 Task: Find a one-way business class flight from Idaho Falls to Jacksonville on May 3rd for 7 passengers, with 1 carry-on bag, a maximum price of ₹460,000, and a departure time between 8:00 AM and 12:00 AM.
Action: Mouse moved to (393, 351)
Screenshot: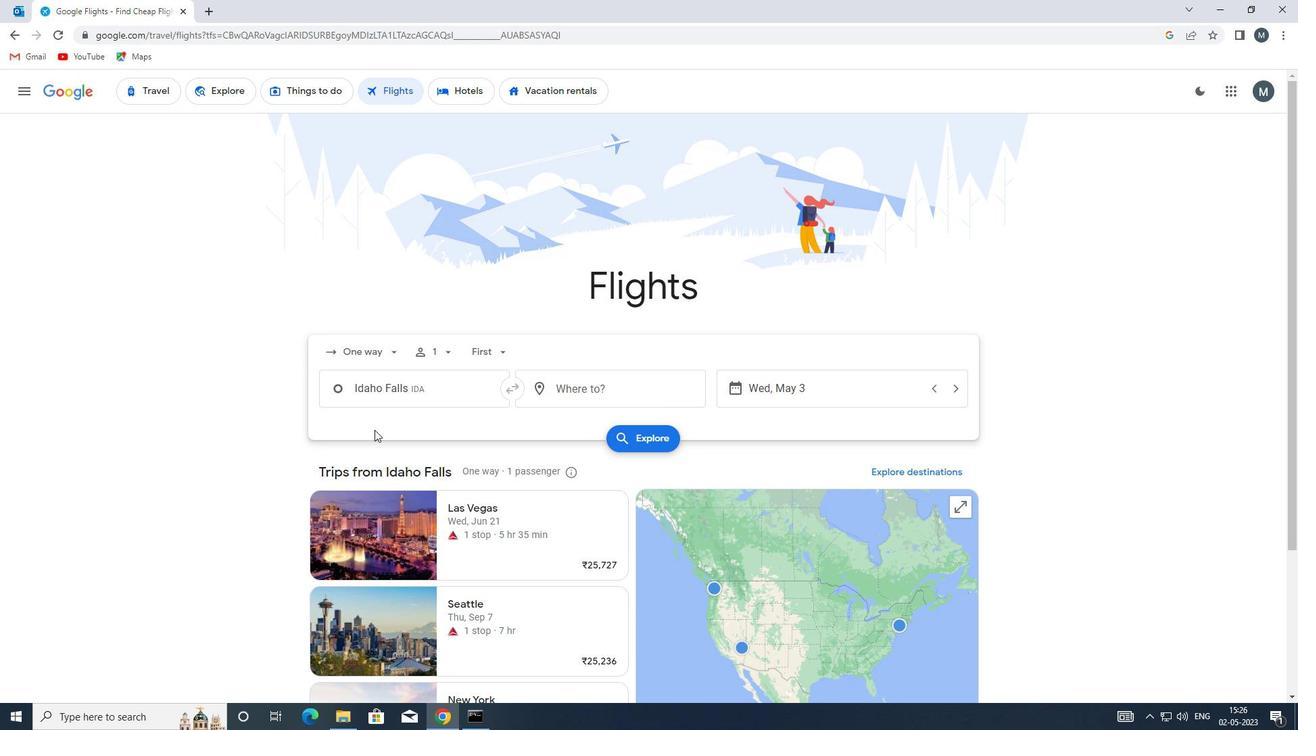 
Action: Mouse pressed left at (393, 351)
Screenshot: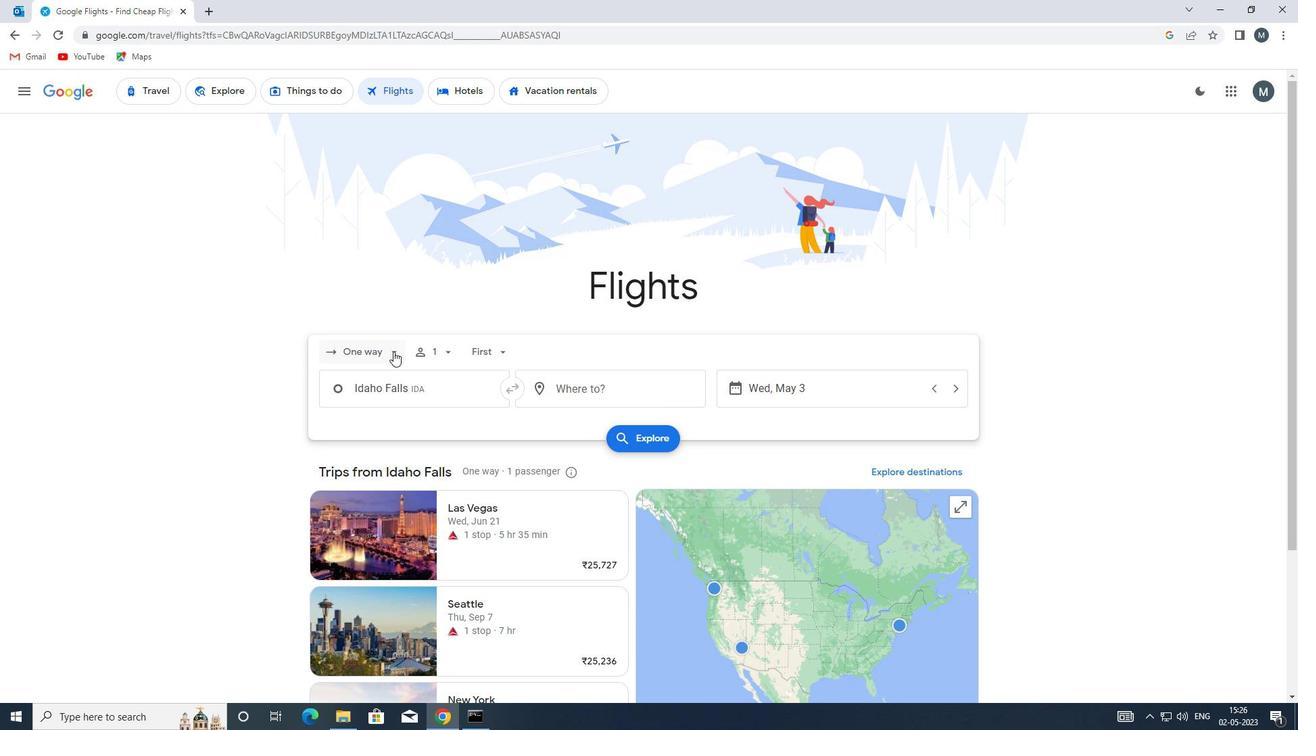 
Action: Mouse moved to (402, 411)
Screenshot: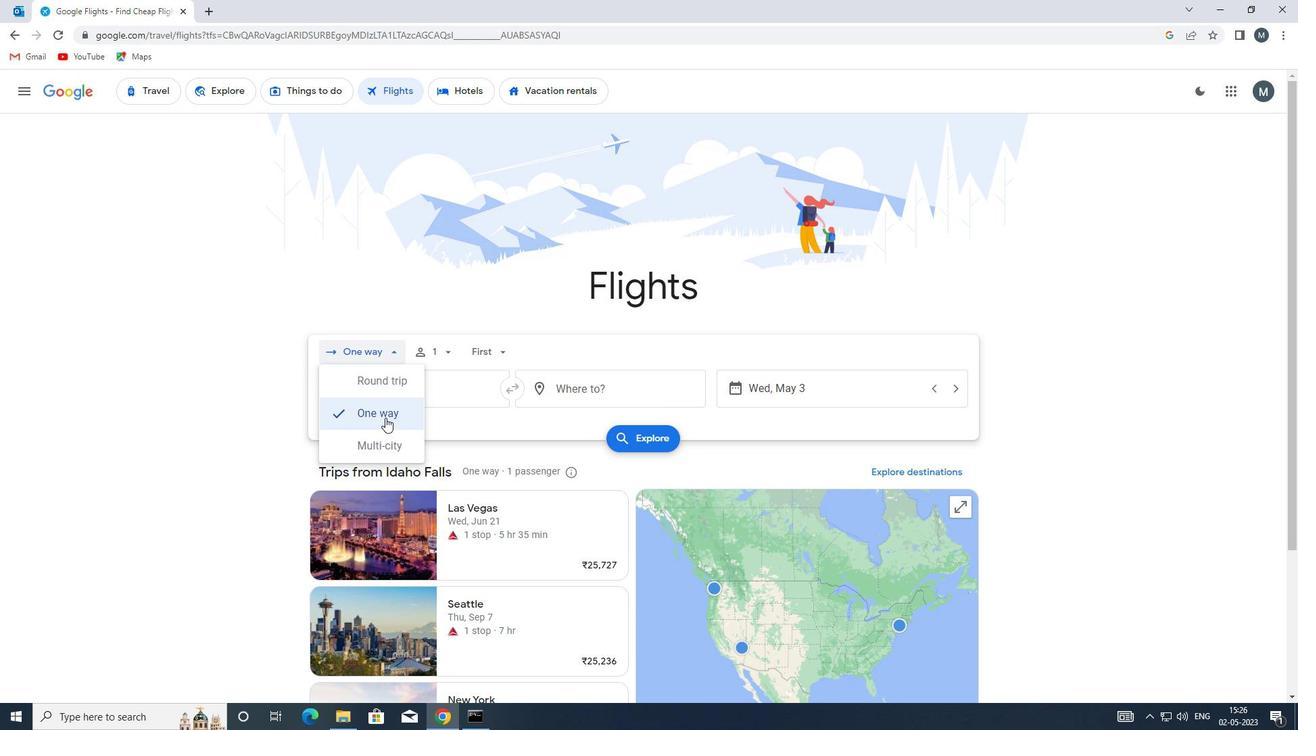 
Action: Mouse pressed left at (402, 411)
Screenshot: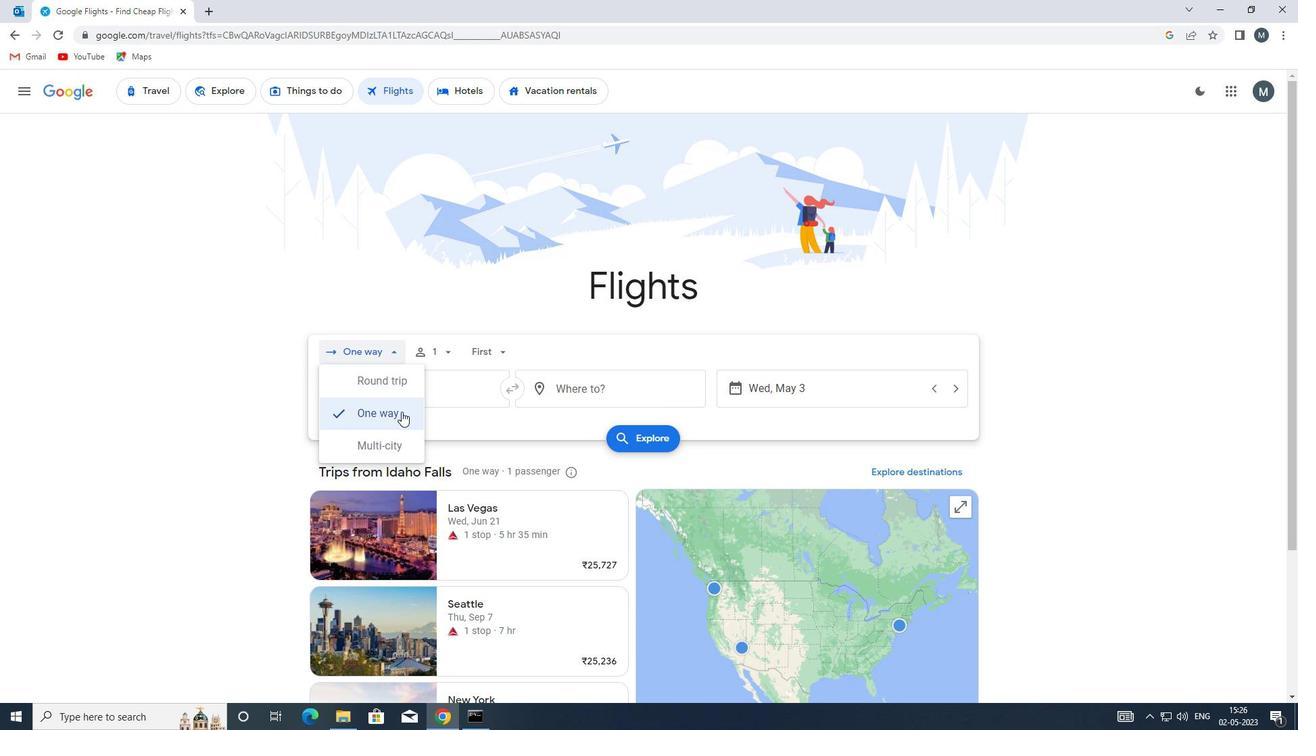 
Action: Mouse moved to (438, 355)
Screenshot: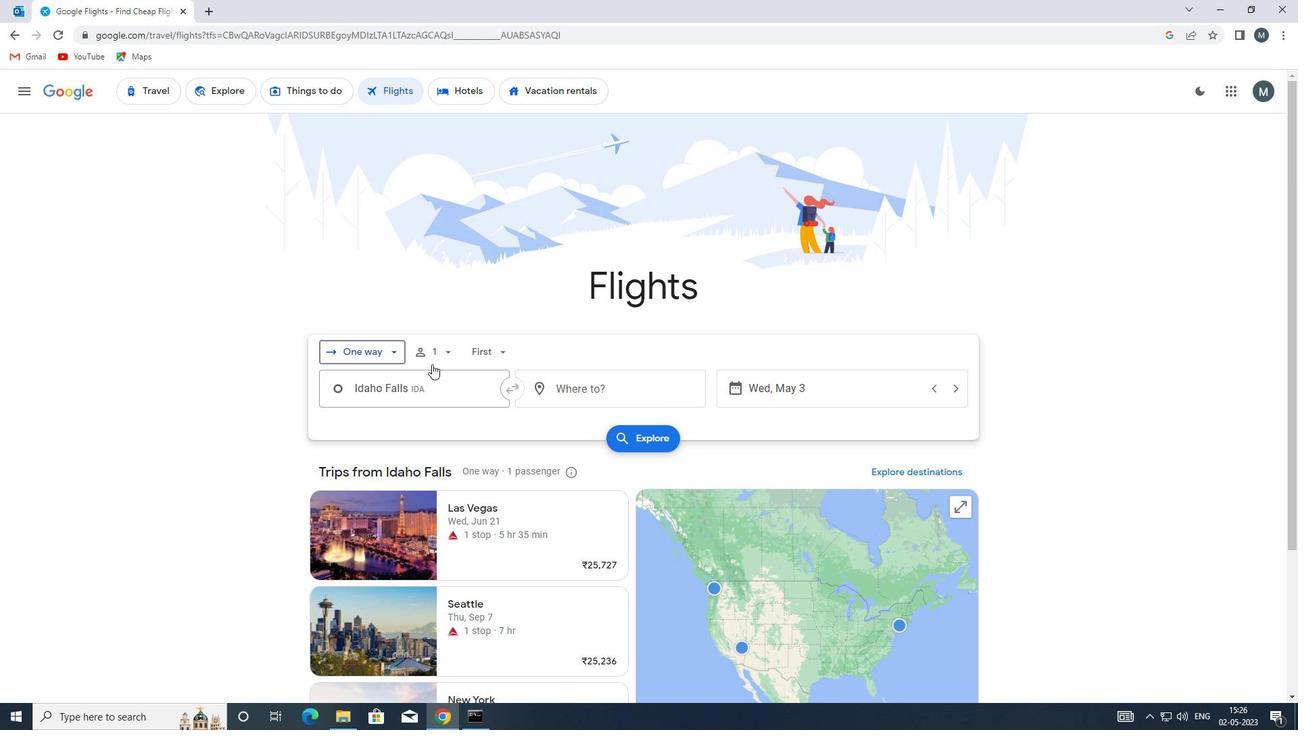 
Action: Mouse pressed left at (438, 355)
Screenshot: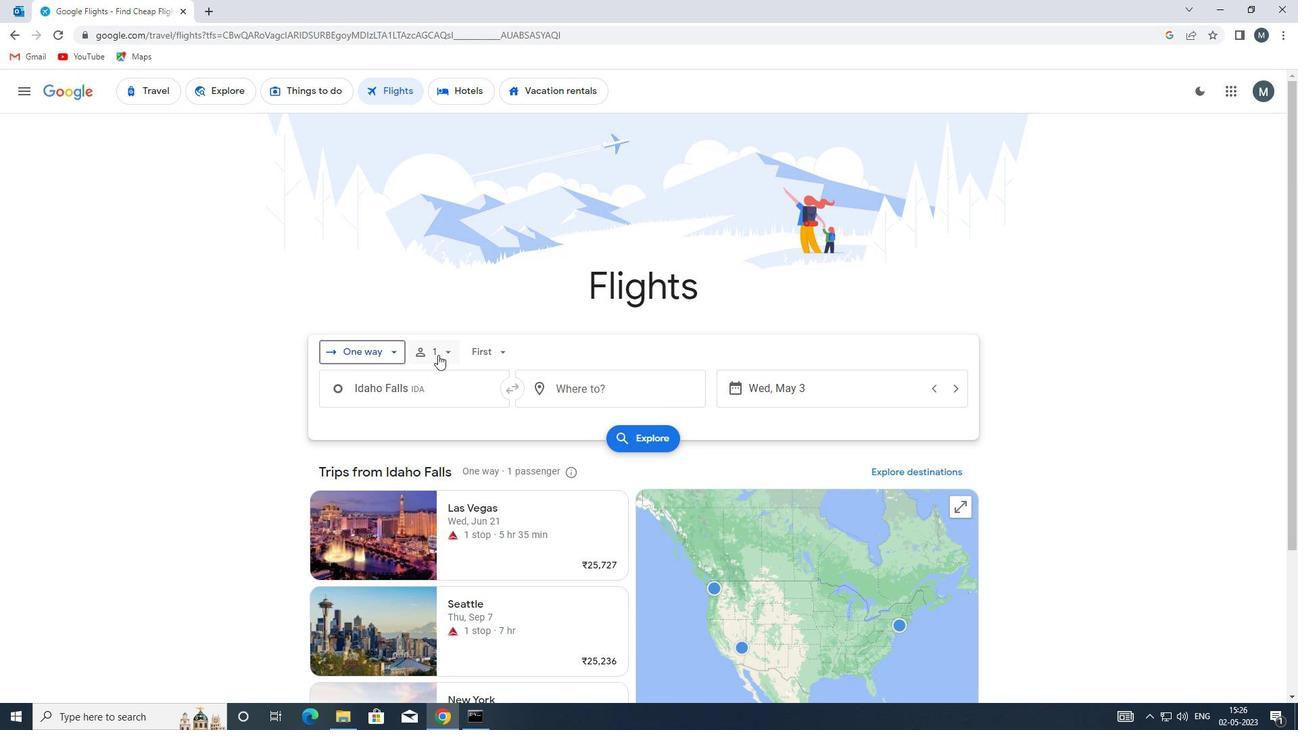 
Action: Mouse moved to (555, 383)
Screenshot: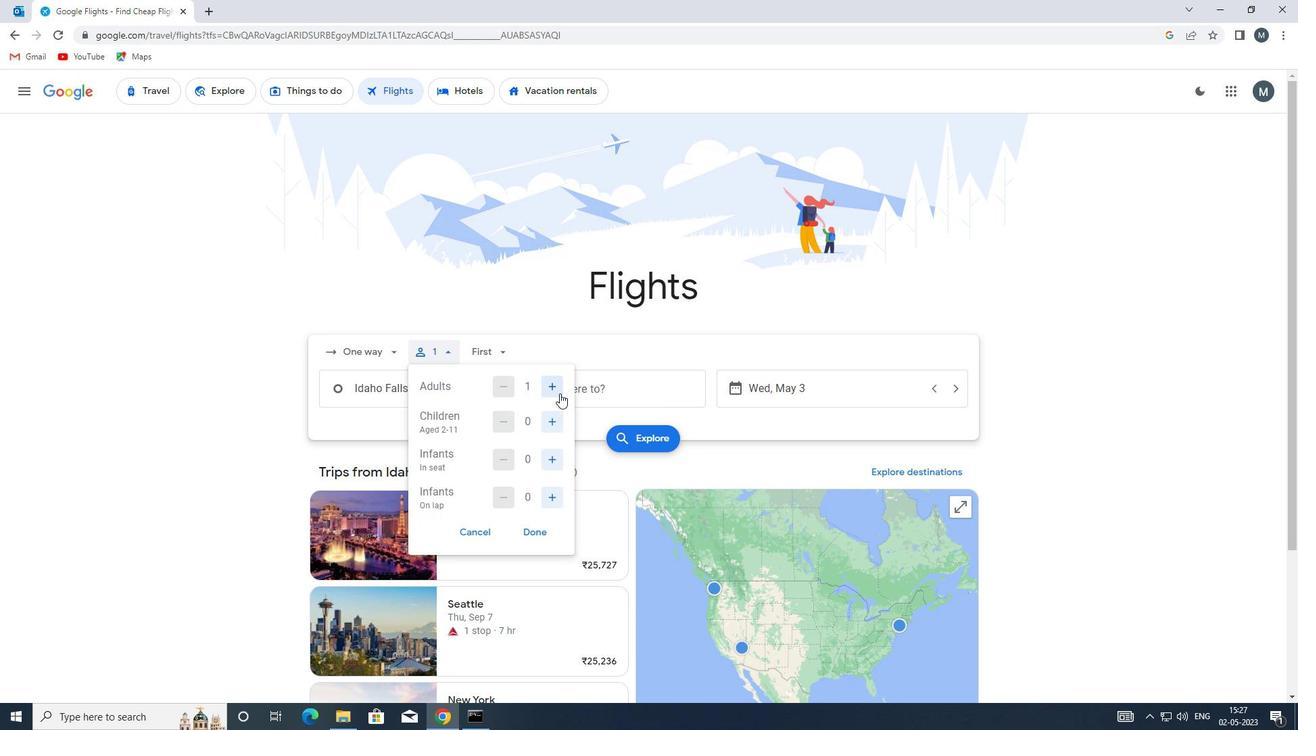 
Action: Mouse pressed left at (555, 383)
Screenshot: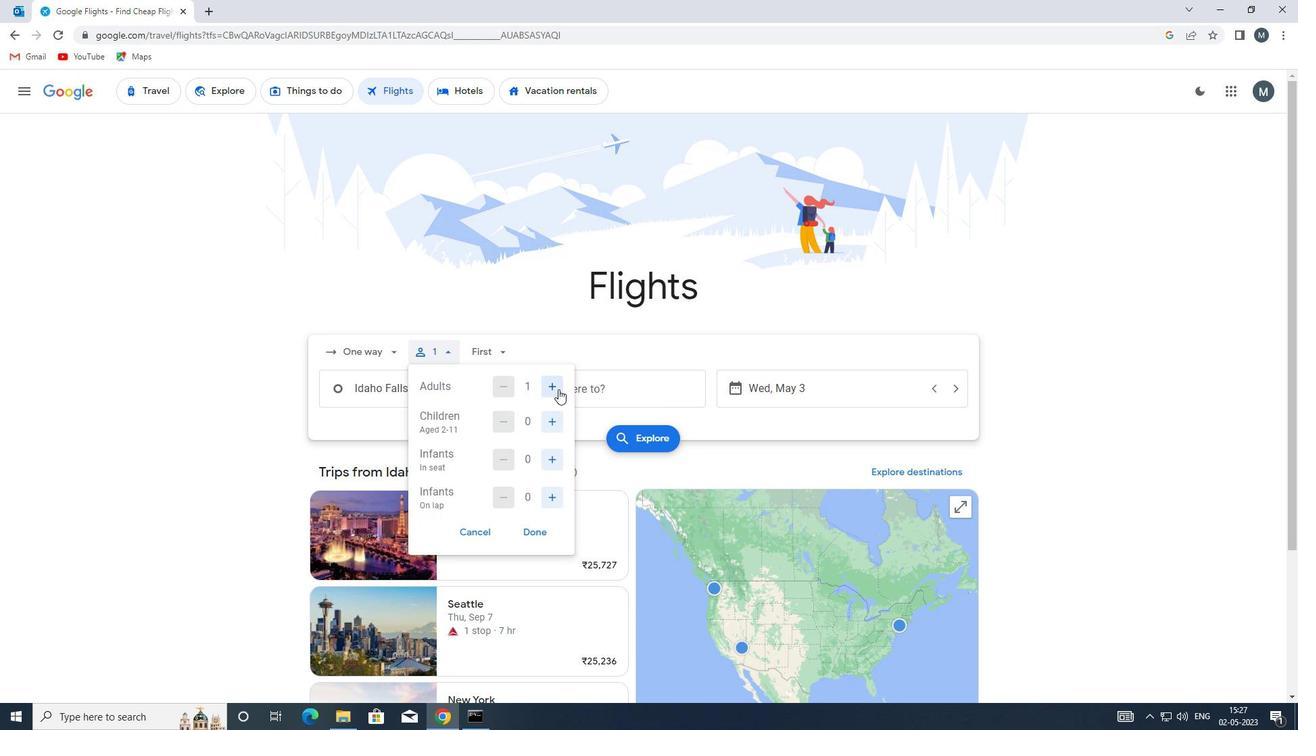 
Action: Mouse moved to (554, 422)
Screenshot: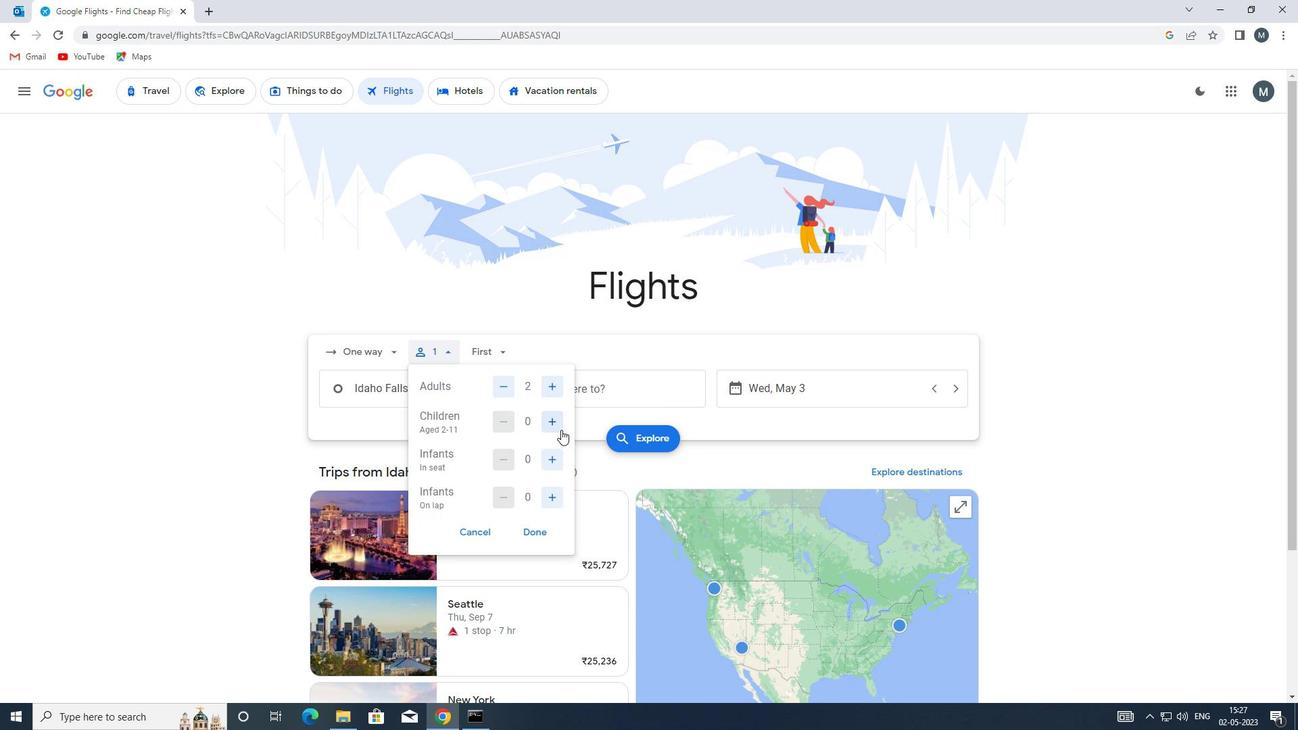 
Action: Mouse pressed left at (554, 422)
Screenshot: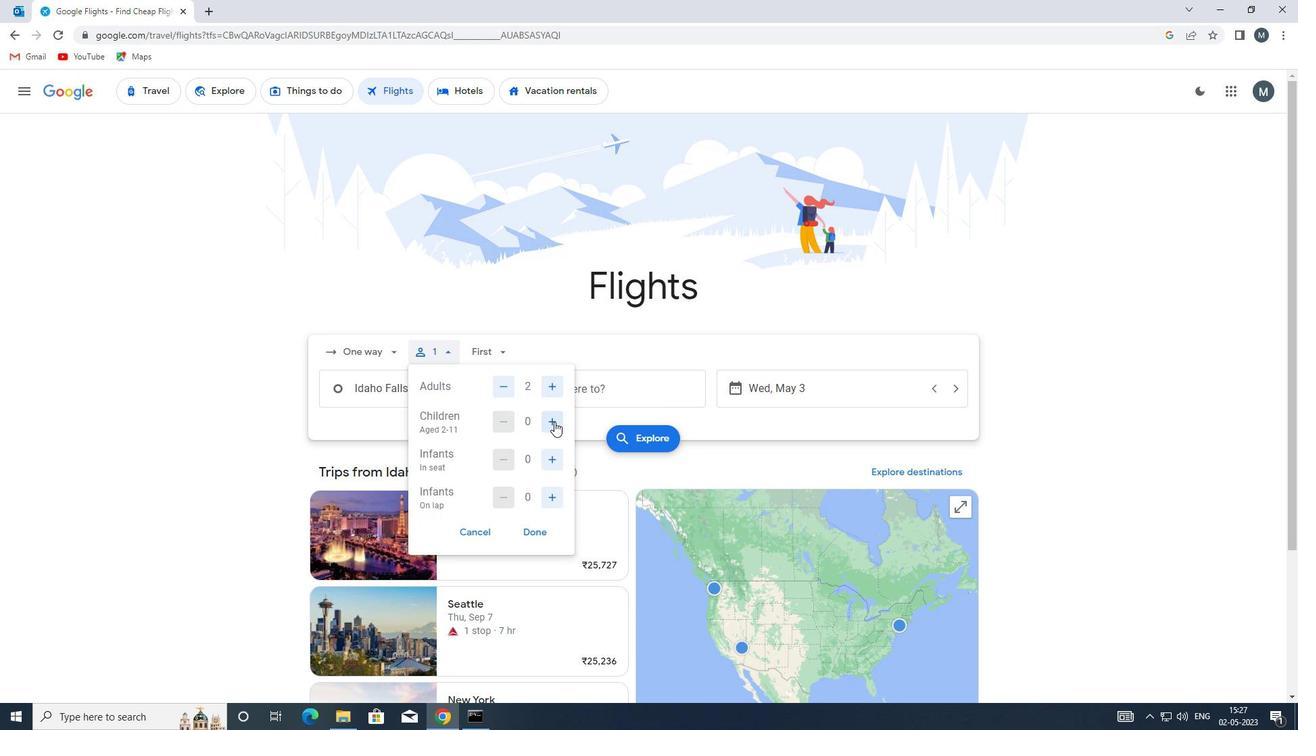 
Action: Mouse pressed left at (554, 422)
Screenshot: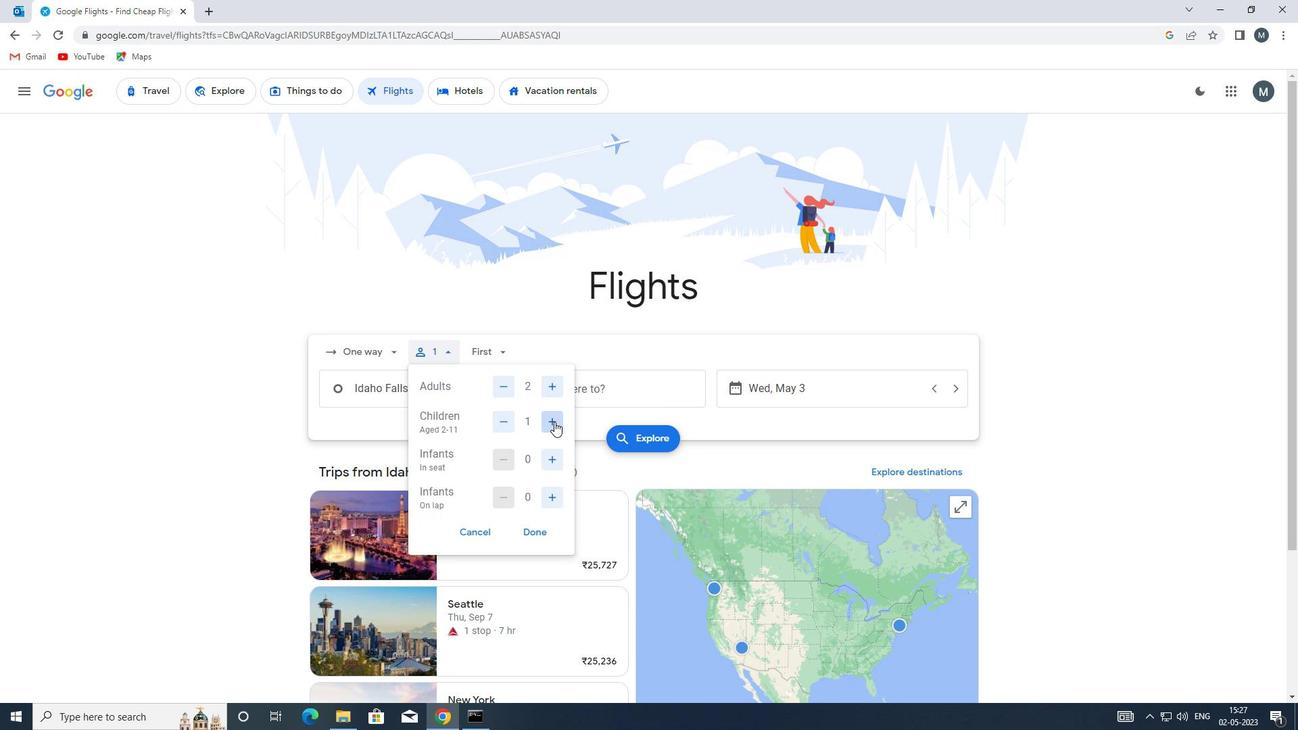 
Action: Mouse pressed left at (554, 422)
Screenshot: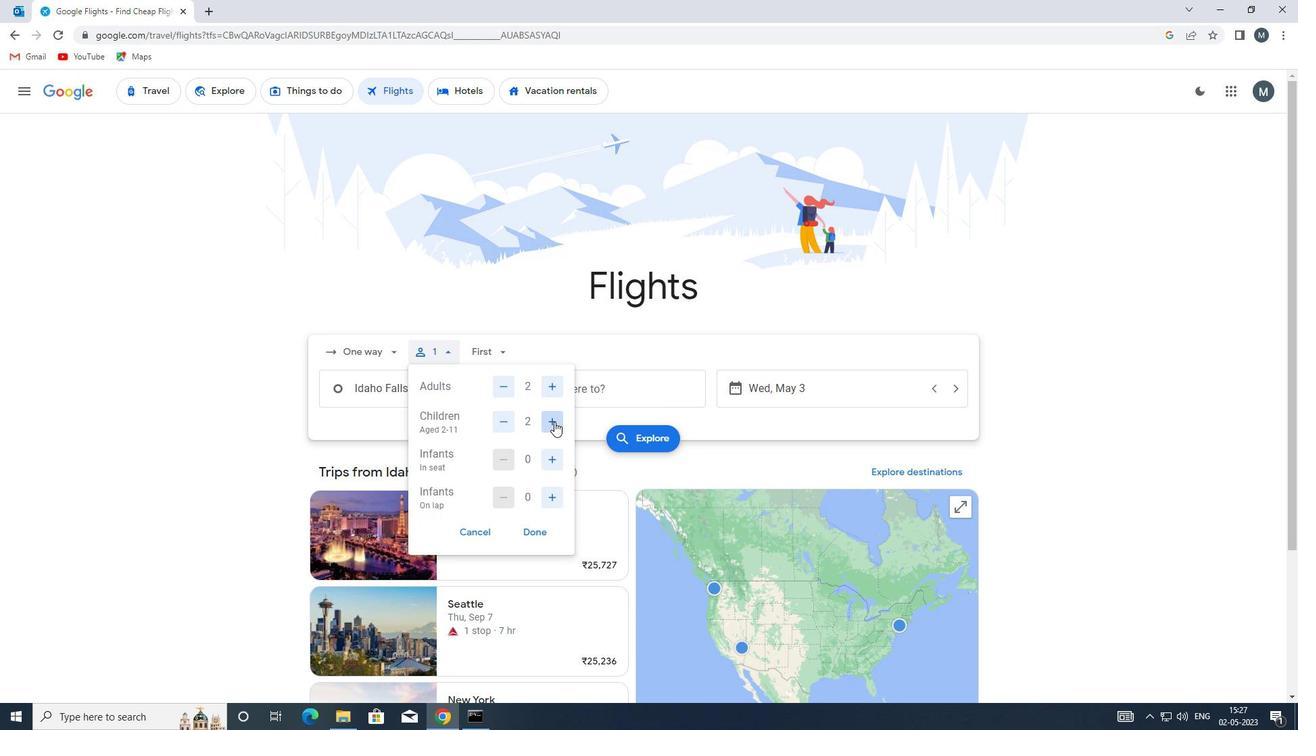 
Action: Mouse pressed left at (554, 422)
Screenshot: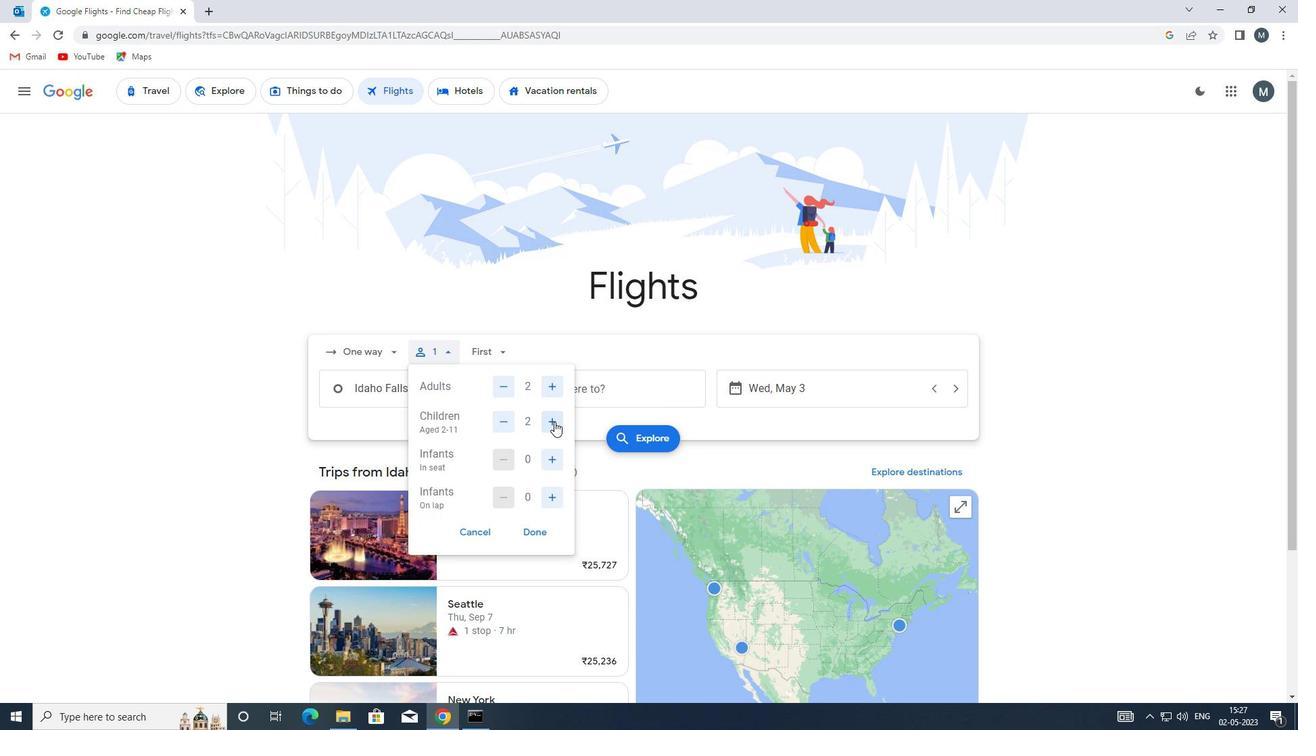 
Action: Mouse pressed left at (554, 422)
Screenshot: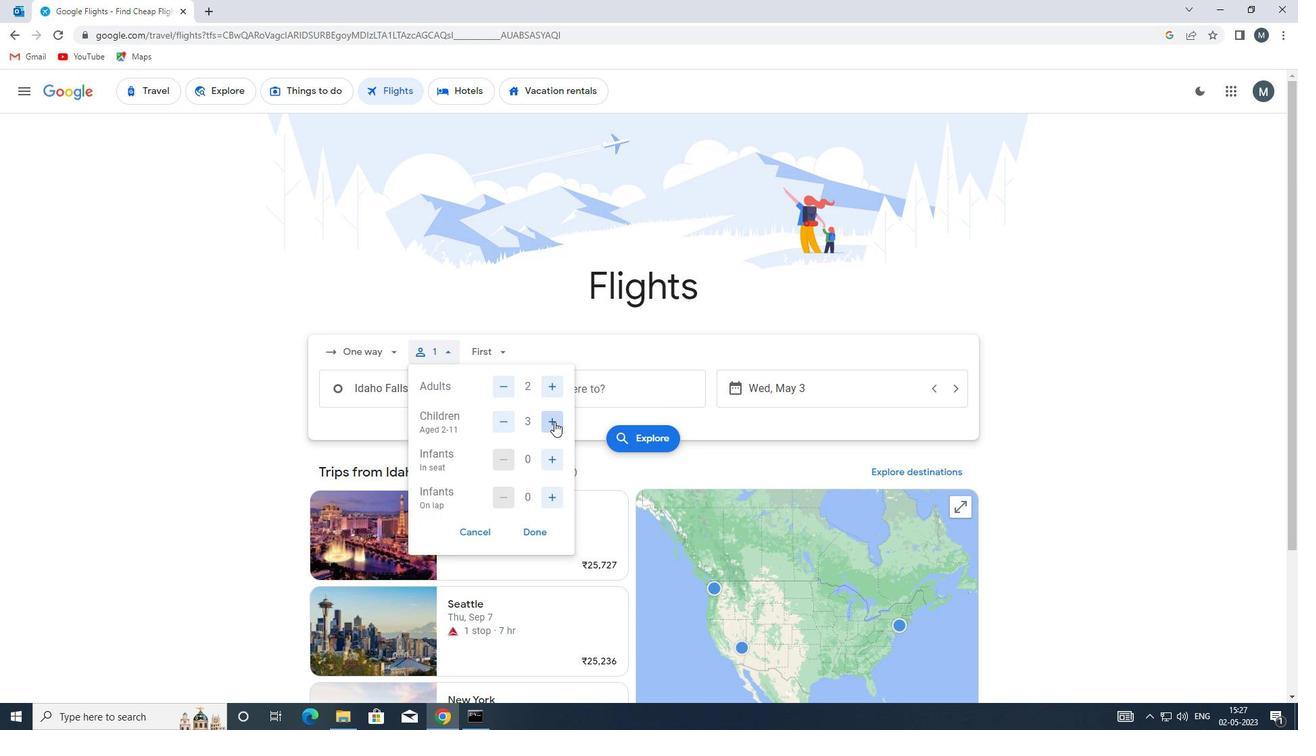 
Action: Mouse moved to (504, 420)
Screenshot: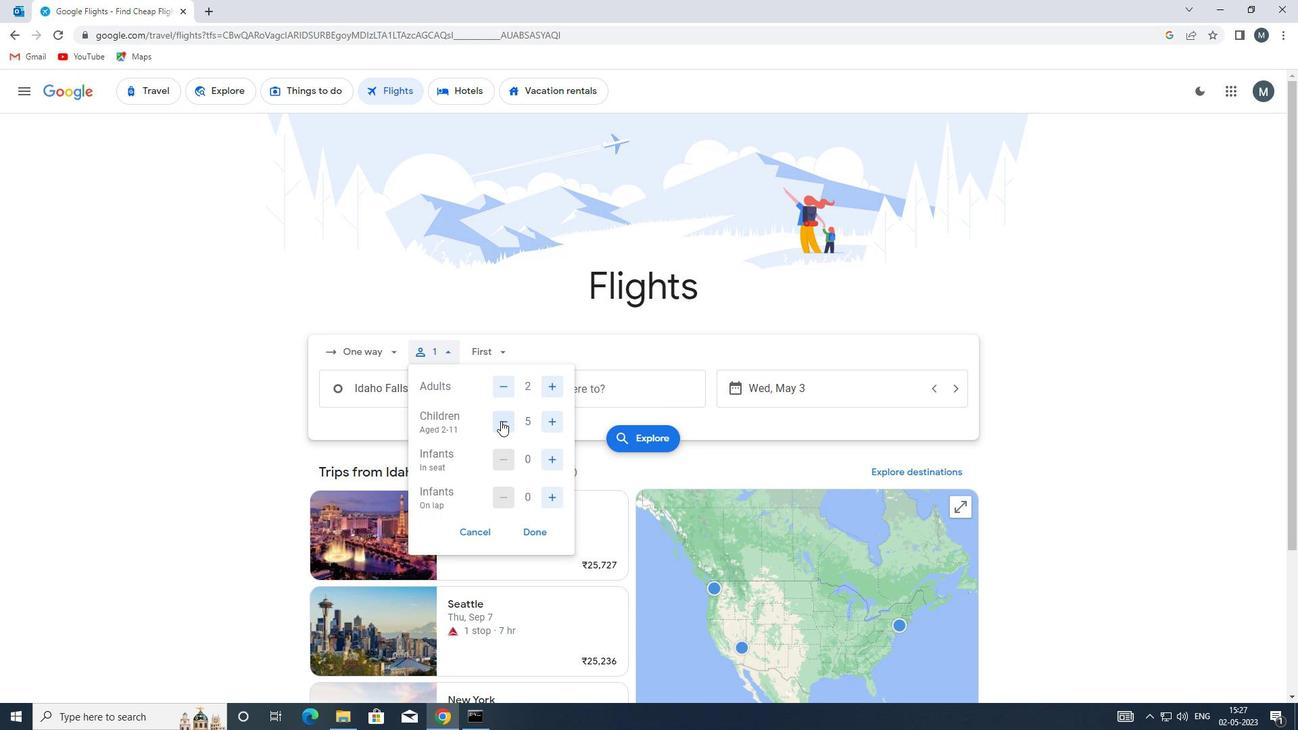 
Action: Mouse pressed left at (504, 420)
Screenshot: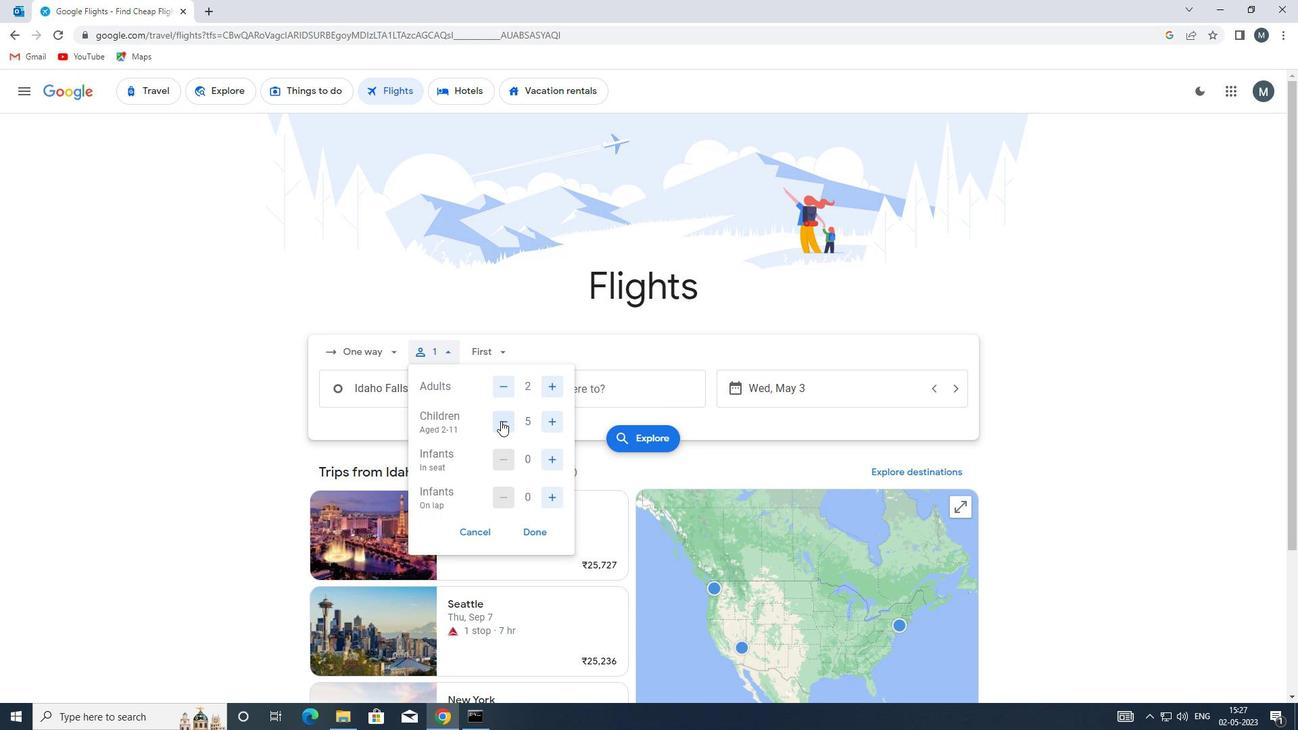 
Action: Mouse moved to (550, 463)
Screenshot: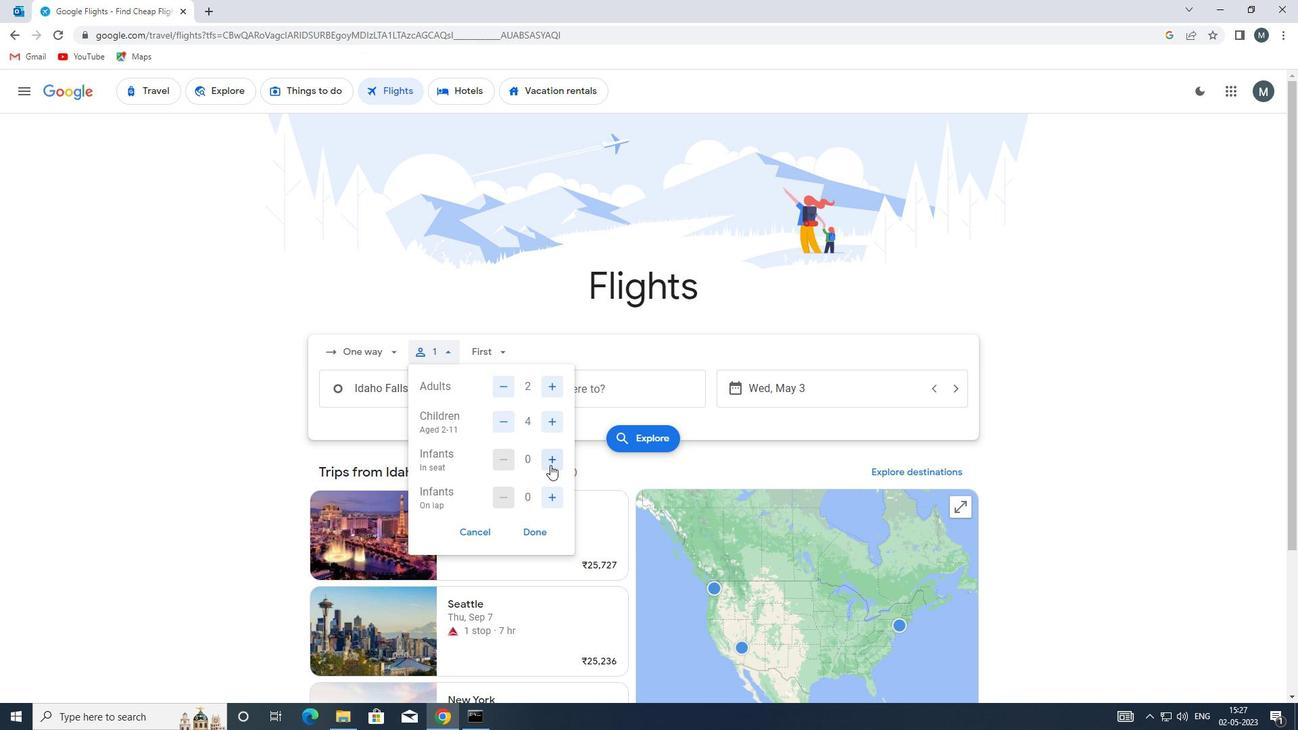 
Action: Mouse pressed left at (550, 463)
Screenshot: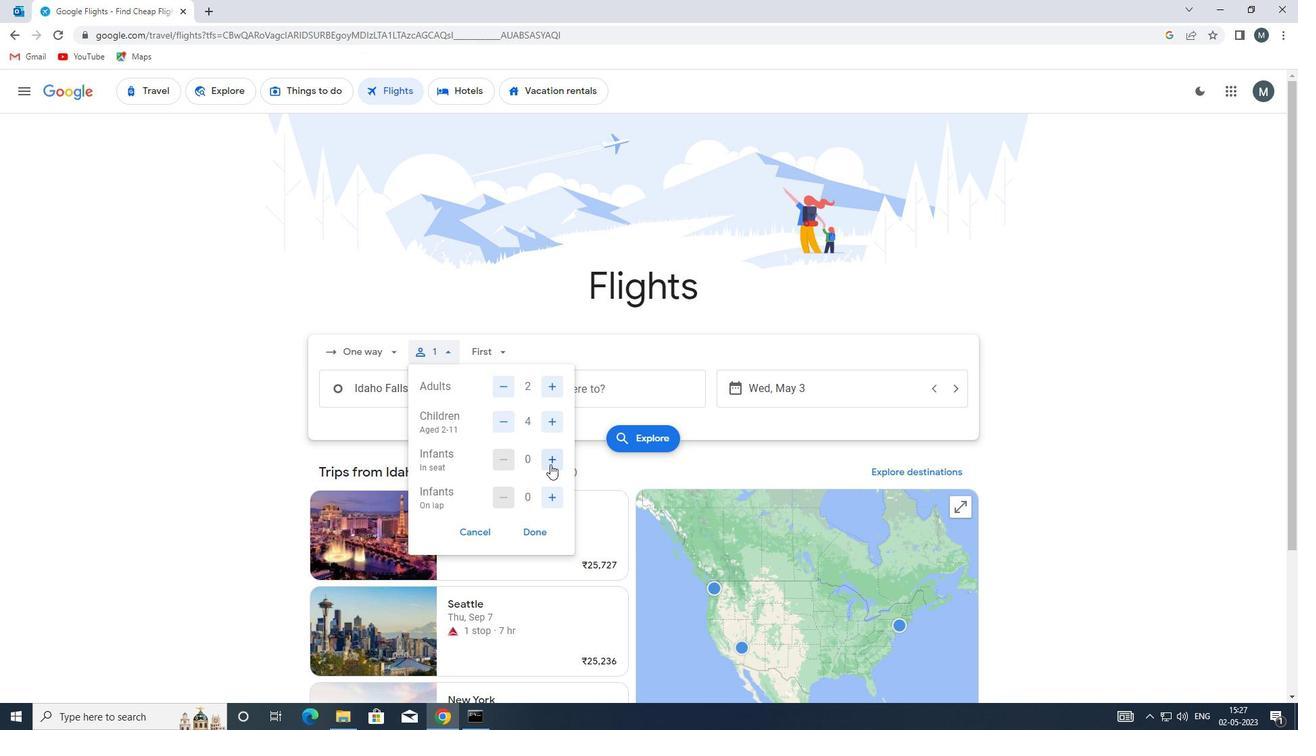 
Action: Mouse moved to (507, 453)
Screenshot: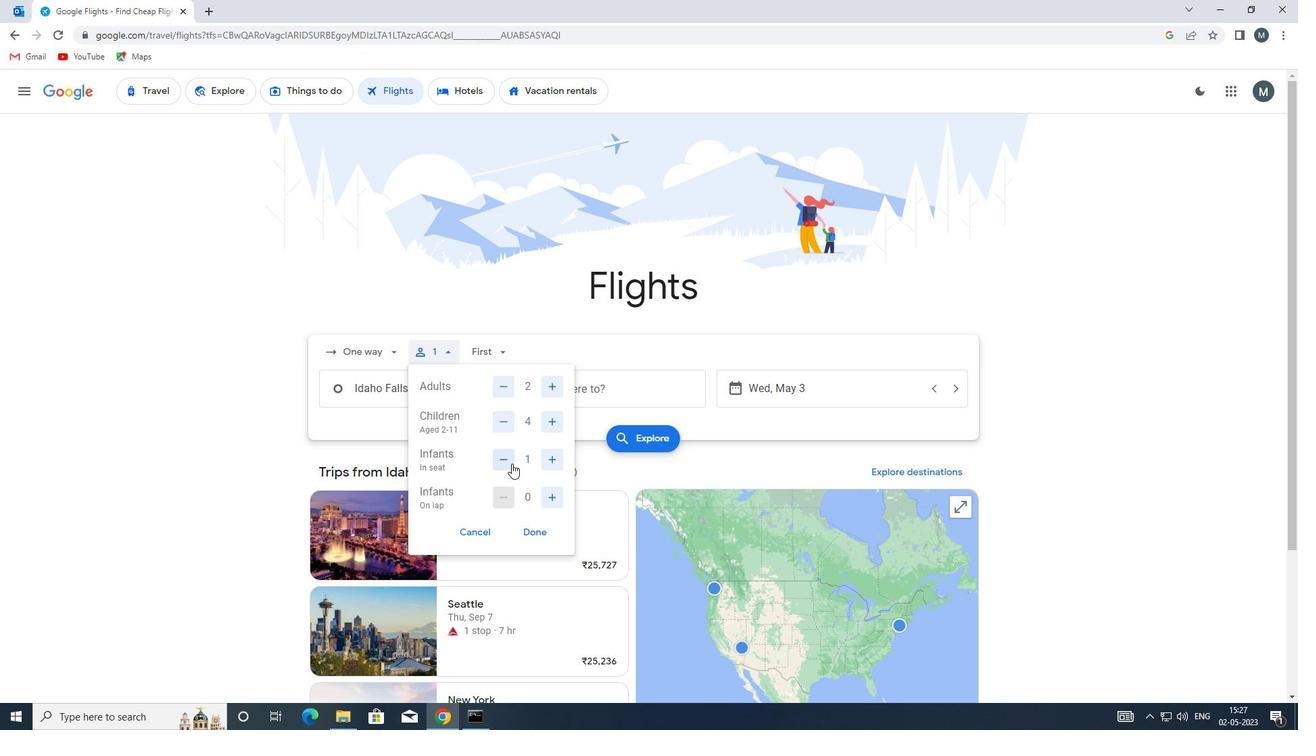 
Action: Mouse pressed left at (507, 453)
Screenshot: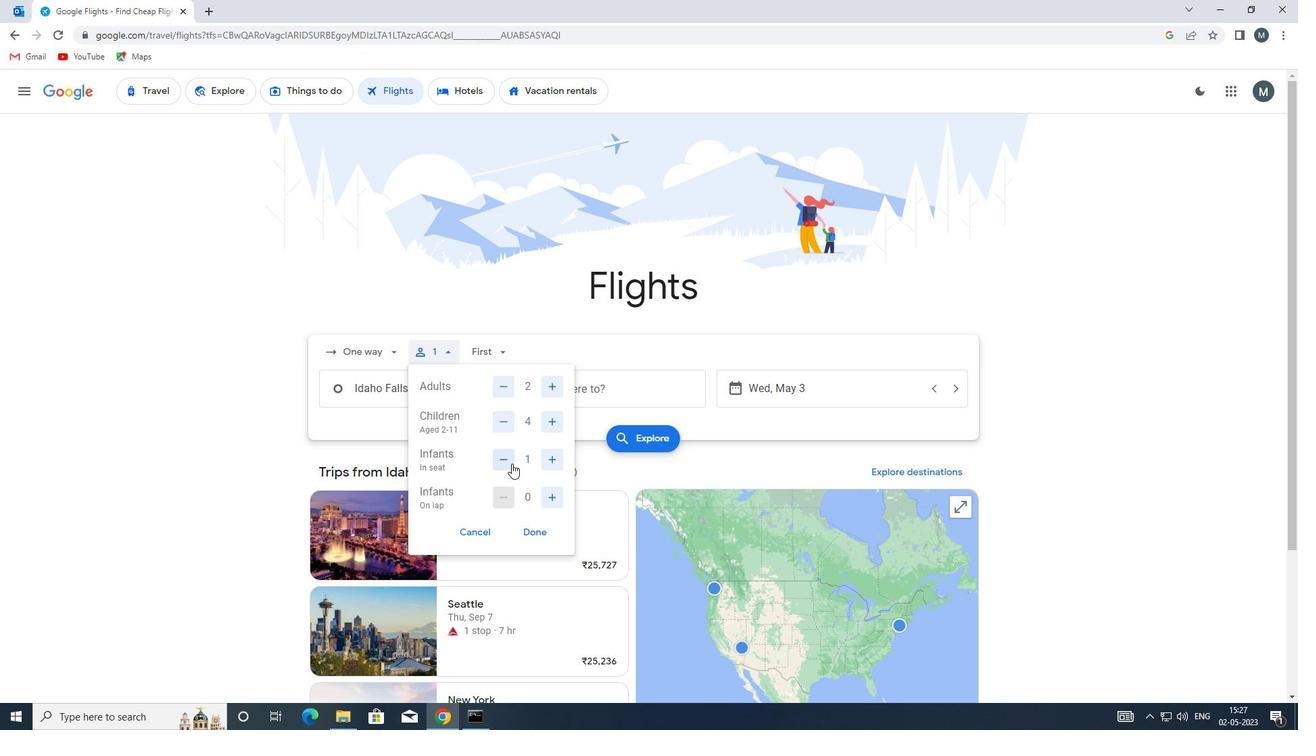 
Action: Mouse moved to (552, 495)
Screenshot: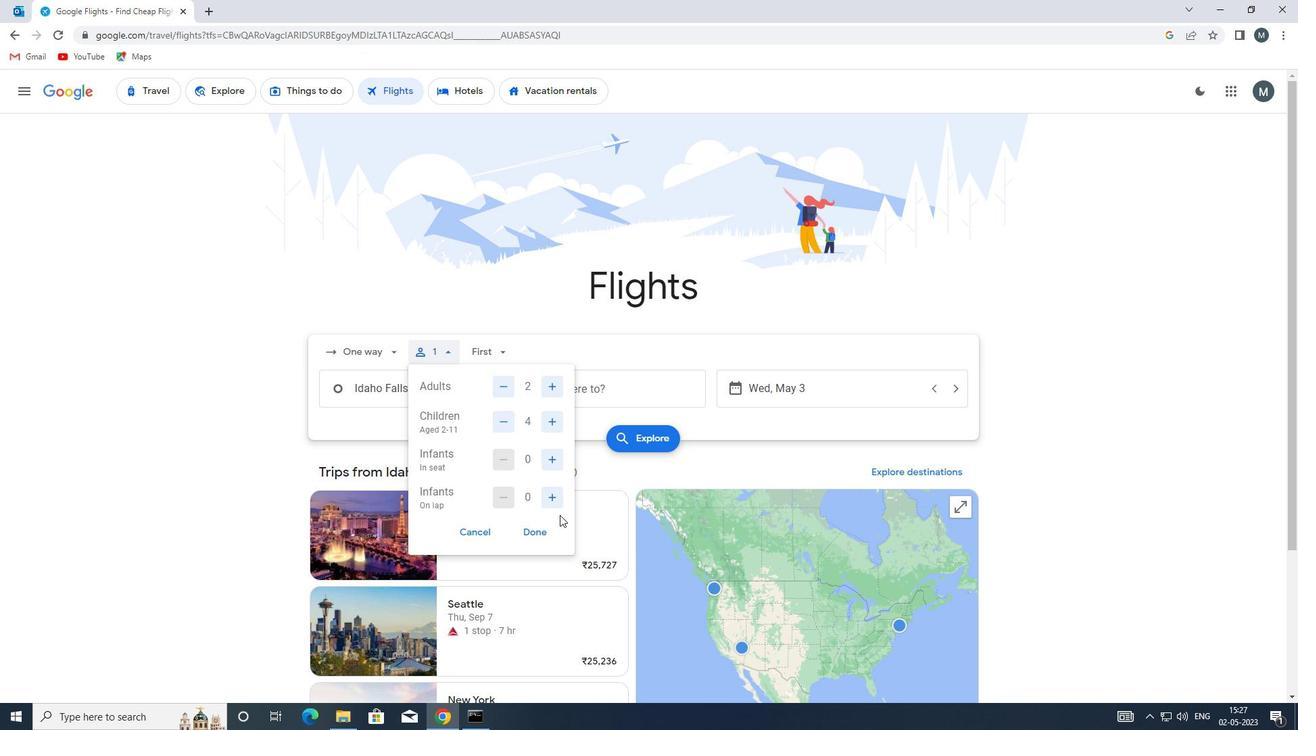 
Action: Mouse pressed left at (552, 495)
Screenshot: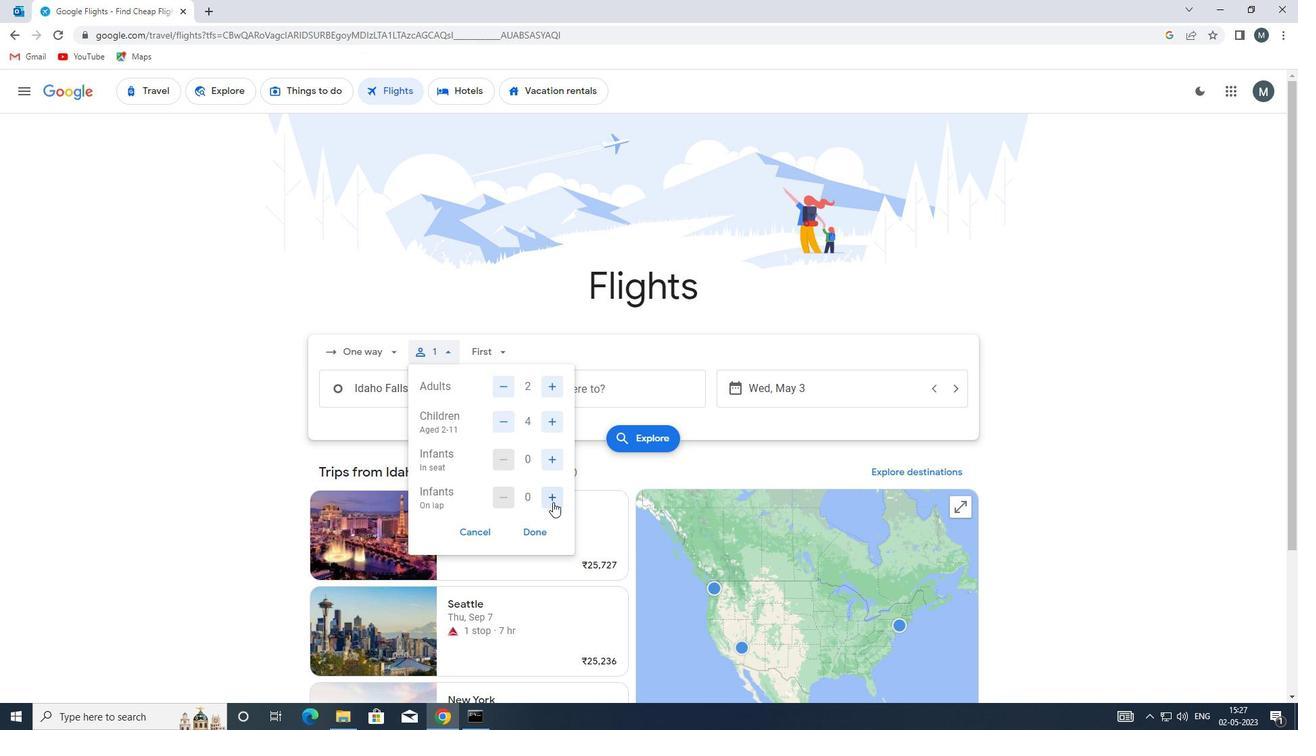 
Action: Mouse moved to (536, 532)
Screenshot: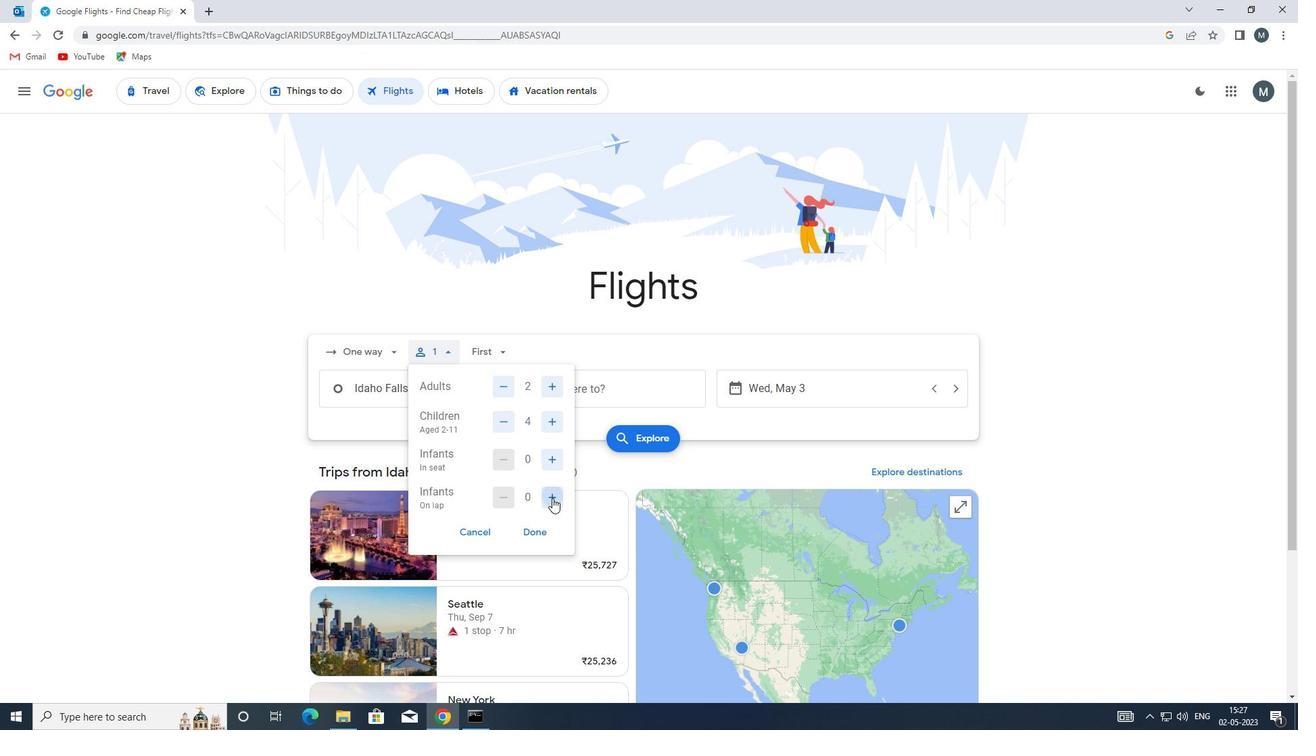 
Action: Mouse pressed left at (536, 532)
Screenshot: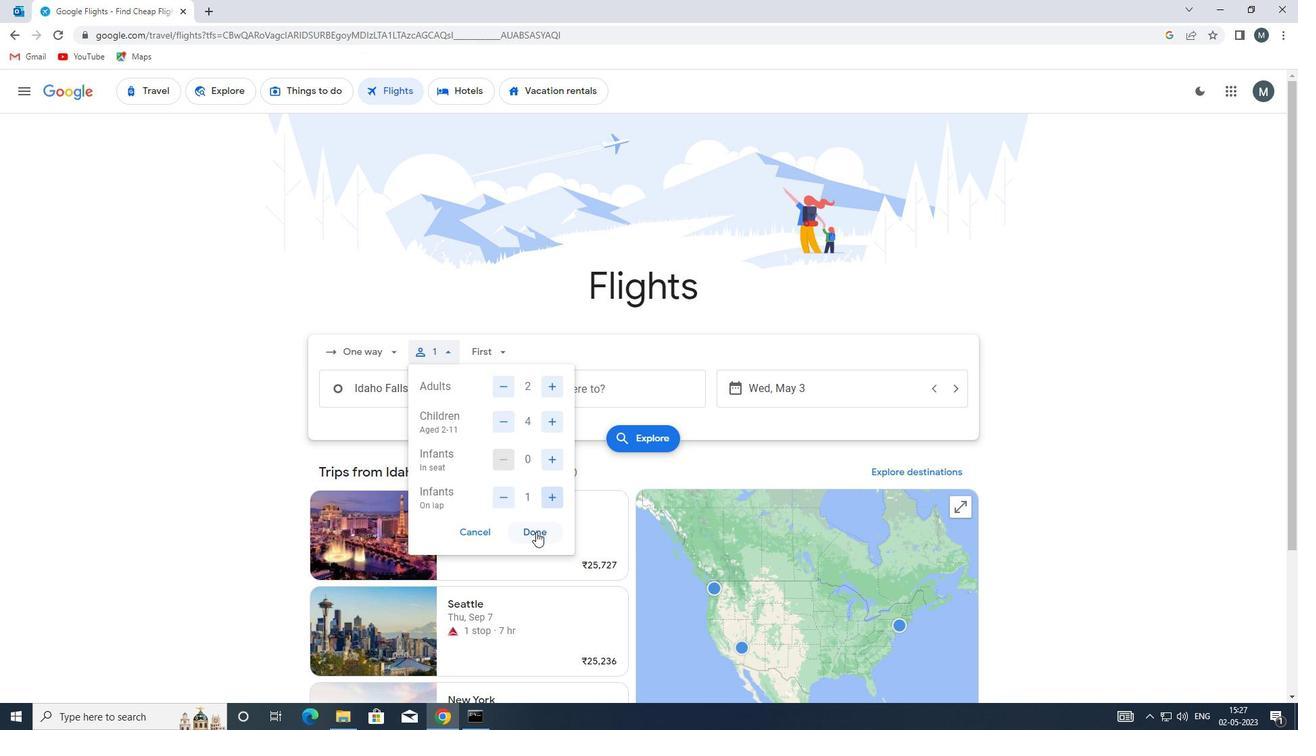 
Action: Mouse moved to (505, 354)
Screenshot: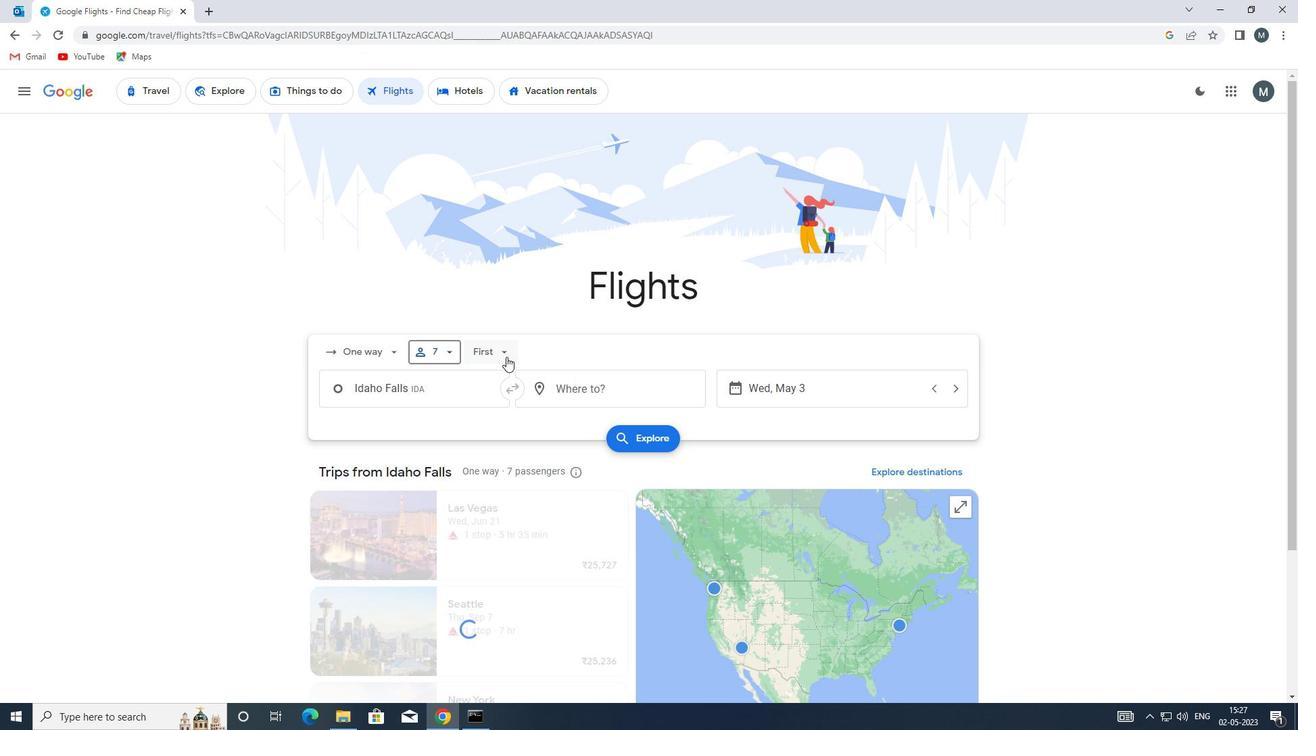 
Action: Mouse pressed left at (505, 354)
Screenshot: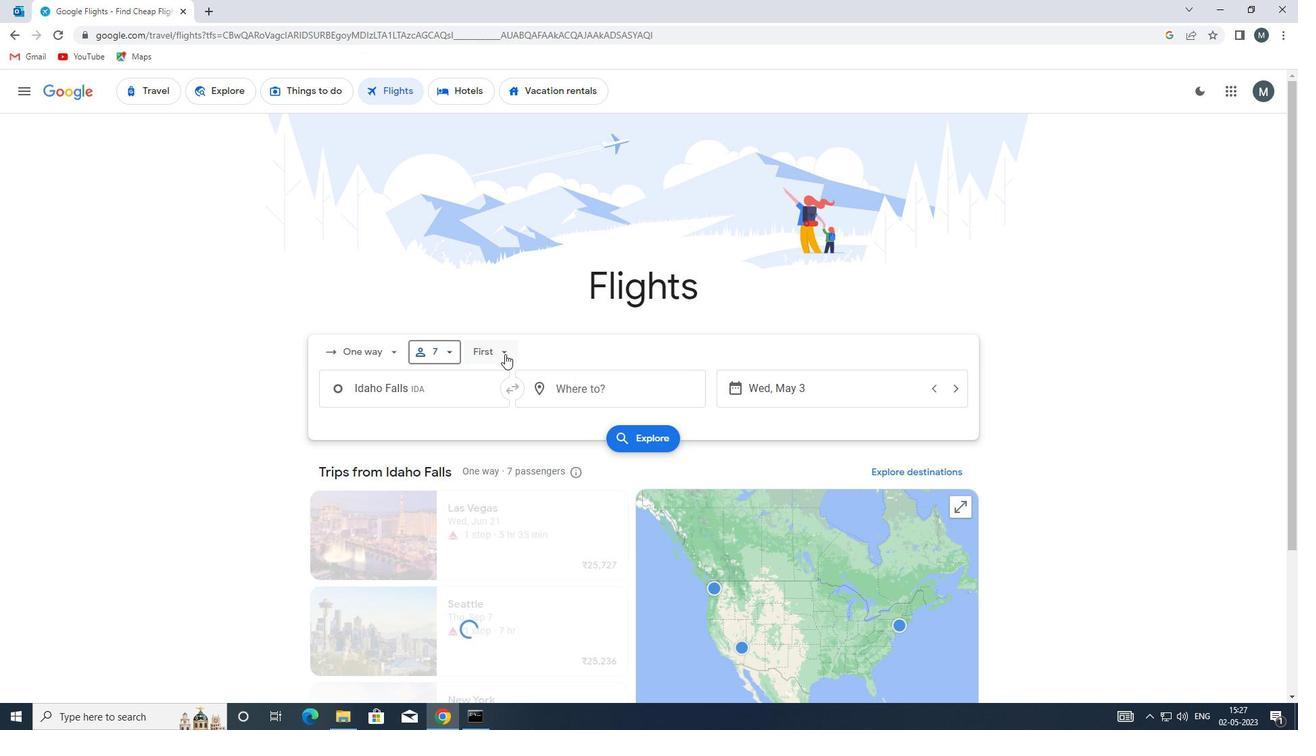 
Action: Mouse moved to (532, 448)
Screenshot: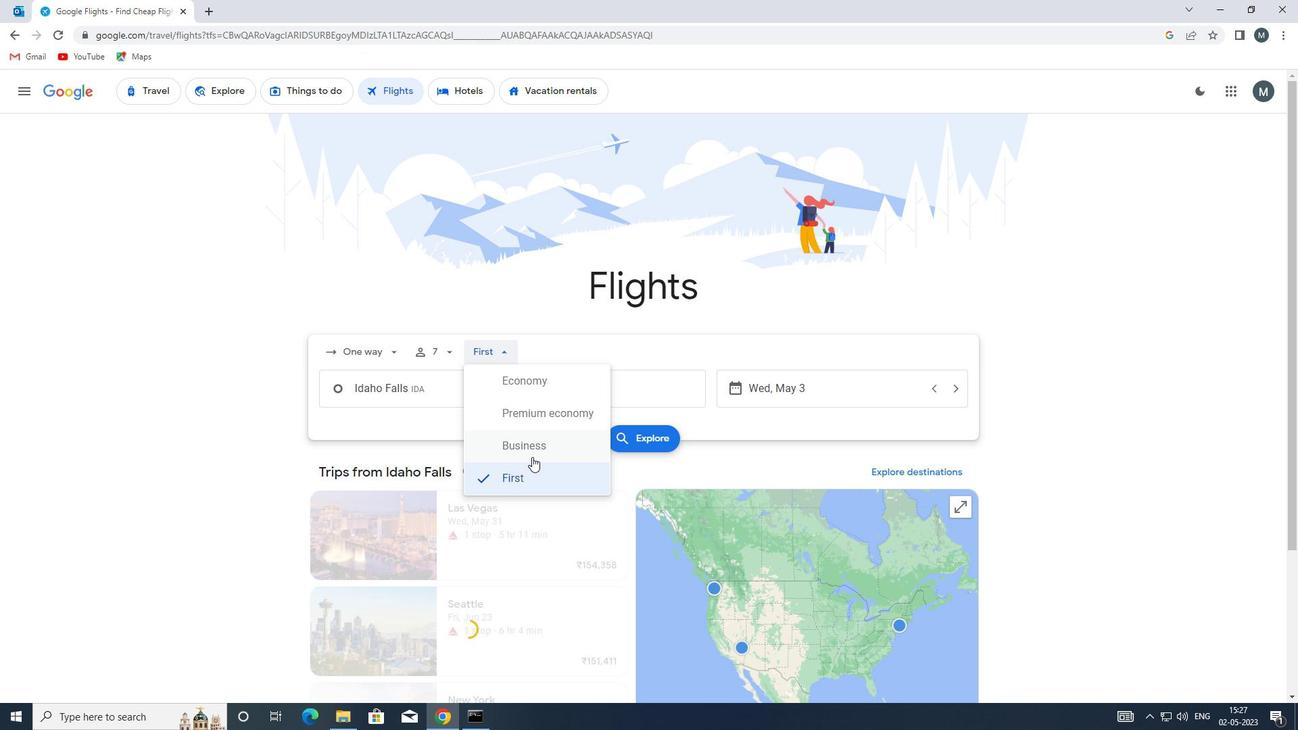 
Action: Mouse pressed left at (532, 448)
Screenshot: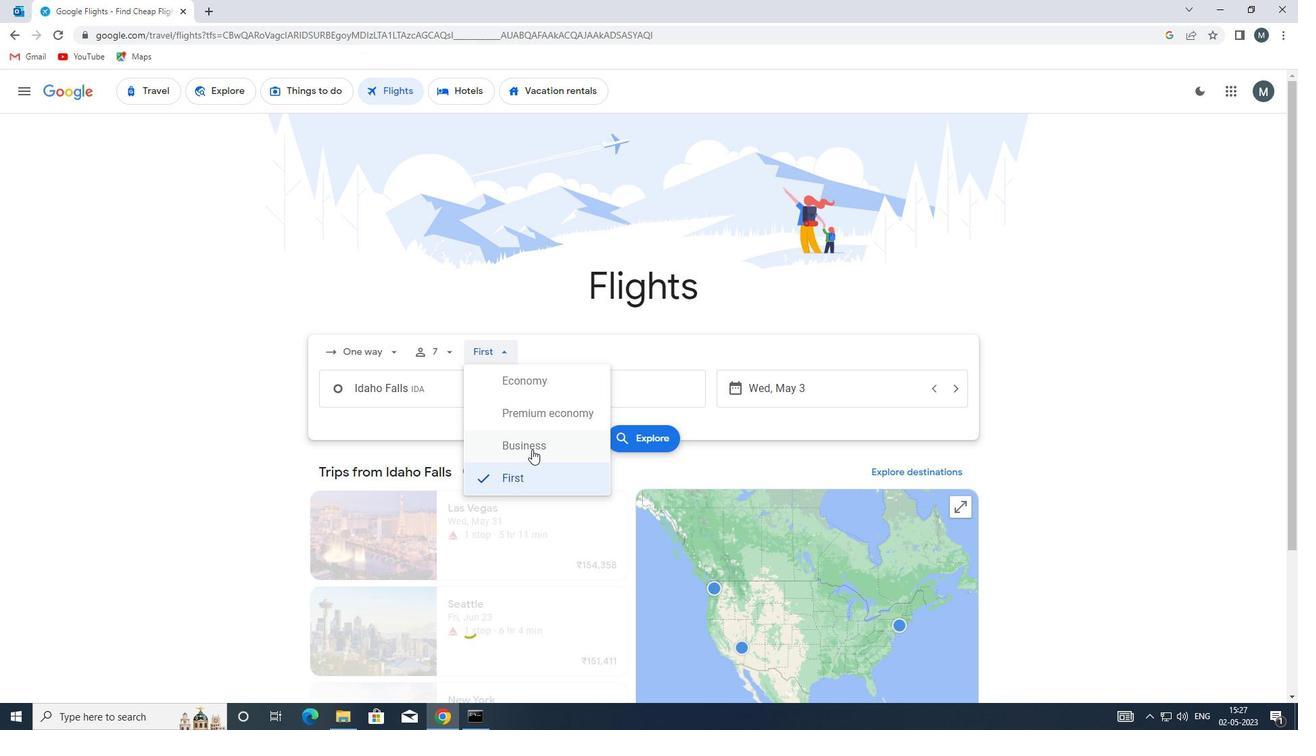 
Action: Mouse moved to (441, 395)
Screenshot: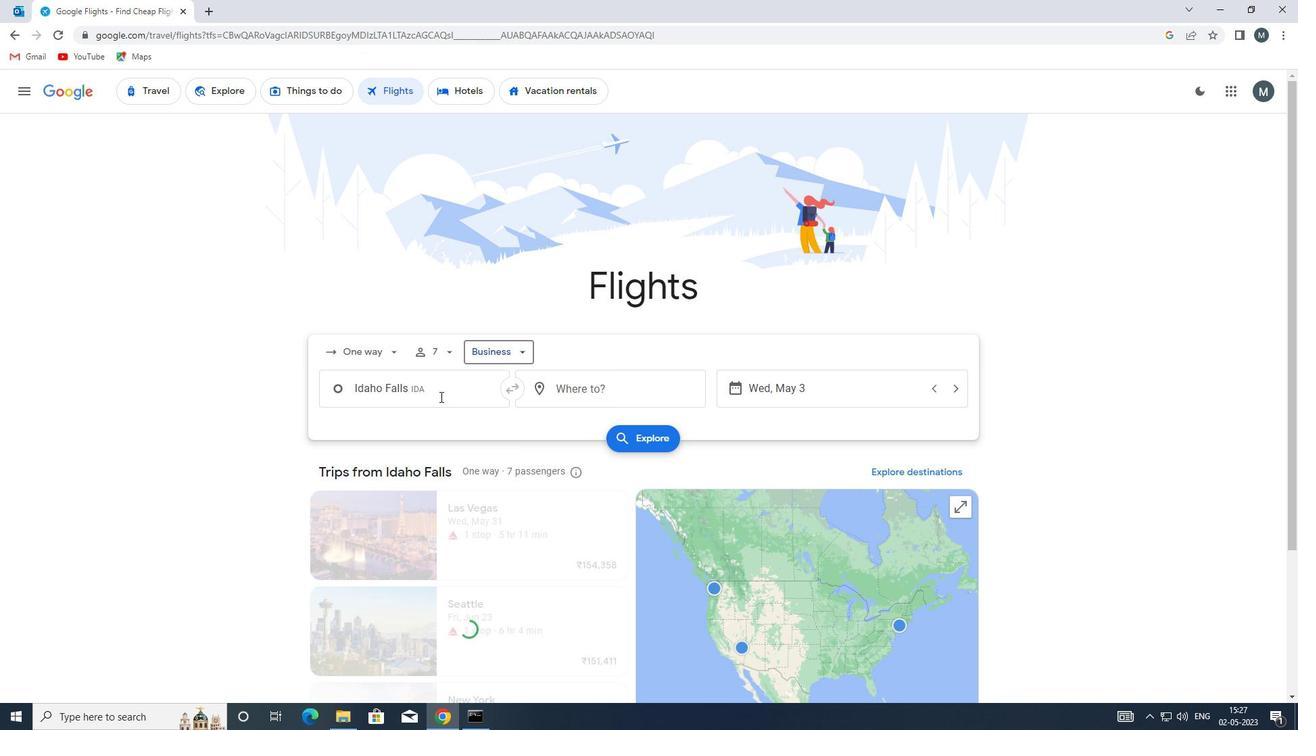 
Action: Mouse pressed left at (441, 395)
Screenshot: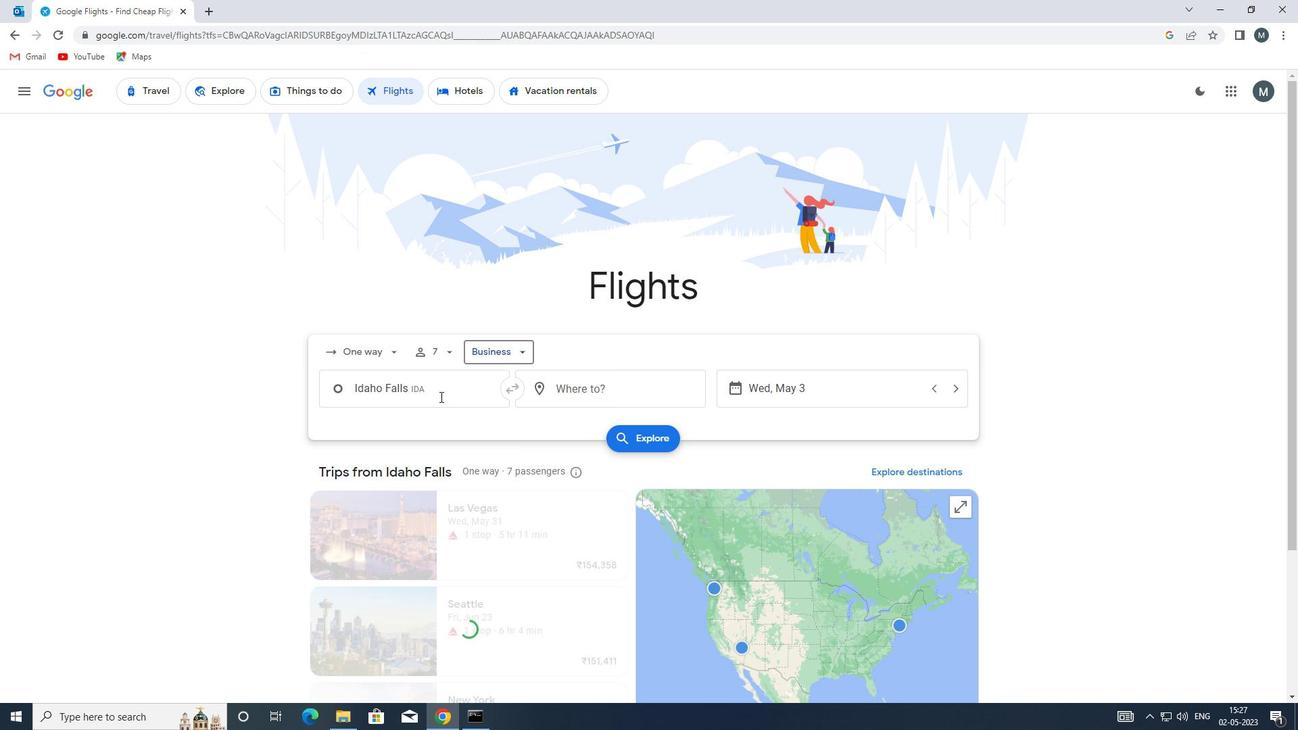 
Action: Mouse moved to (446, 398)
Screenshot: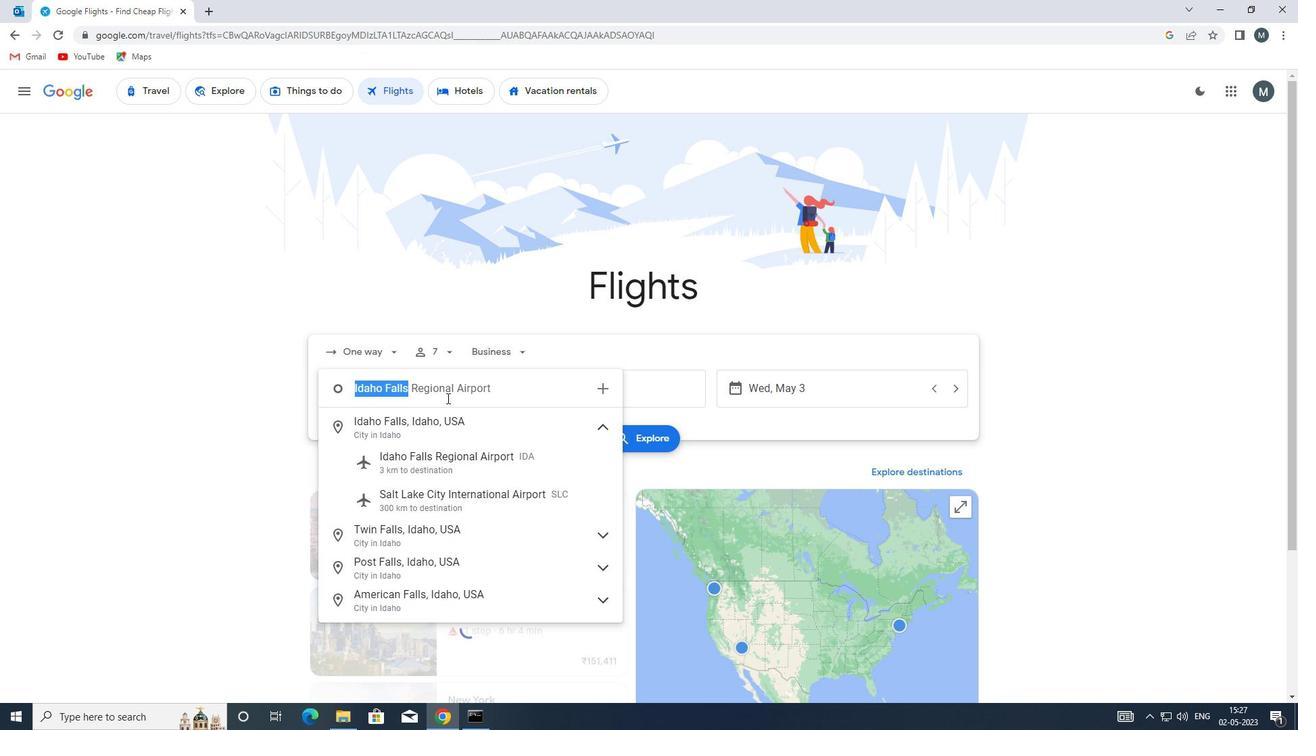 
Action: Key pressed <Key.enter>
Screenshot: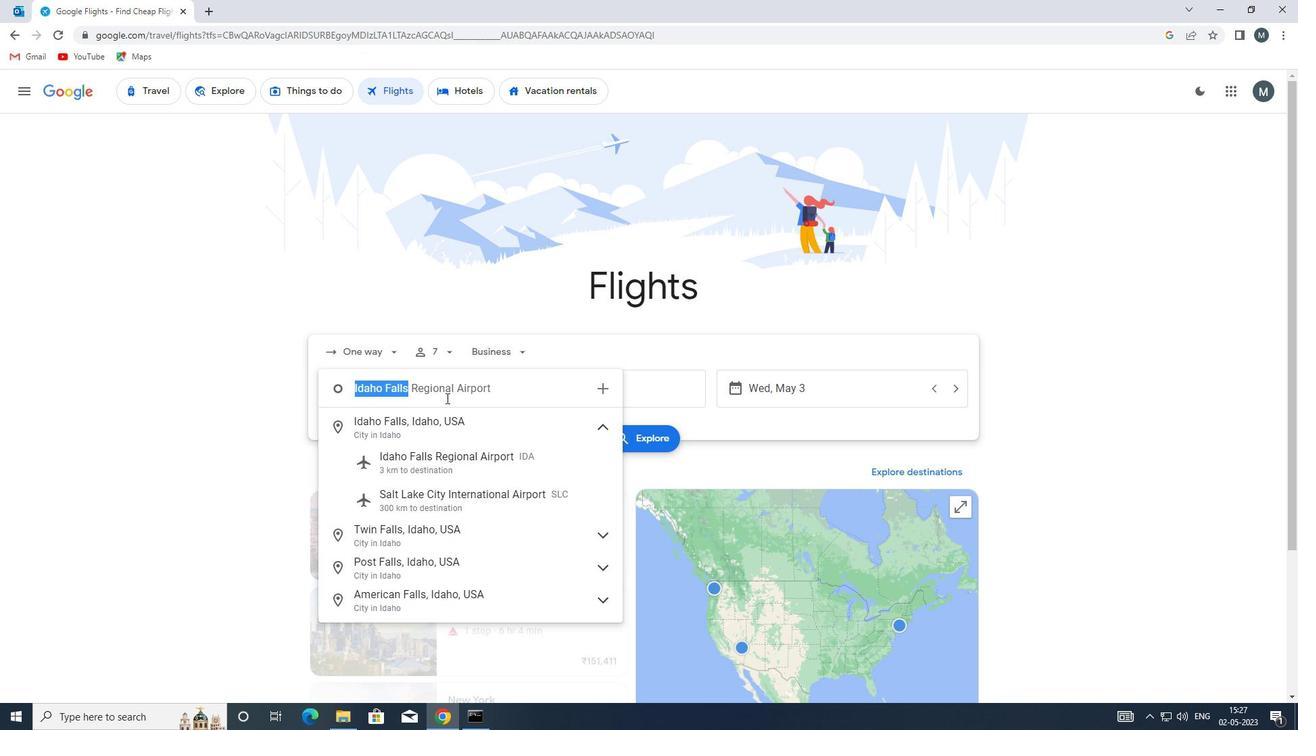 
Action: Mouse moved to (558, 390)
Screenshot: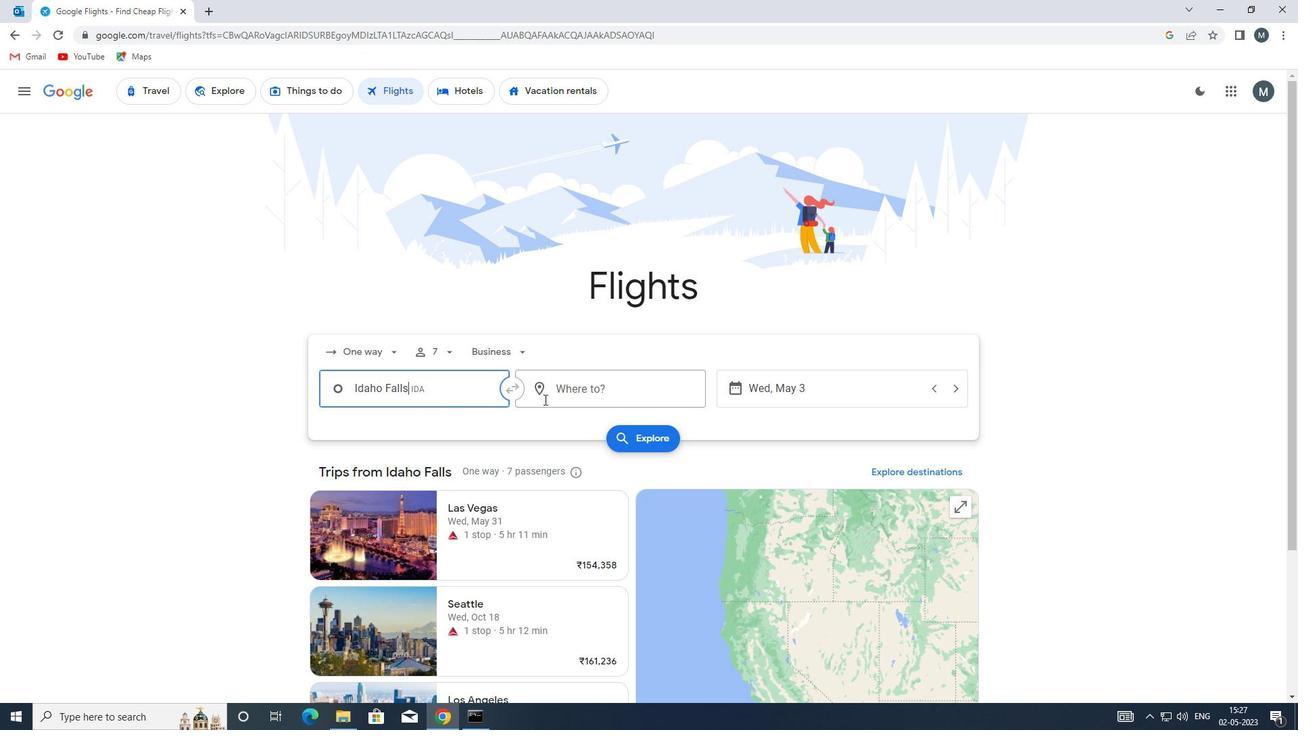
Action: Mouse pressed left at (558, 390)
Screenshot: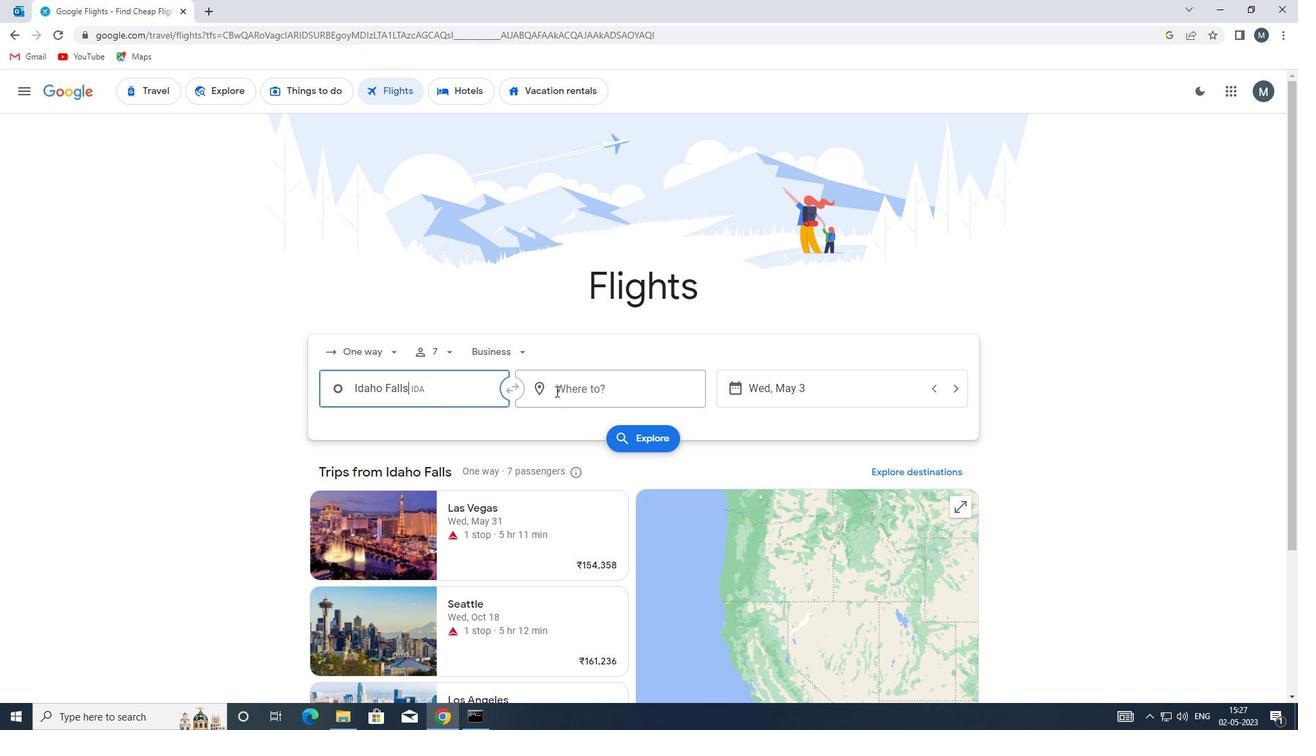 
Action: Key pressed oja<Key.backspace><Key.backspace>aj
Screenshot: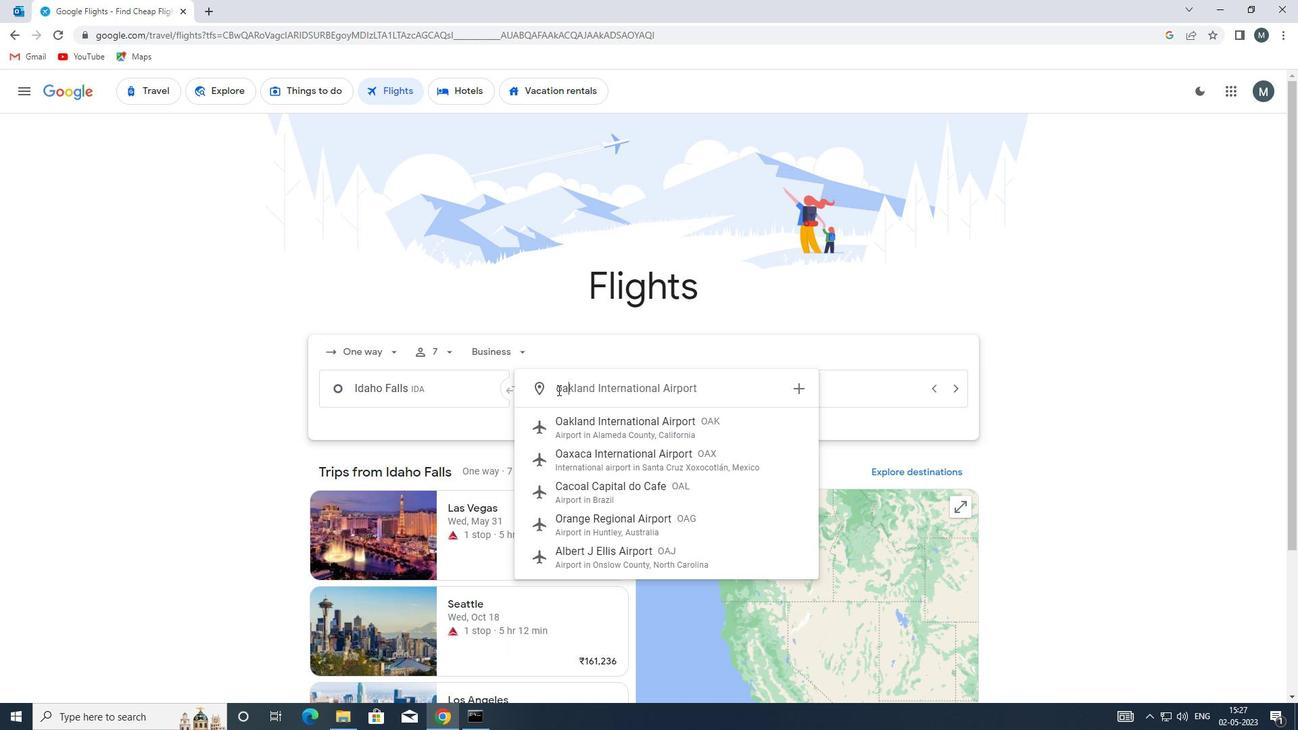 
Action: Mouse moved to (586, 421)
Screenshot: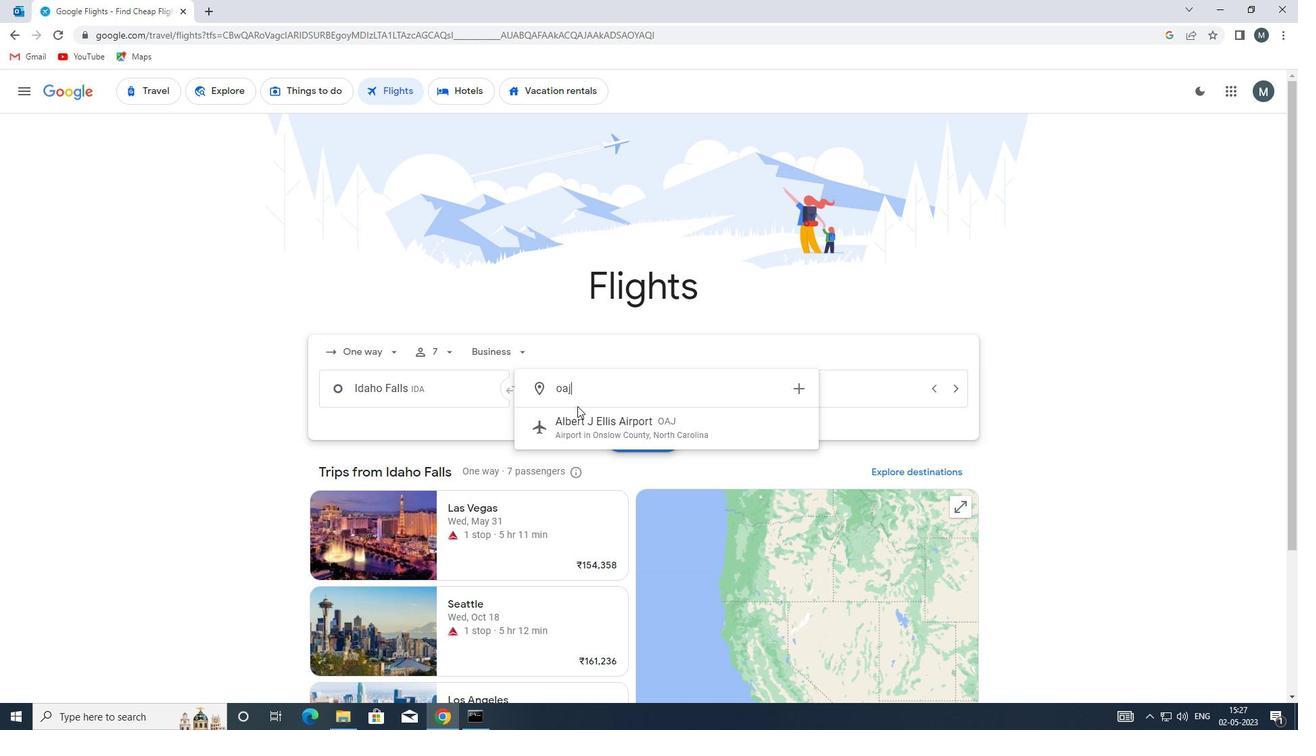 
Action: Mouse pressed left at (586, 421)
Screenshot: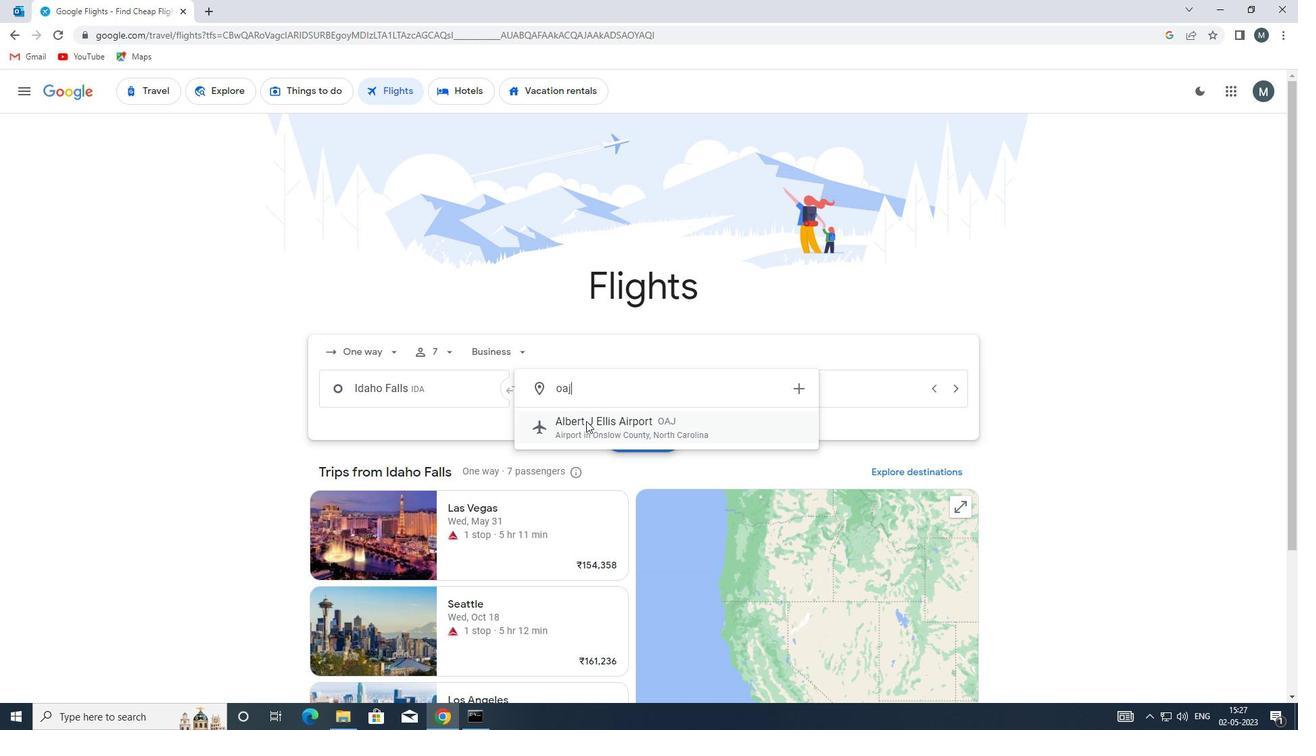 
Action: Mouse moved to (755, 388)
Screenshot: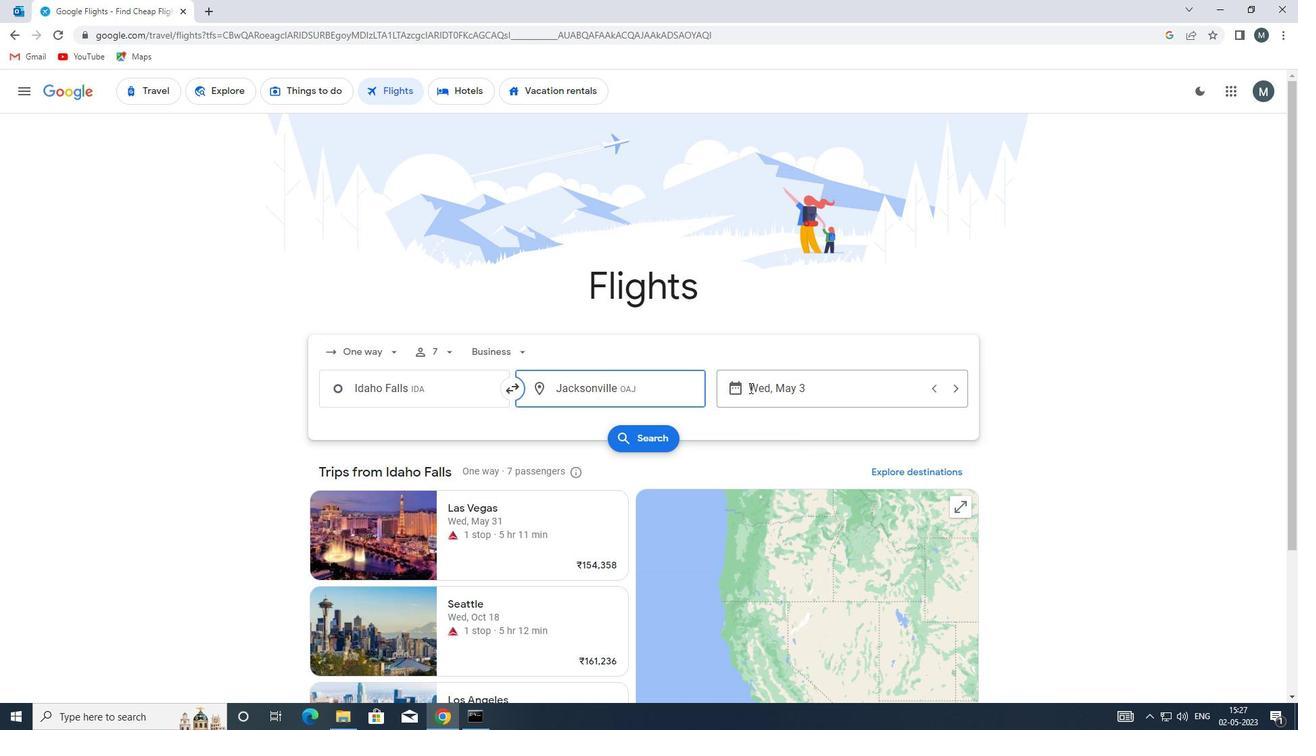 
Action: Mouse pressed left at (755, 388)
Screenshot: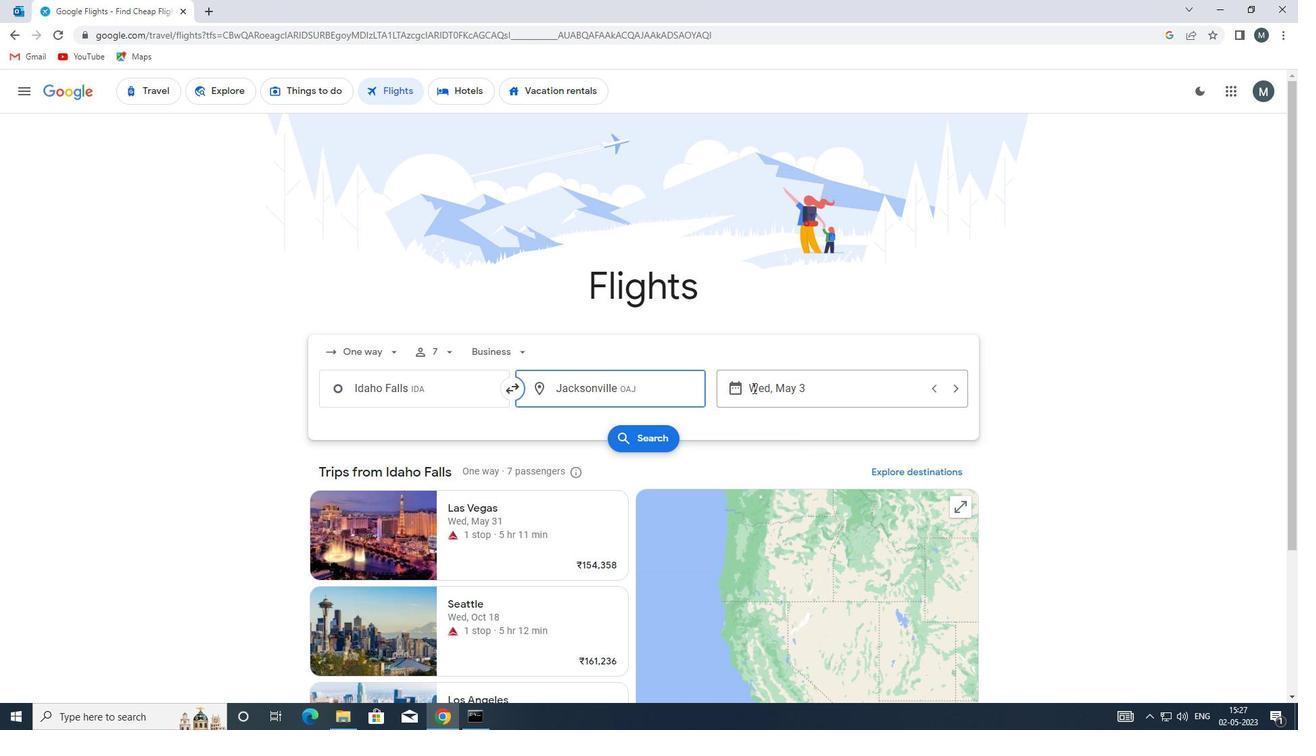 
Action: Mouse moved to (594, 457)
Screenshot: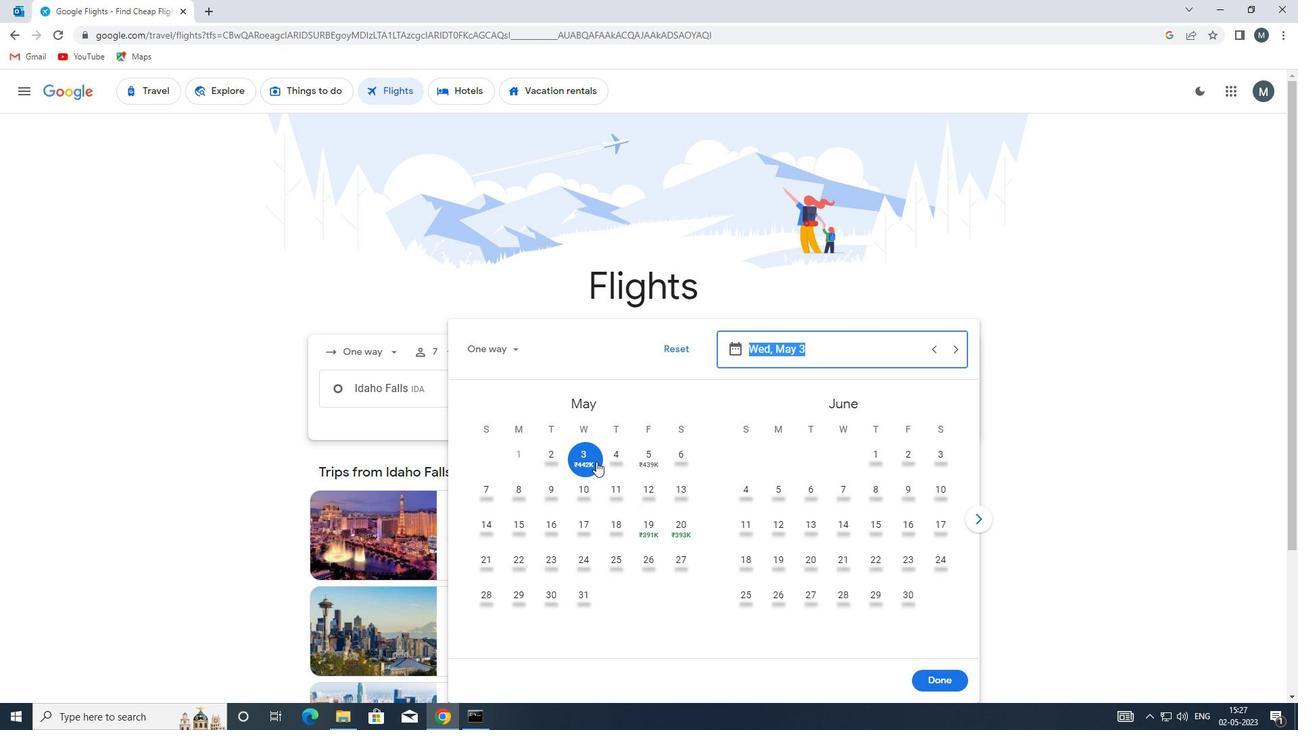 
Action: Mouse pressed left at (594, 457)
Screenshot: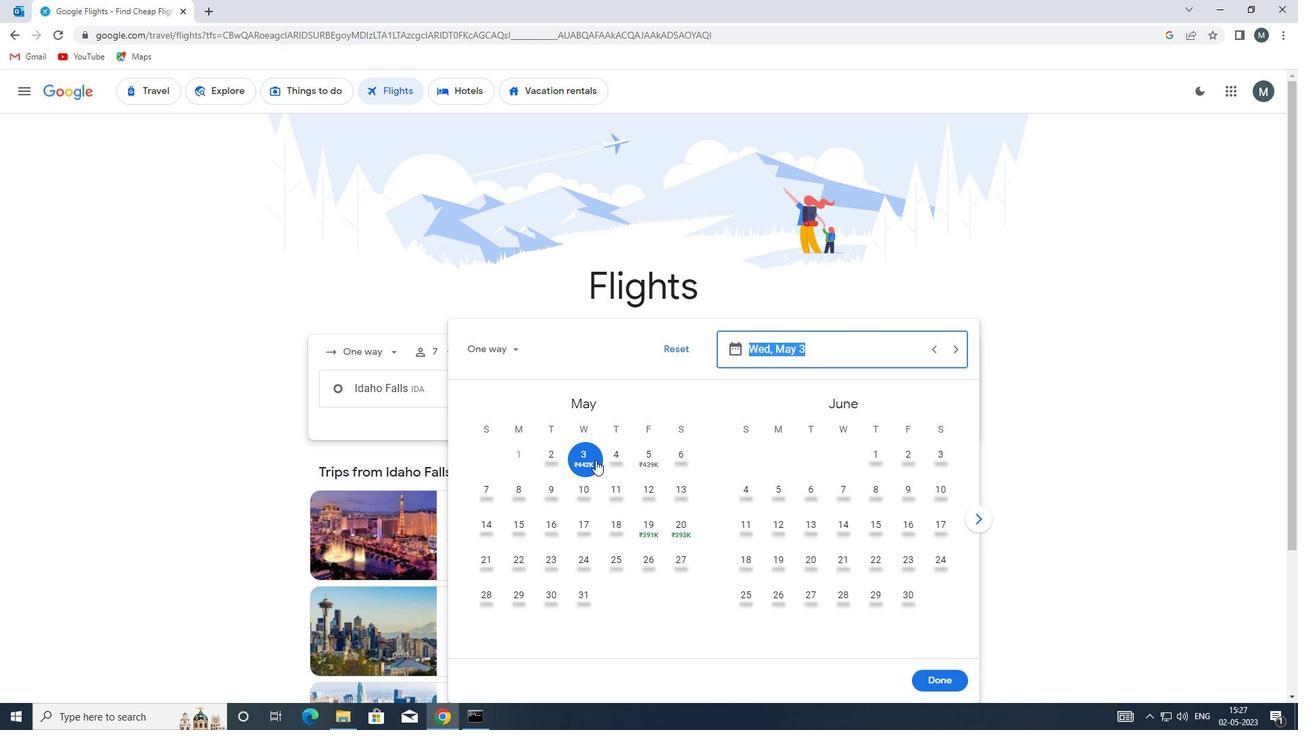 
Action: Mouse moved to (919, 680)
Screenshot: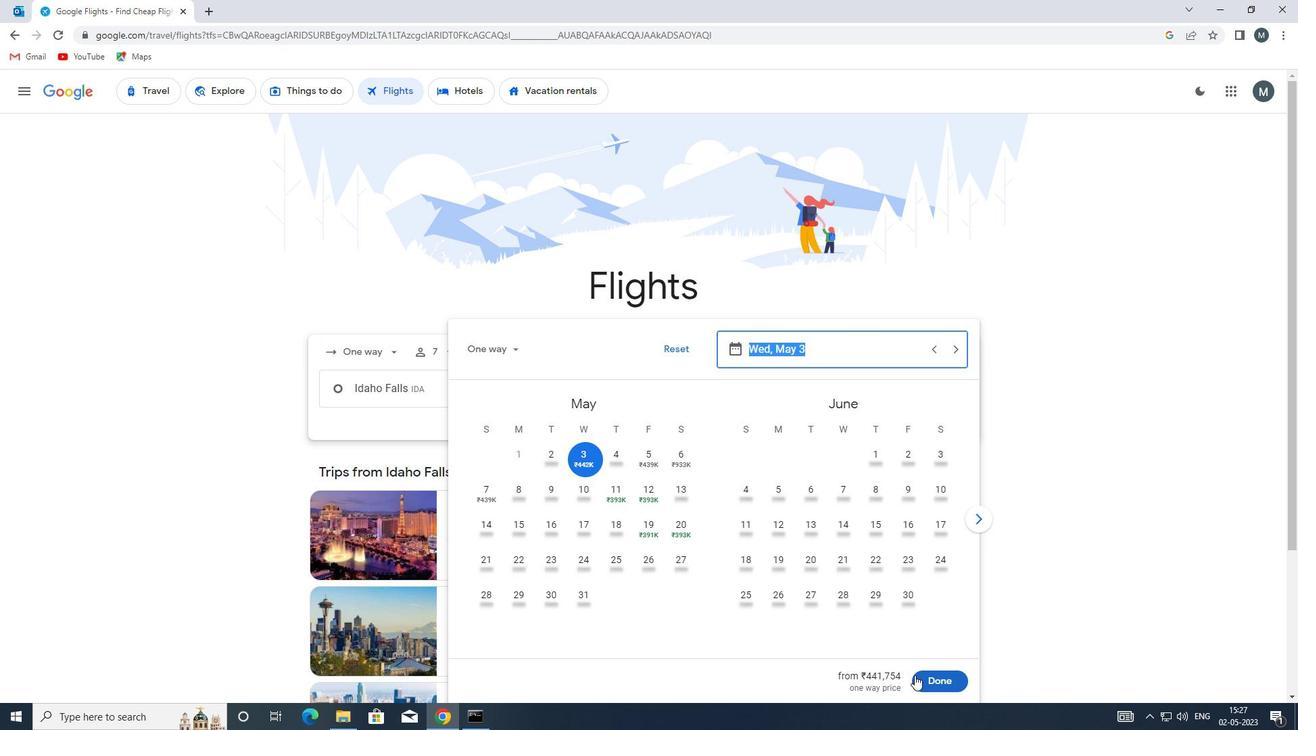 
Action: Mouse pressed left at (919, 680)
Screenshot: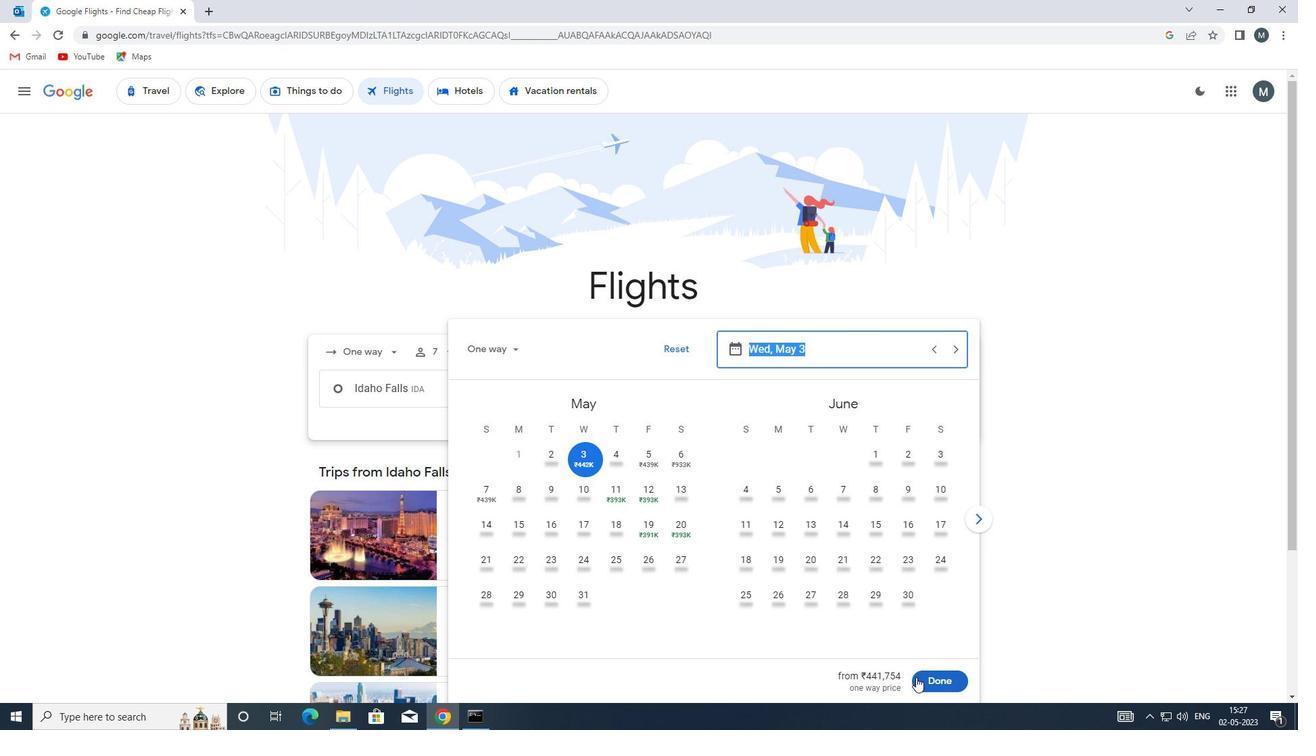 
Action: Mouse moved to (637, 438)
Screenshot: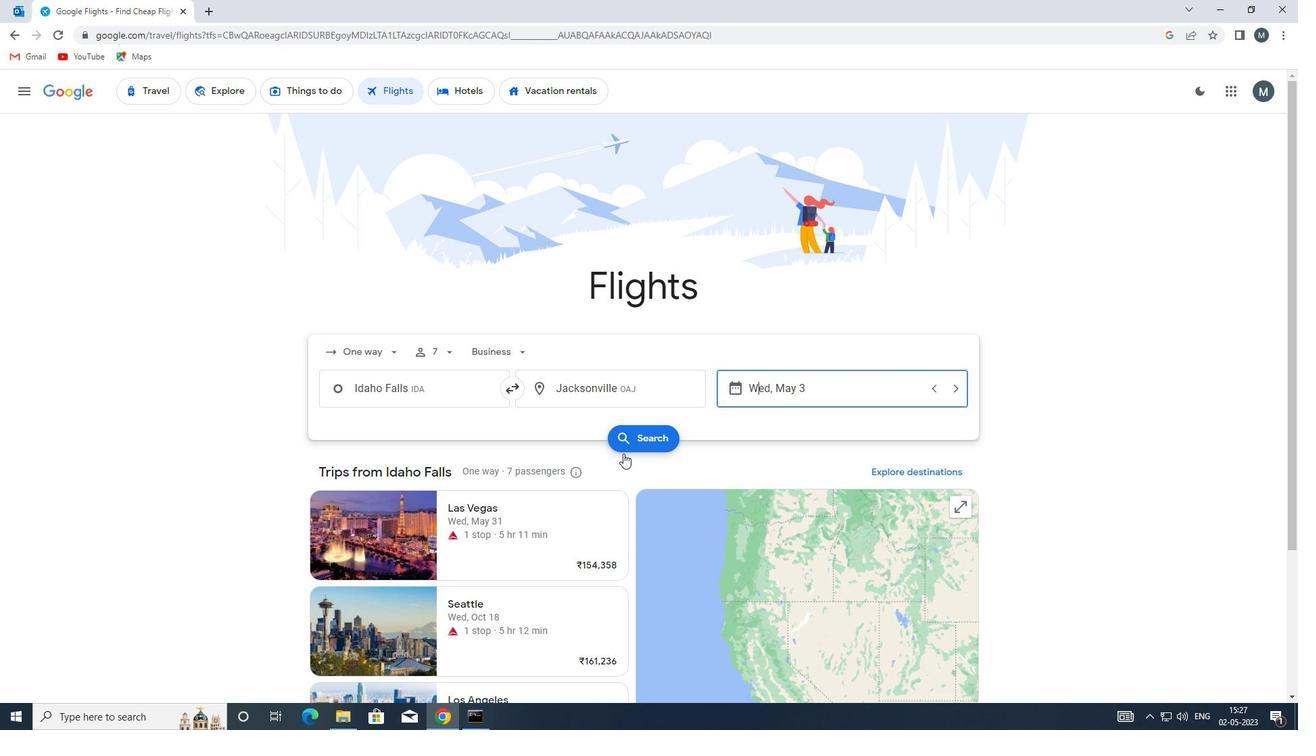 
Action: Mouse pressed left at (637, 438)
Screenshot: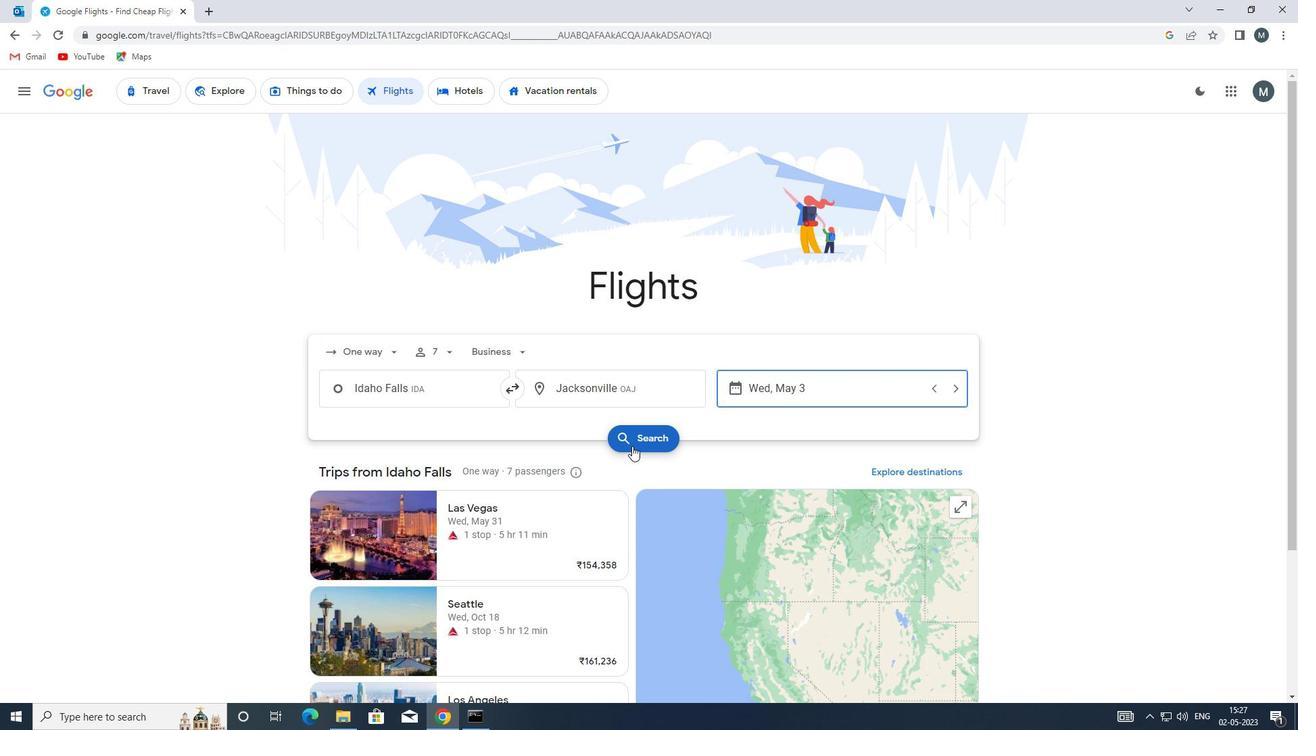 
Action: Mouse moved to (328, 217)
Screenshot: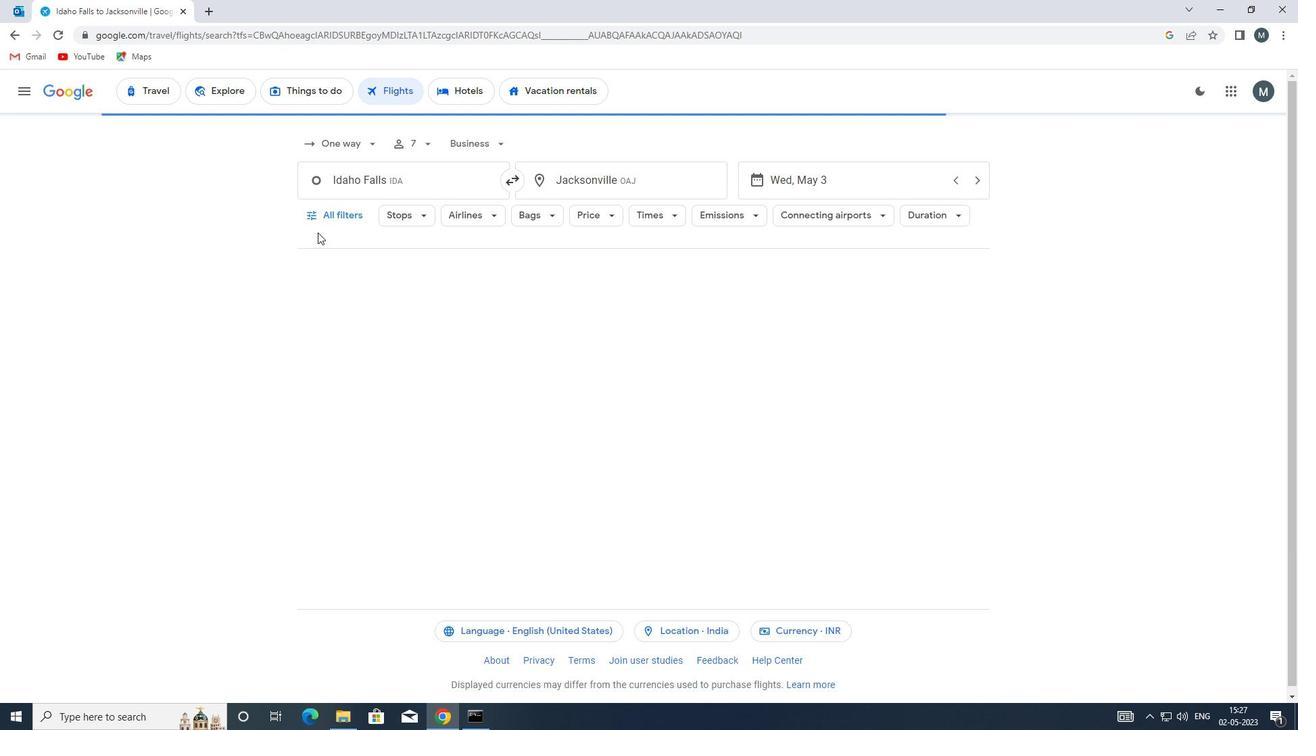 
Action: Mouse pressed left at (328, 217)
Screenshot: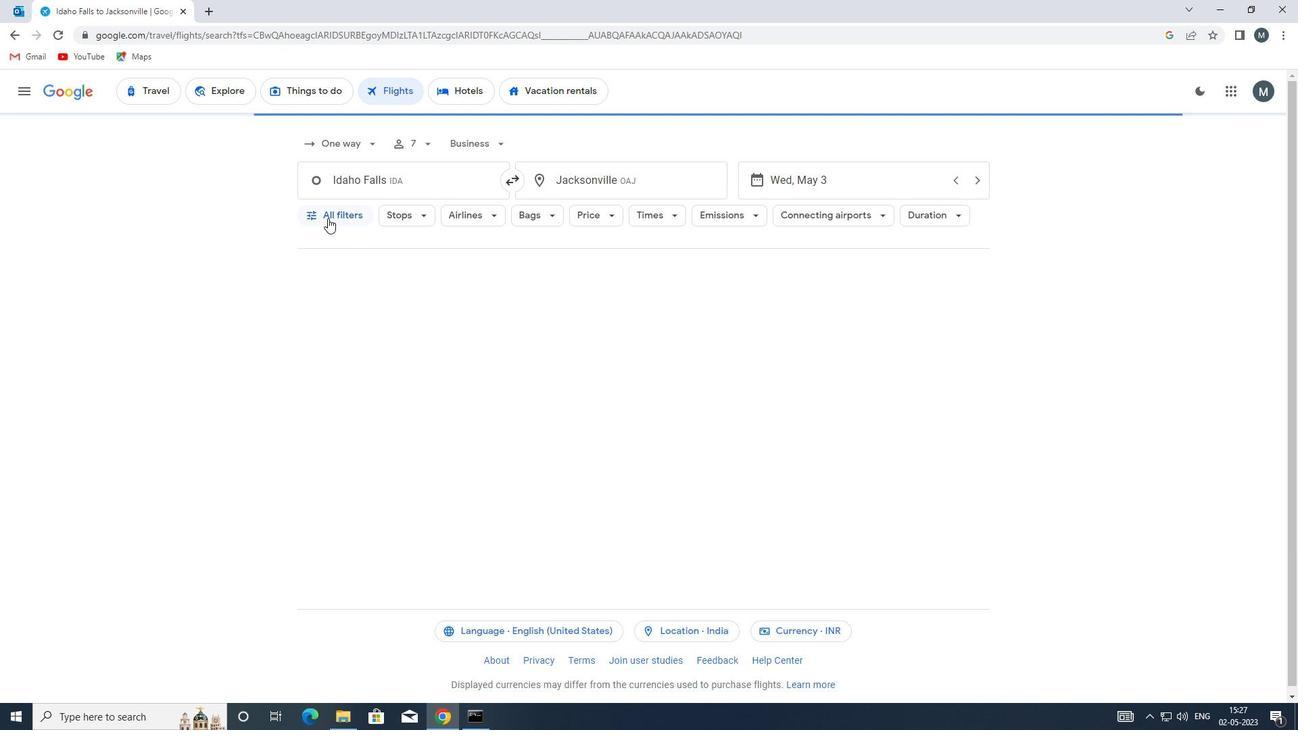 
Action: Mouse moved to (342, 399)
Screenshot: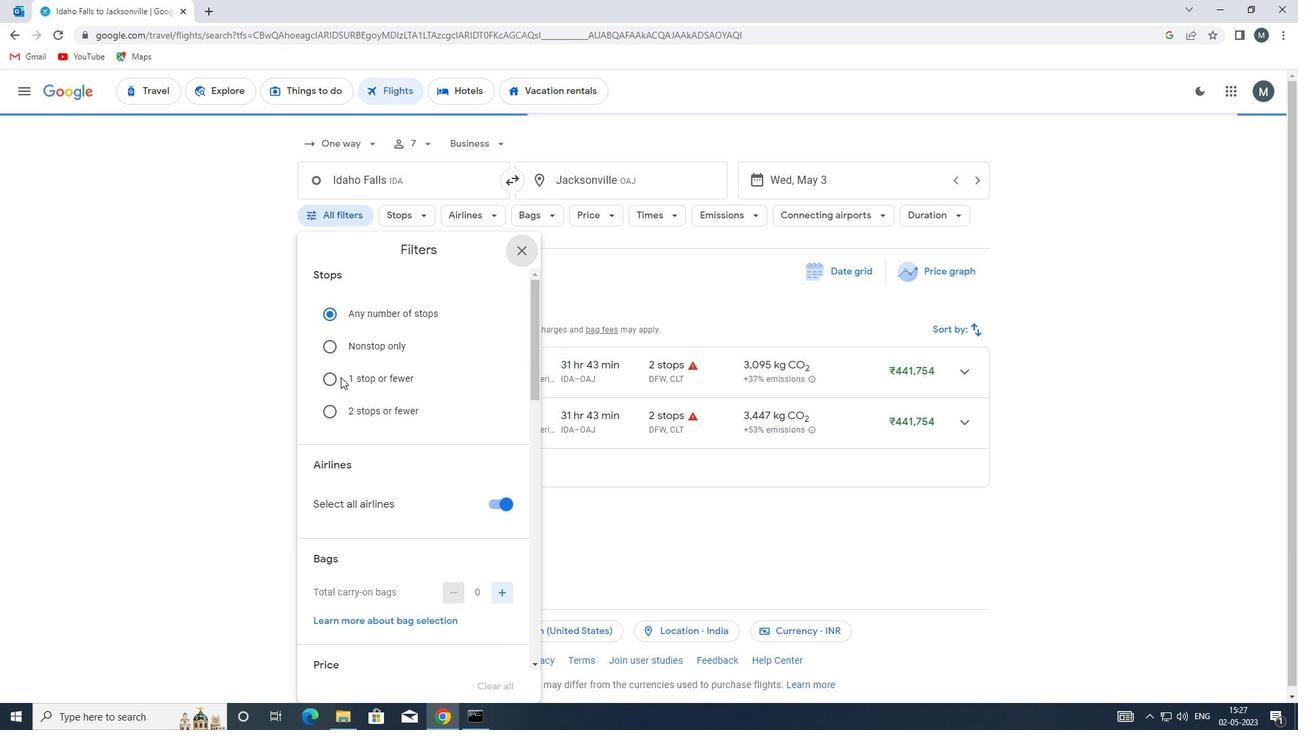 
Action: Mouse scrolled (342, 399) with delta (0, 0)
Screenshot: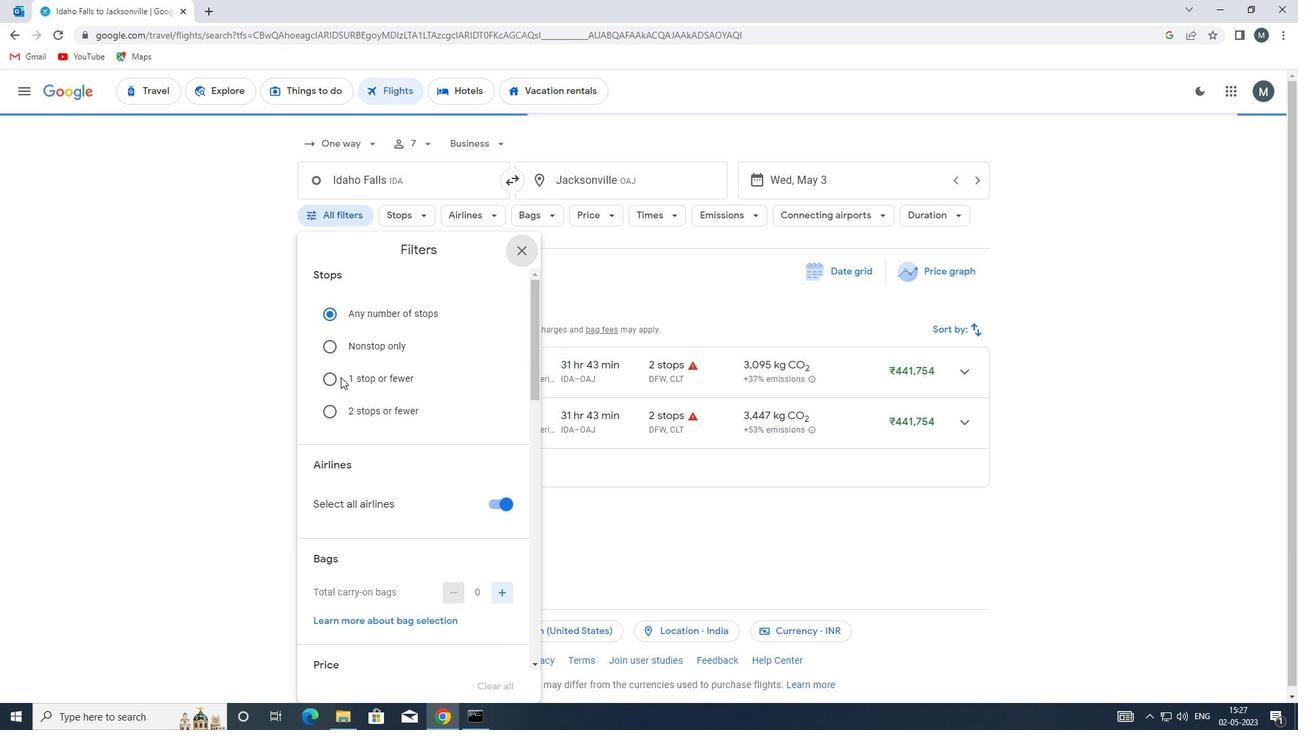 
Action: Mouse moved to (339, 404)
Screenshot: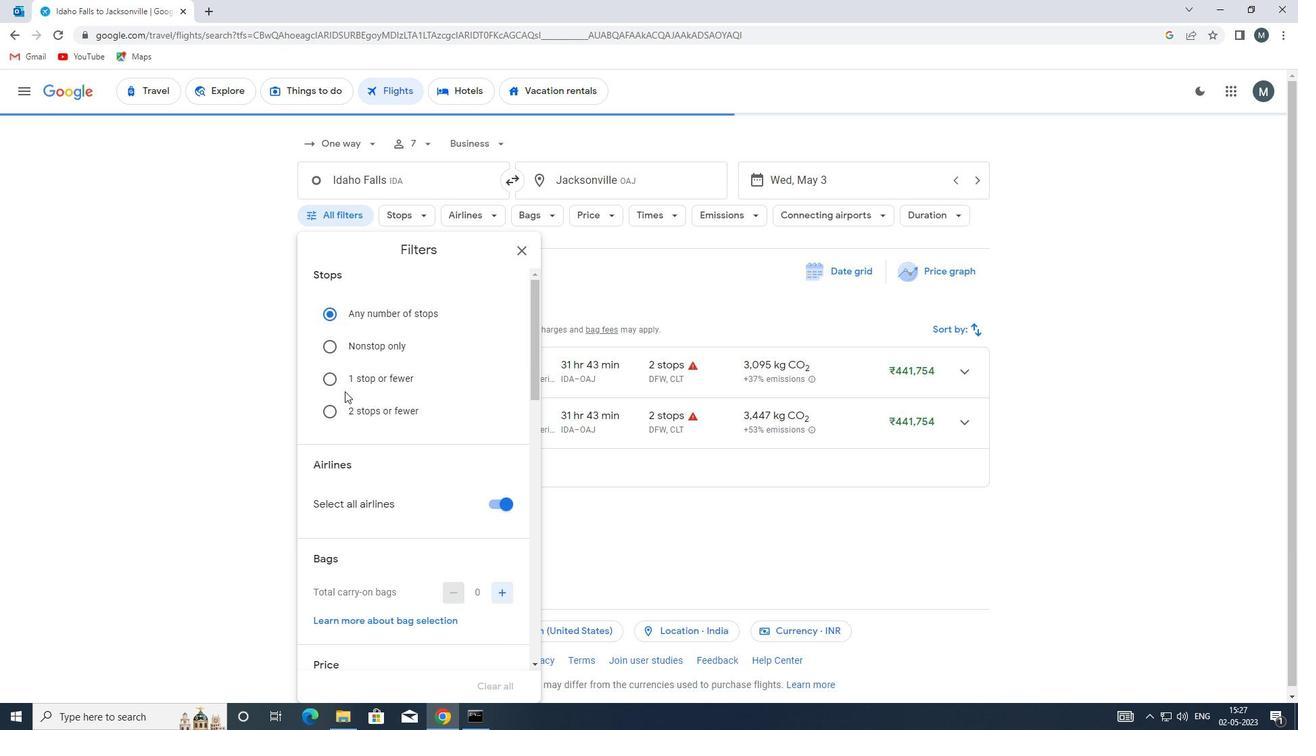 
Action: Mouse scrolled (339, 403) with delta (0, 0)
Screenshot: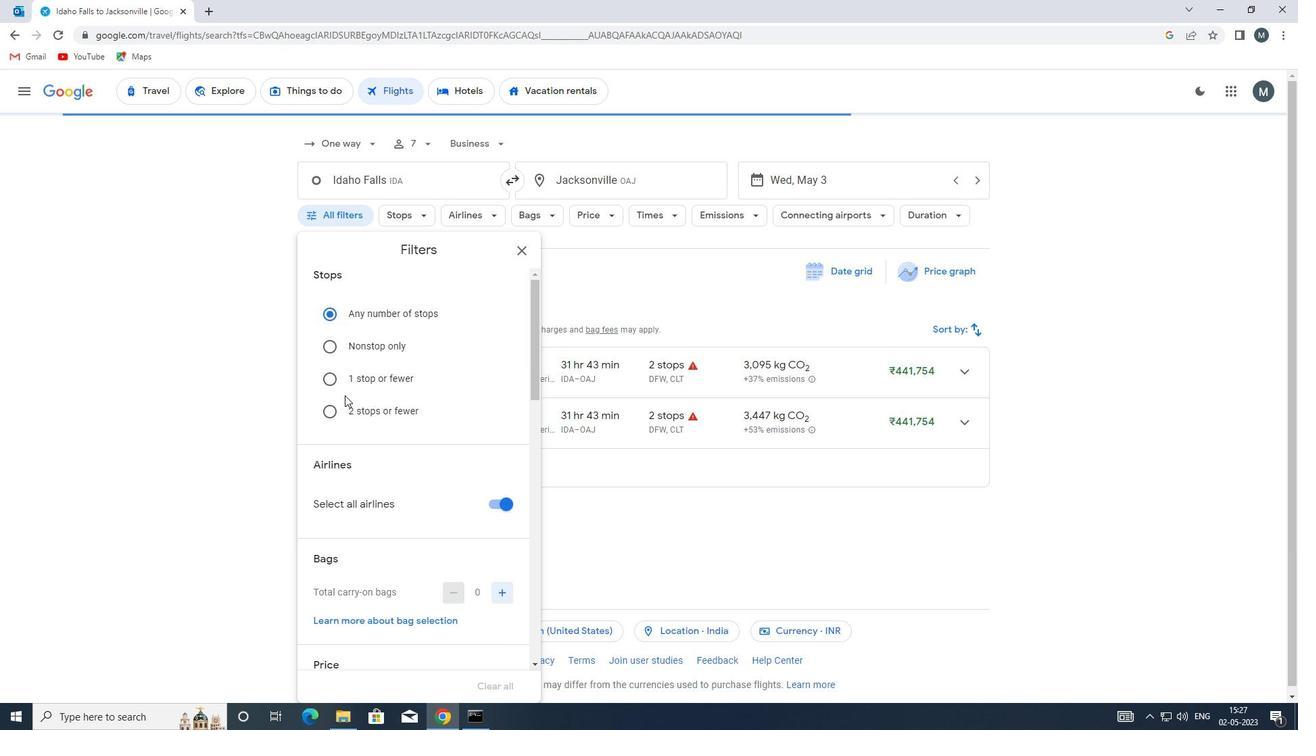 
Action: Mouse moved to (501, 361)
Screenshot: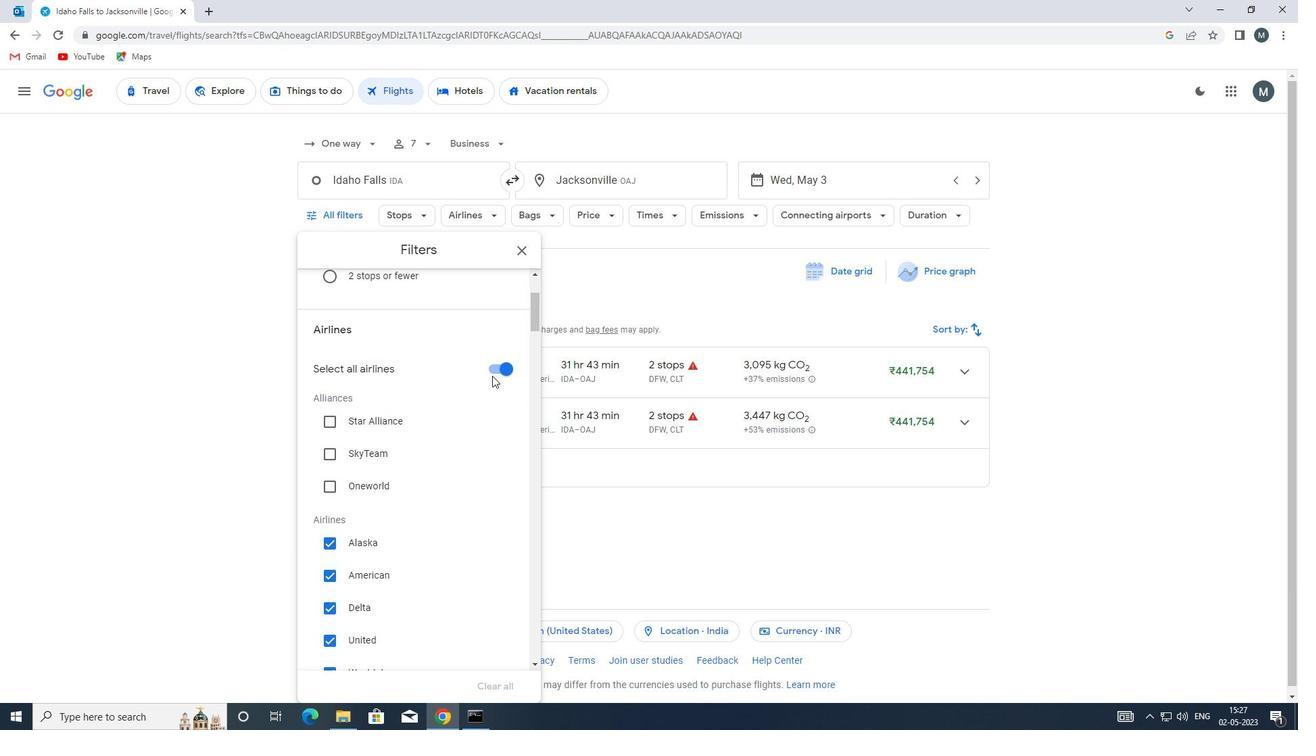 
Action: Mouse pressed left at (501, 361)
Screenshot: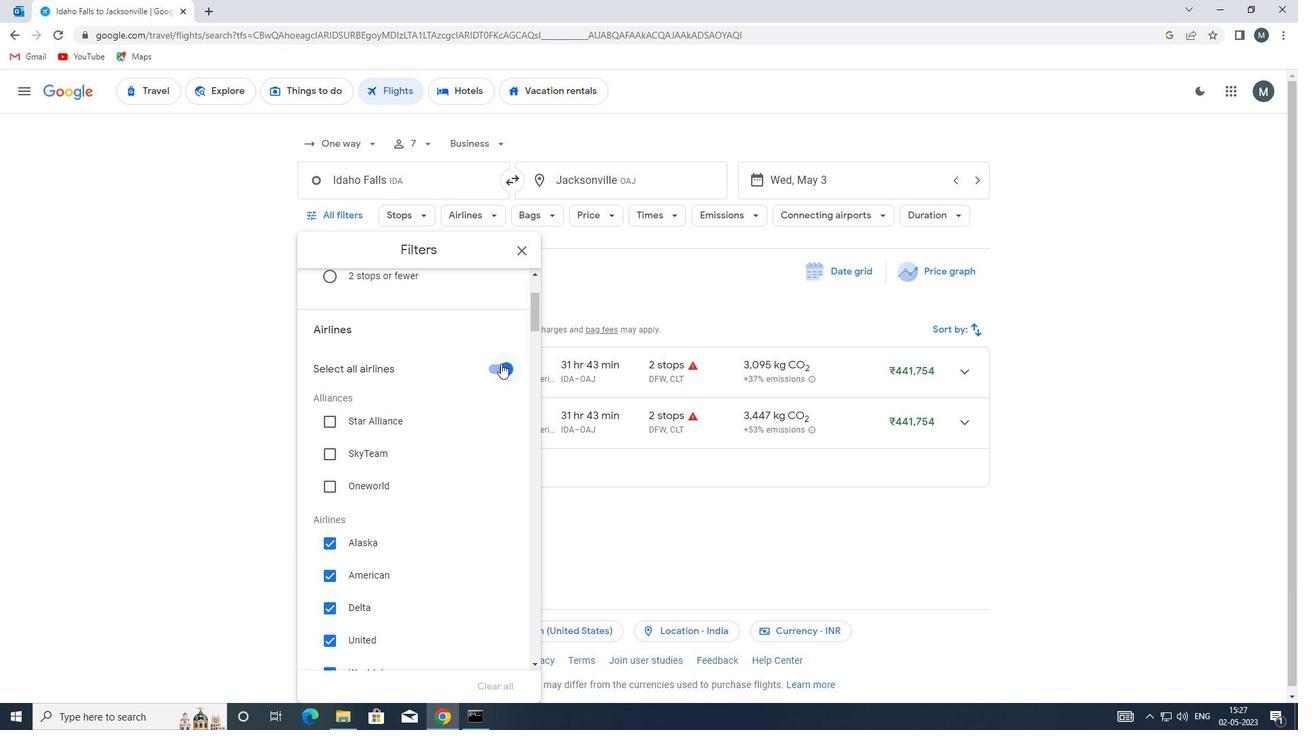 
Action: Mouse moved to (414, 458)
Screenshot: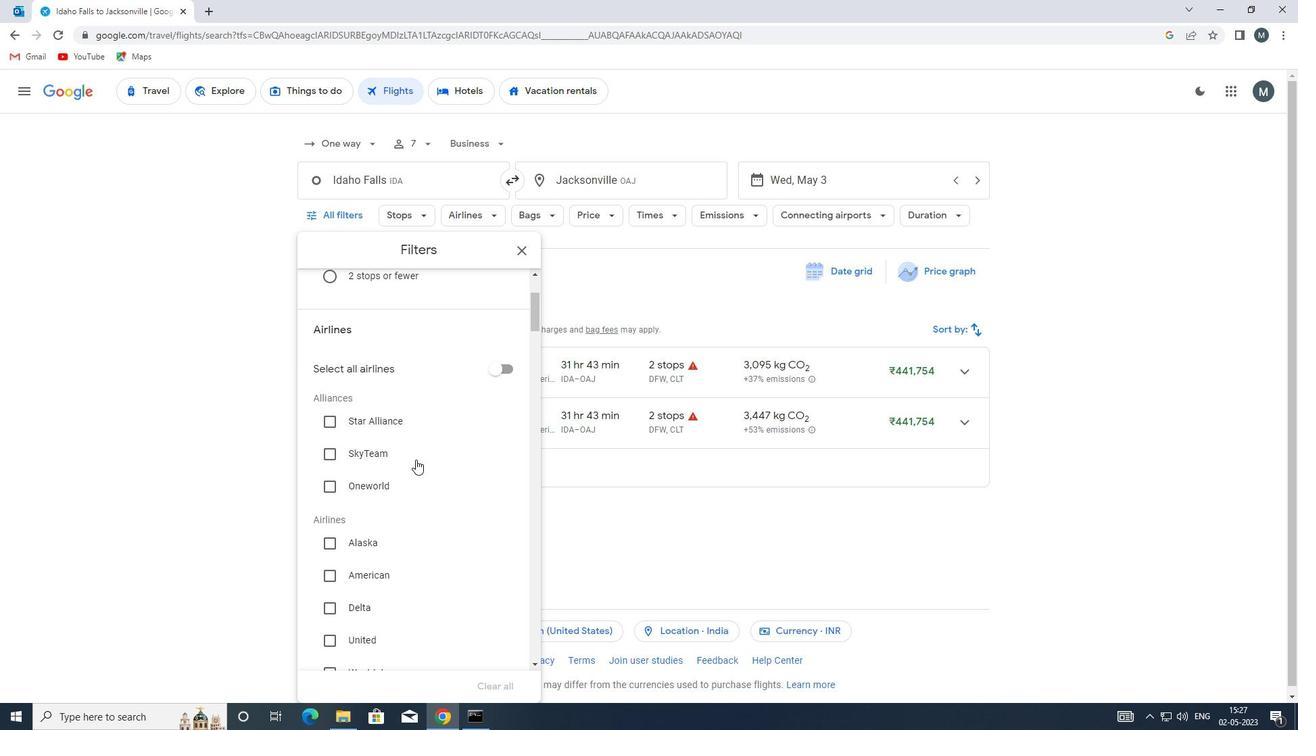 
Action: Mouse scrolled (414, 457) with delta (0, 0)
Screenshot: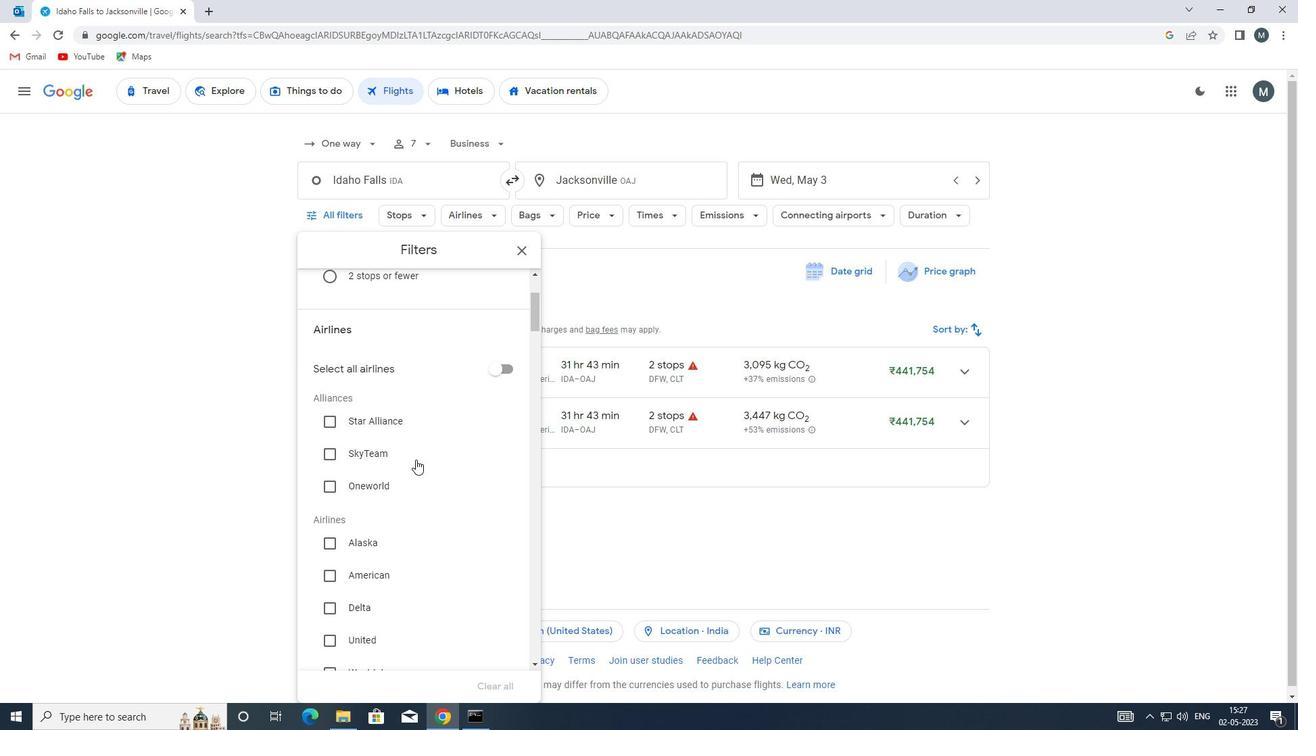
Action: Mouse moved to (408, 459)
Screenshot: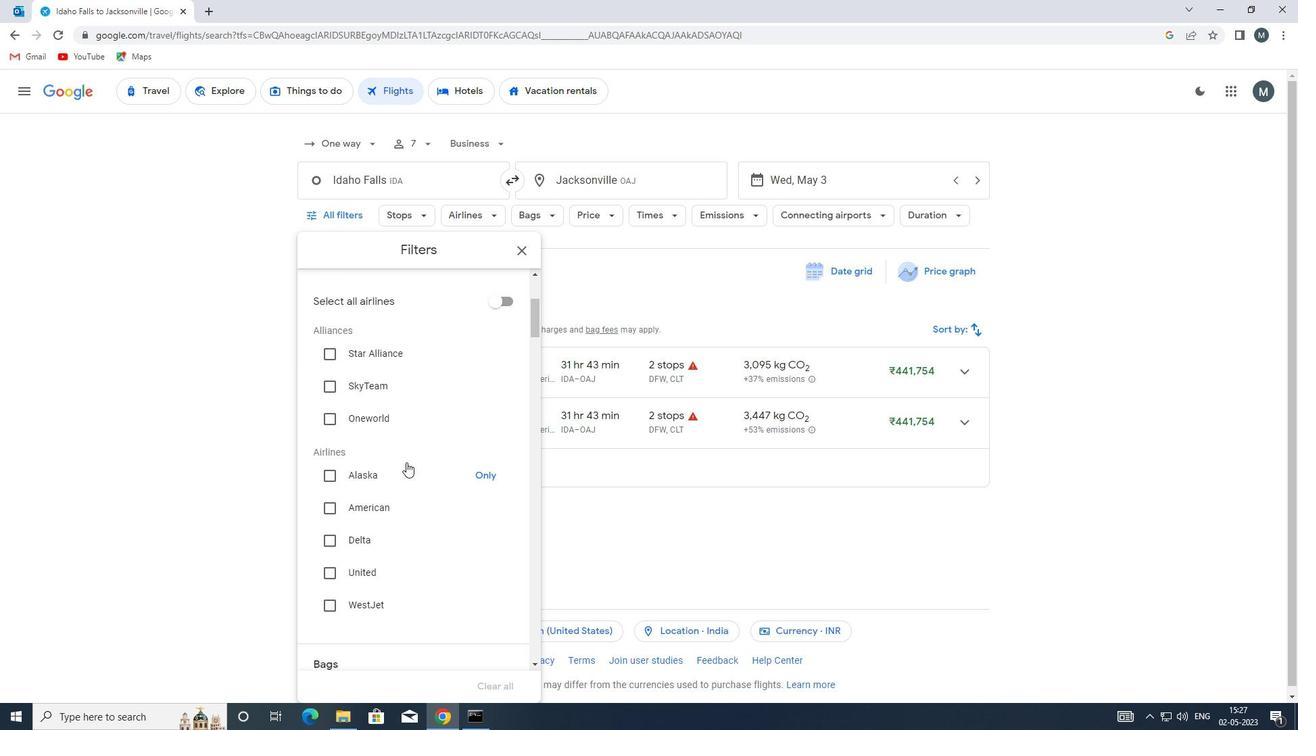 
Action: Mouse scrolled (408, 458) with delta (0, 0)
Screenshot: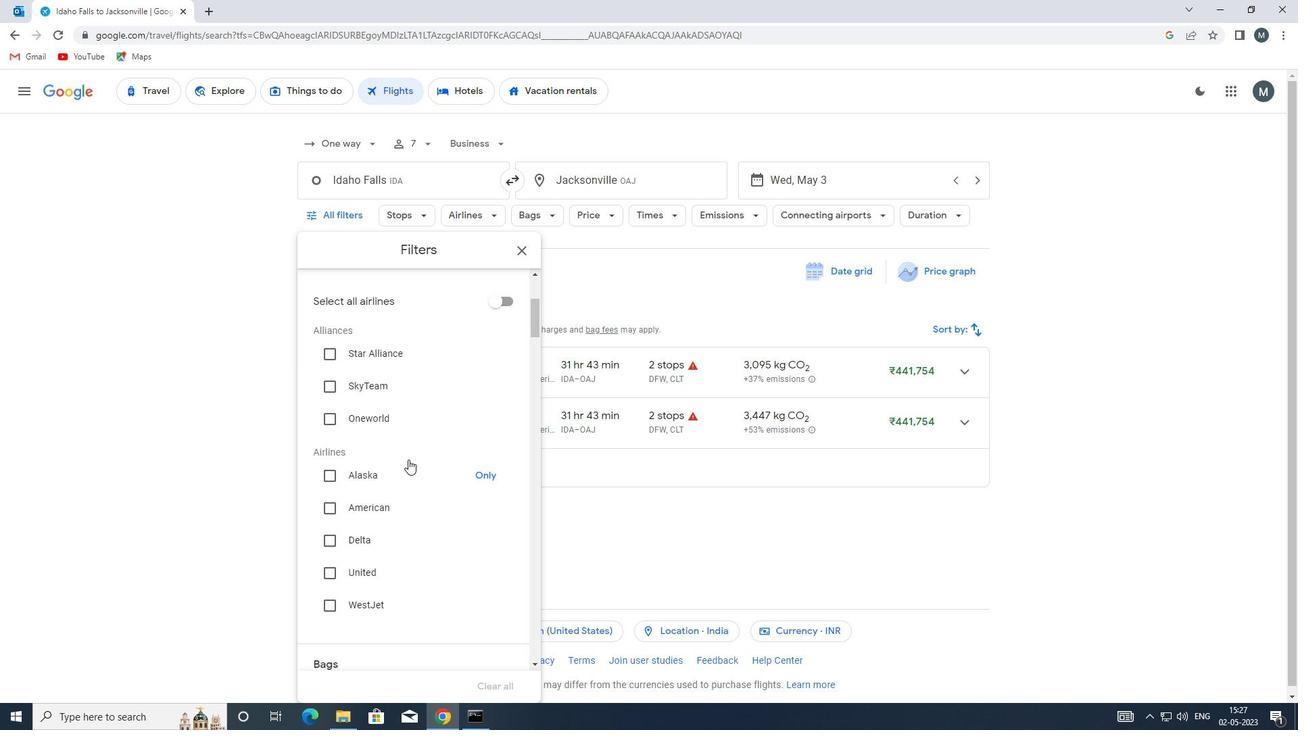 
Action: Mouse moved to (406, 460)
Screenshot: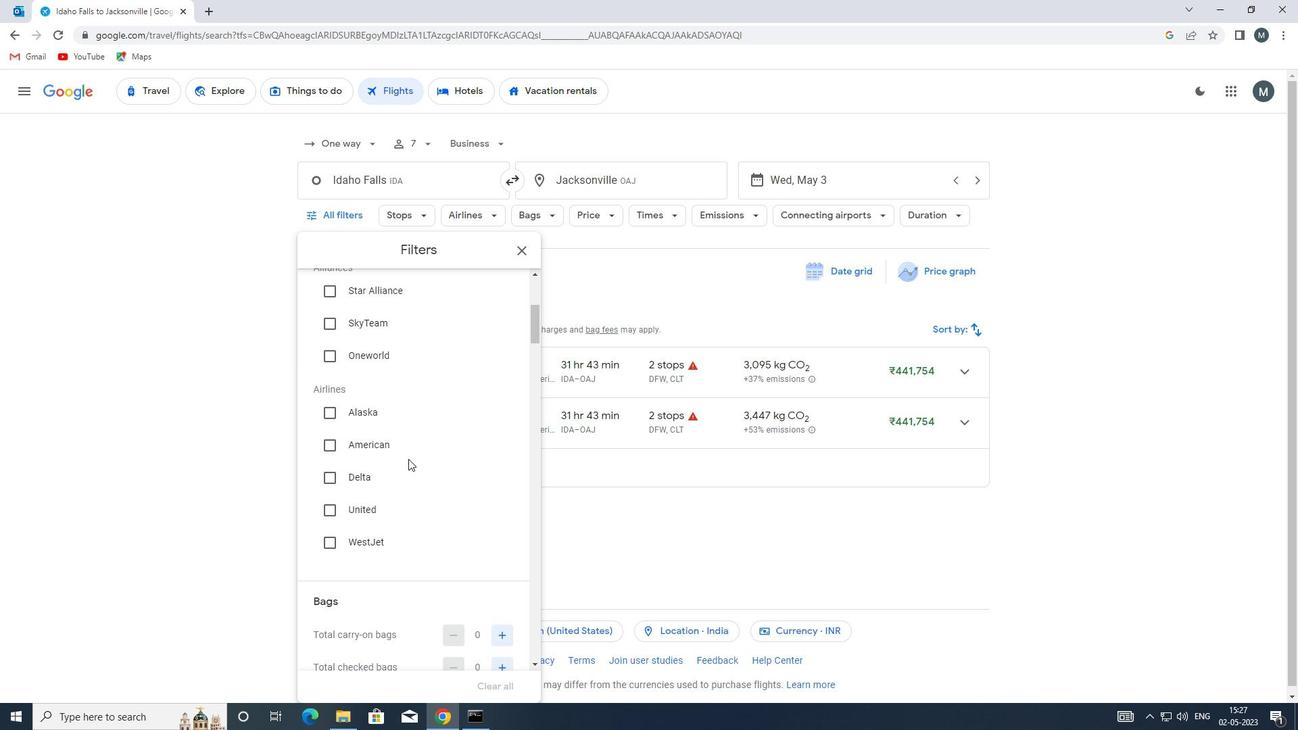 
Action: Mouse scrolled (406, 460) with delta (0, 0)
Screenshot: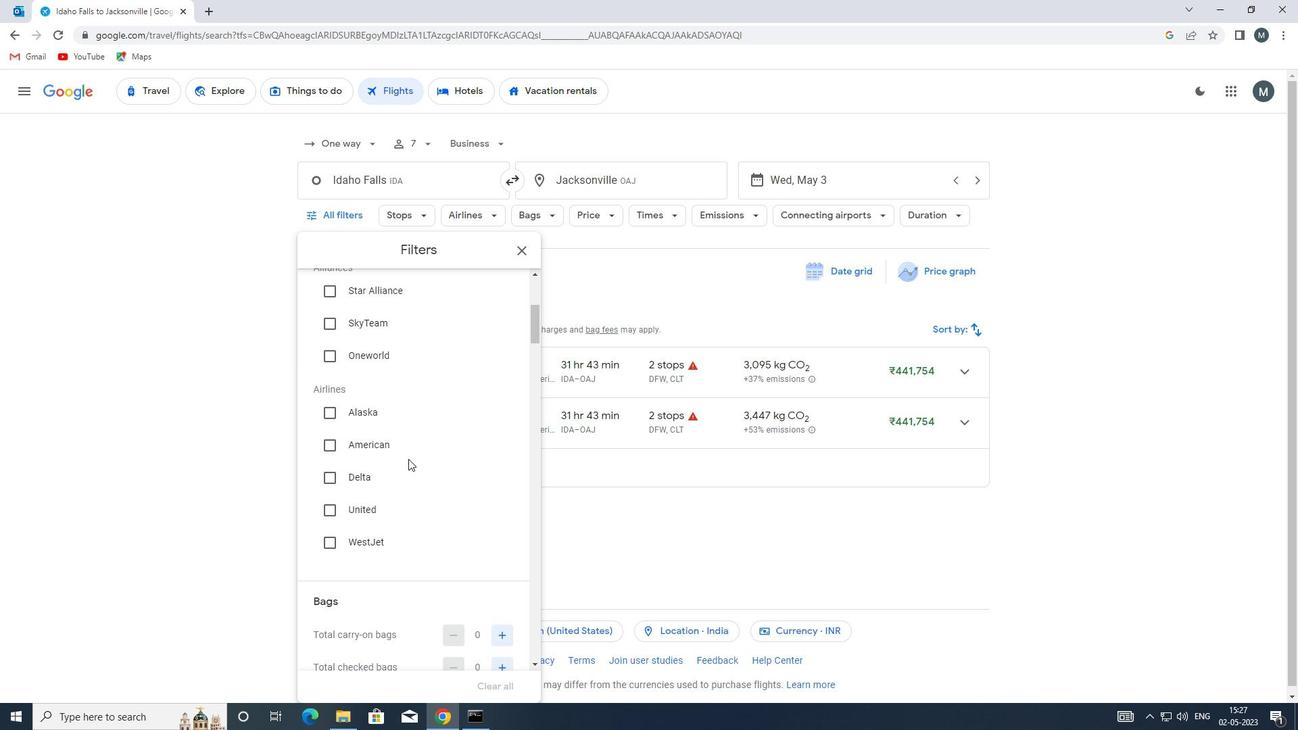 
Action: Mouse moved to (405, 464)
Screenshot: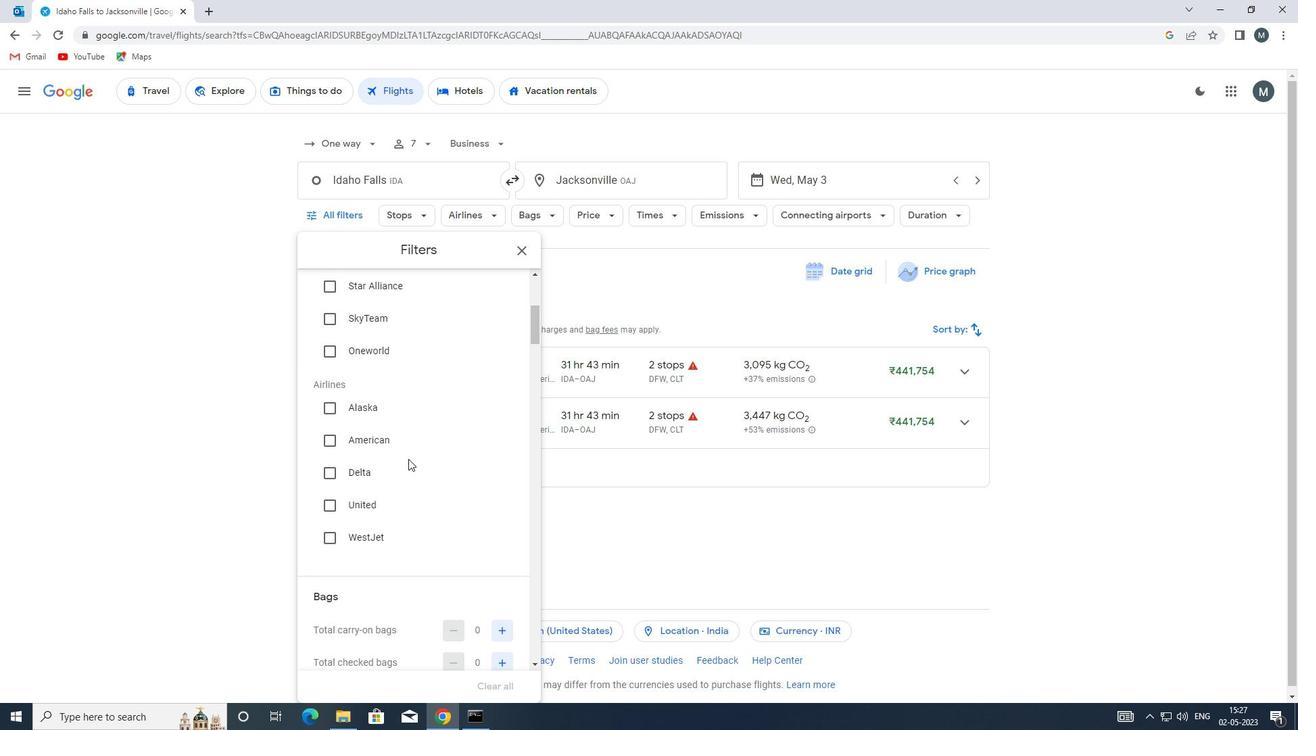 
Action: Mouse scrolled (405, 463) with delta (0, 0)
Screenshot: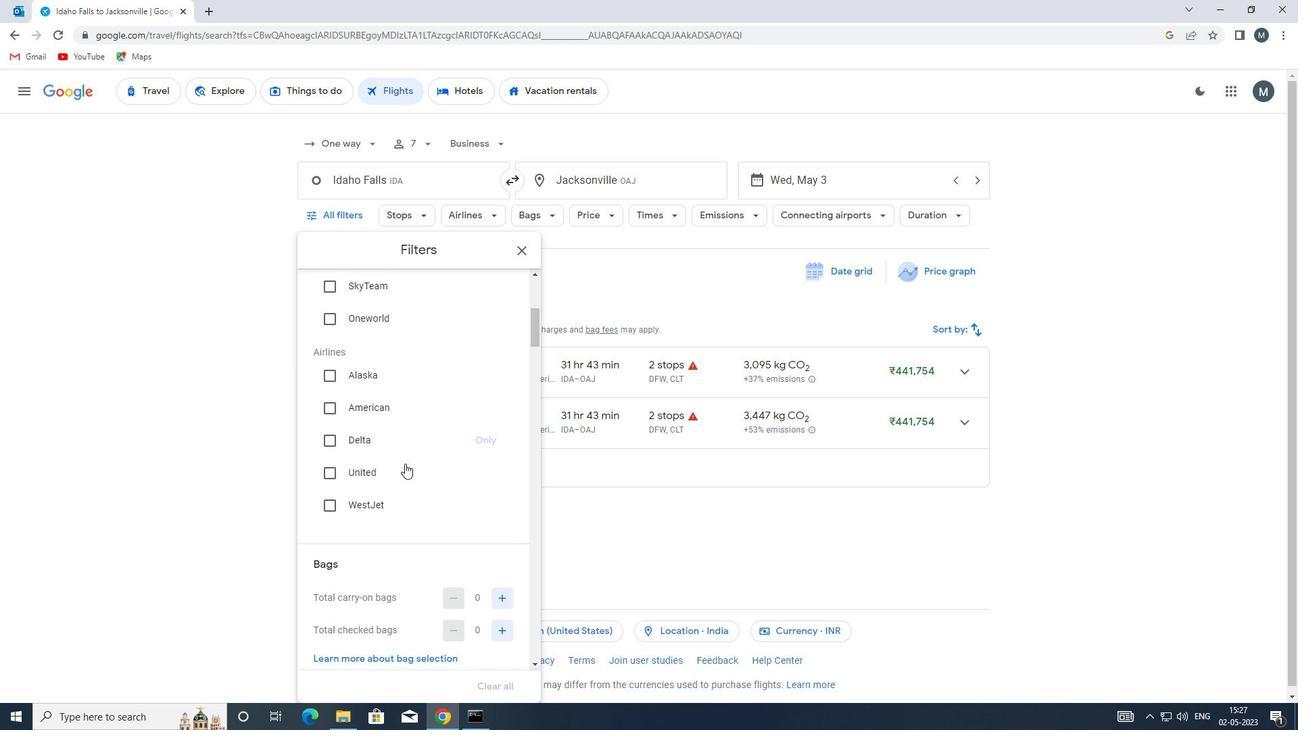 
Action: Mouse moved to (405, 465)
Screenshot: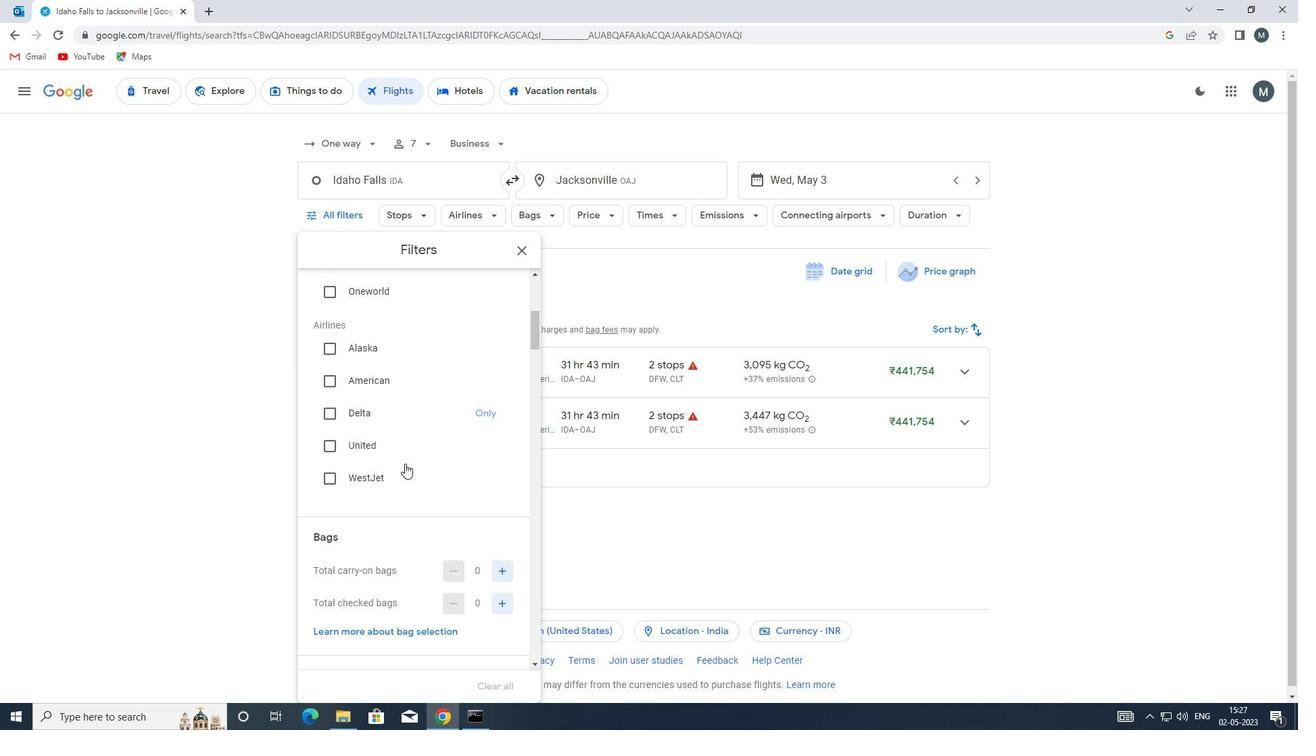 
Action: Mouse scrolled (405, 464) with delta (0, 0)
Screenshot: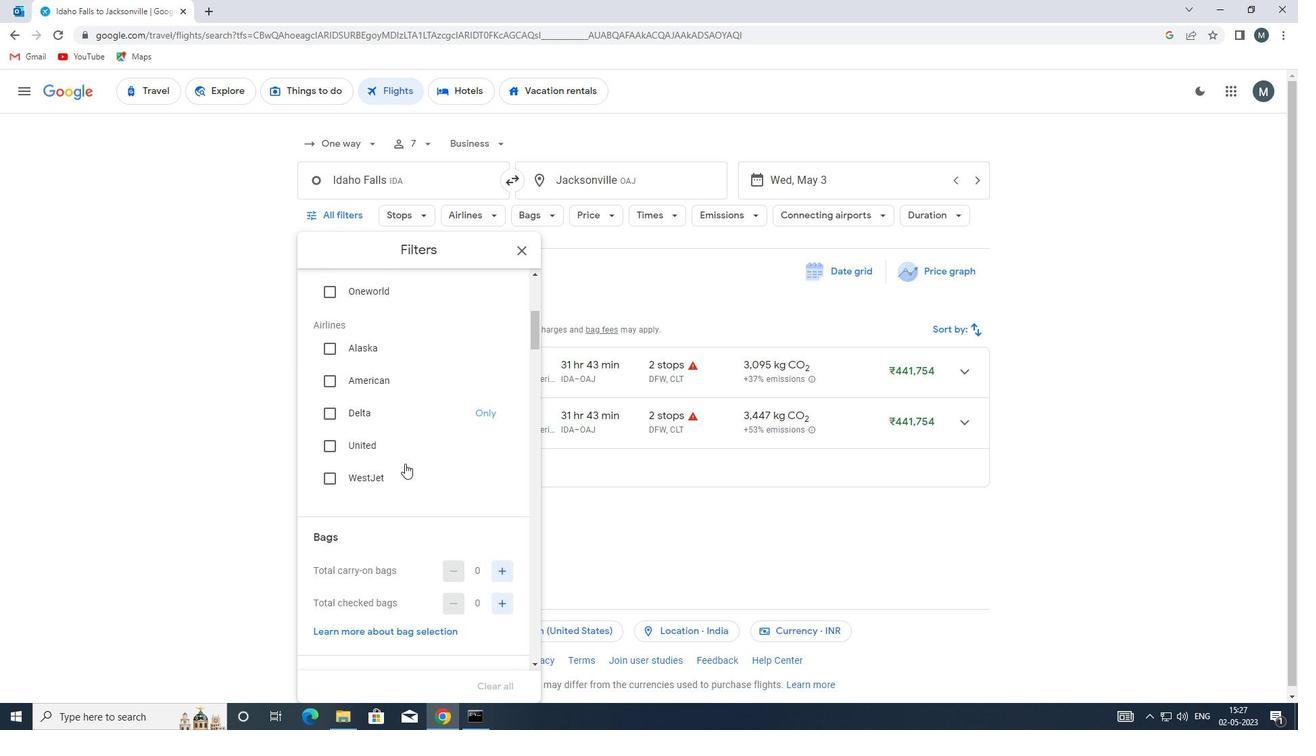 
Action: Mouse moved to (501, 430)
Screenshot: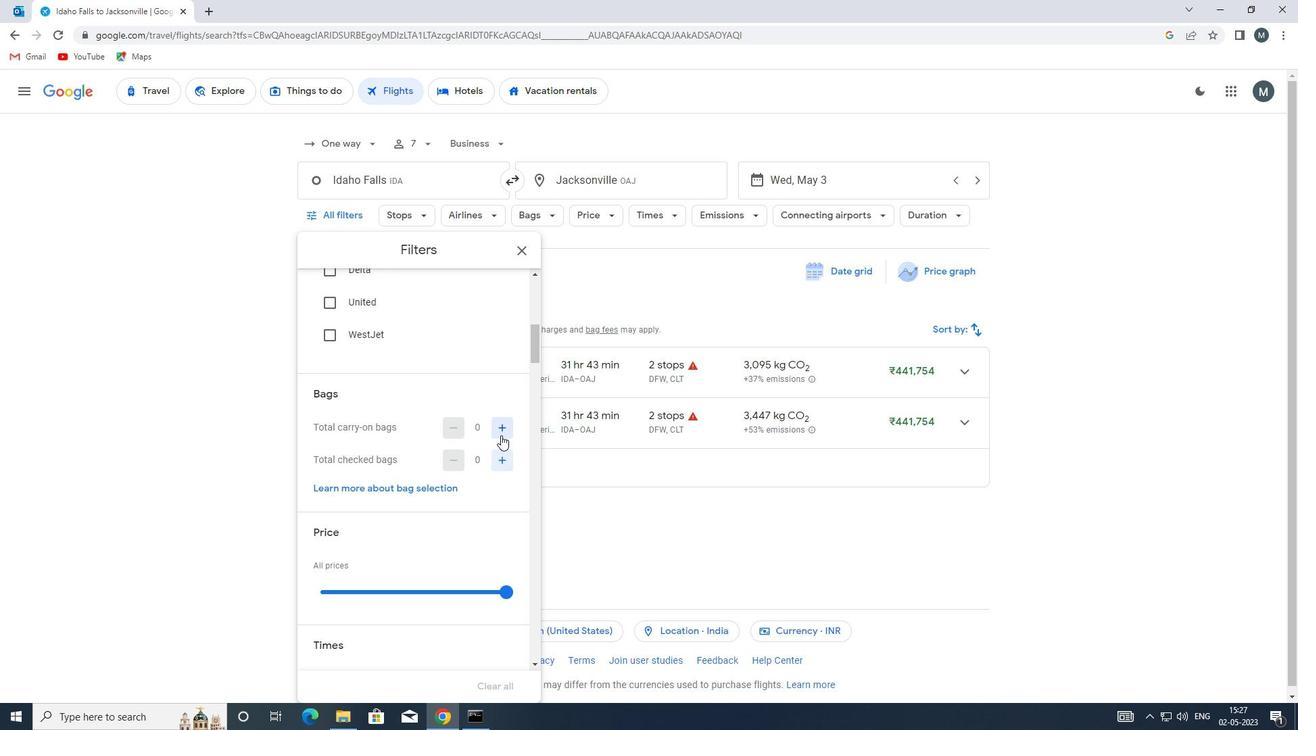 
Action: Mouse pressed left at (501, 430)
Screenshot: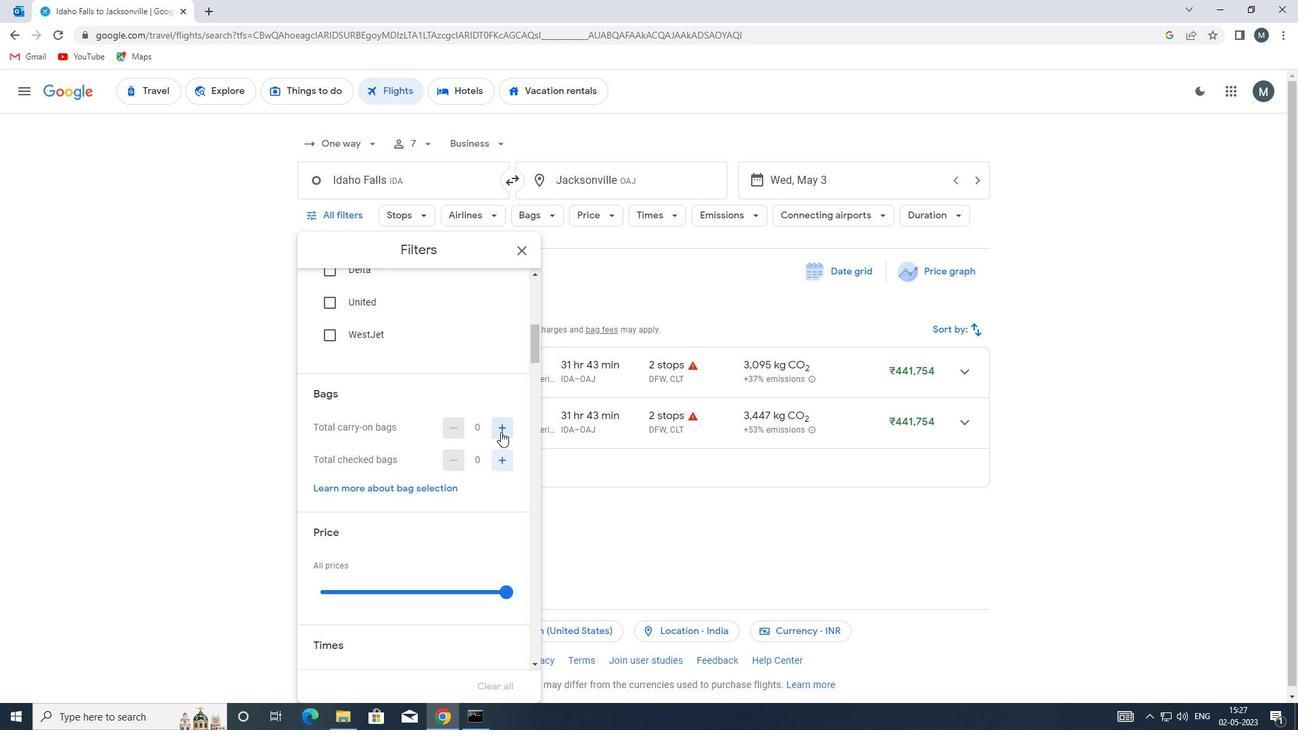 
Action: Mouse moved to (424, 455)
Screenshot: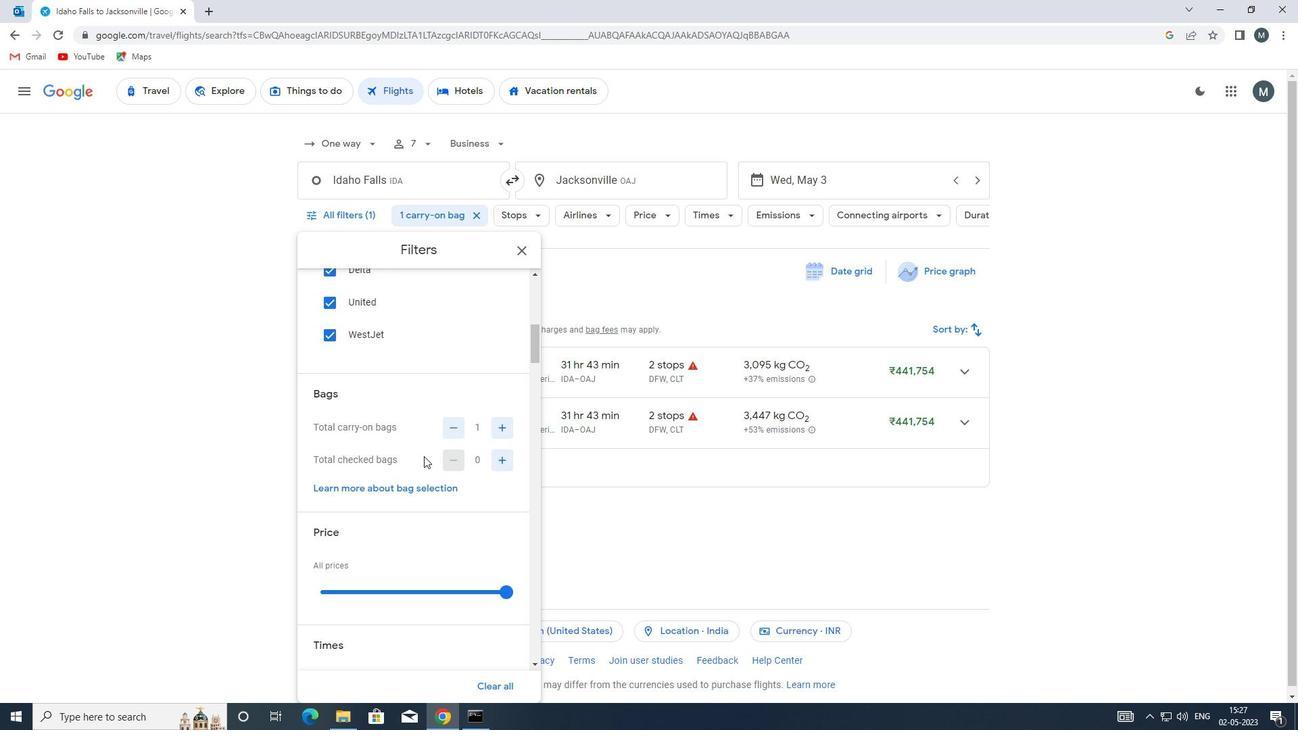 
Action: Mouse scrolled (424, 455) with delta (0, 0)
Screenshot: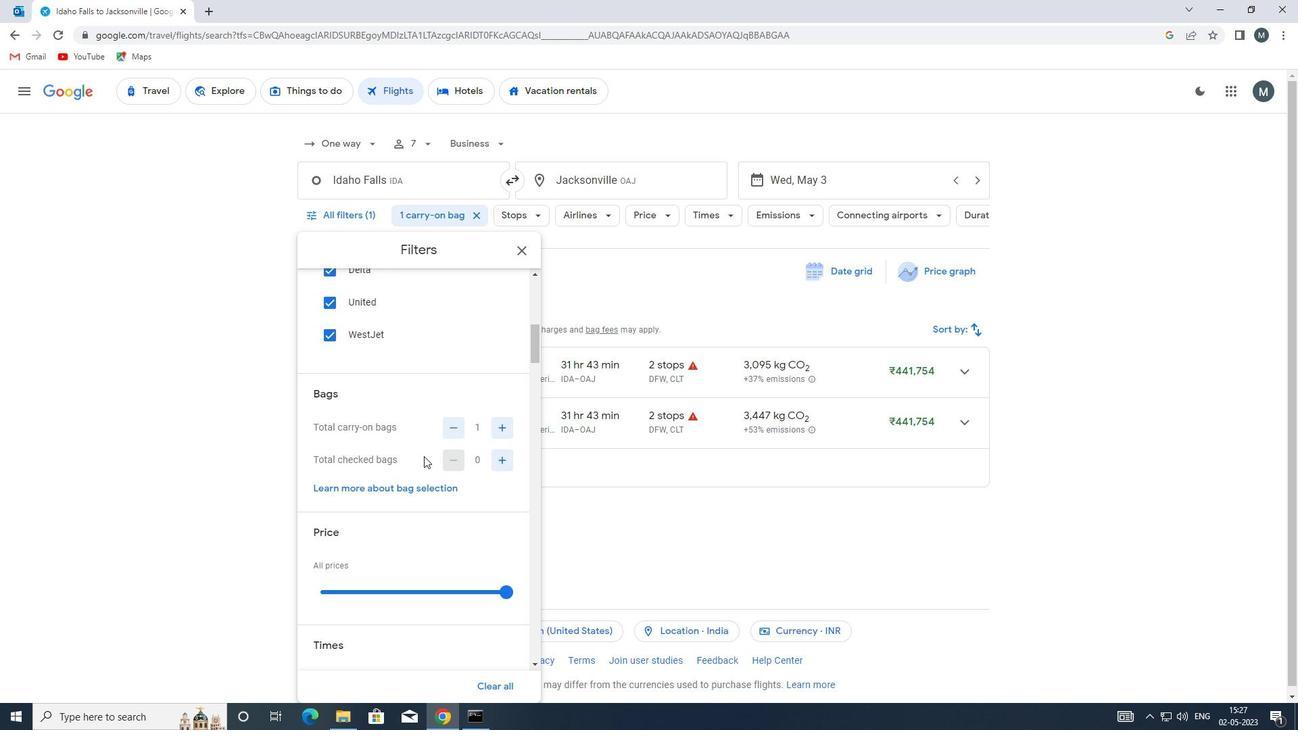 
Action: Mouse scrolled (424, 455) with delta (0, 0)
Screenshot: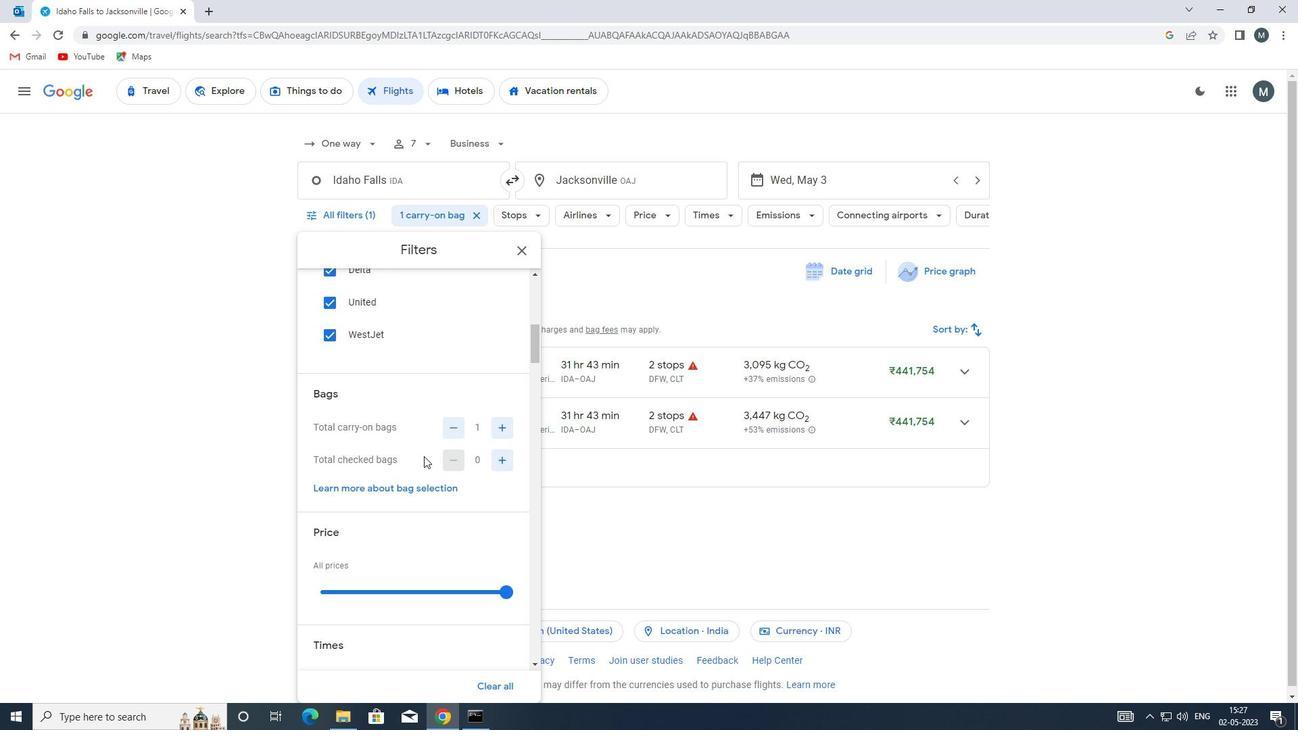 
Action: Mouse moved to (388, 459)
Screenshot: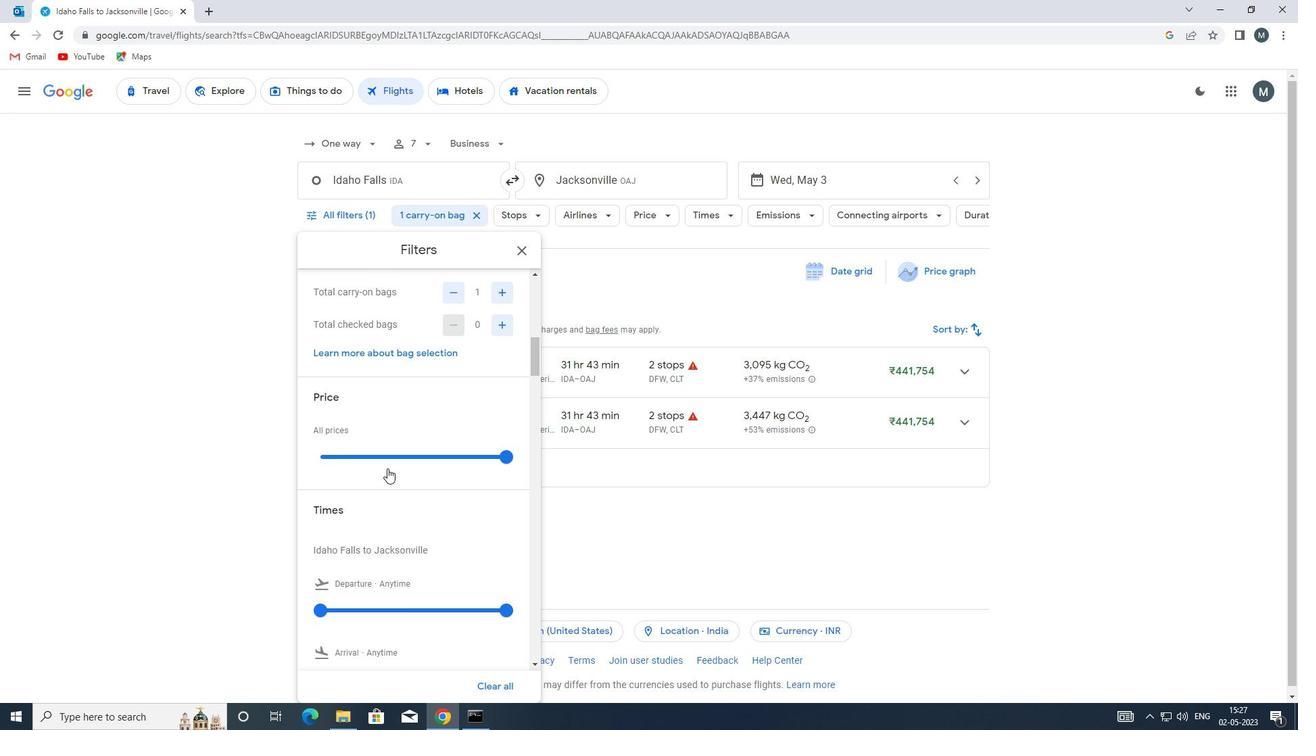 
Action: Mouse pressed left at (388, 459)
Screenshot: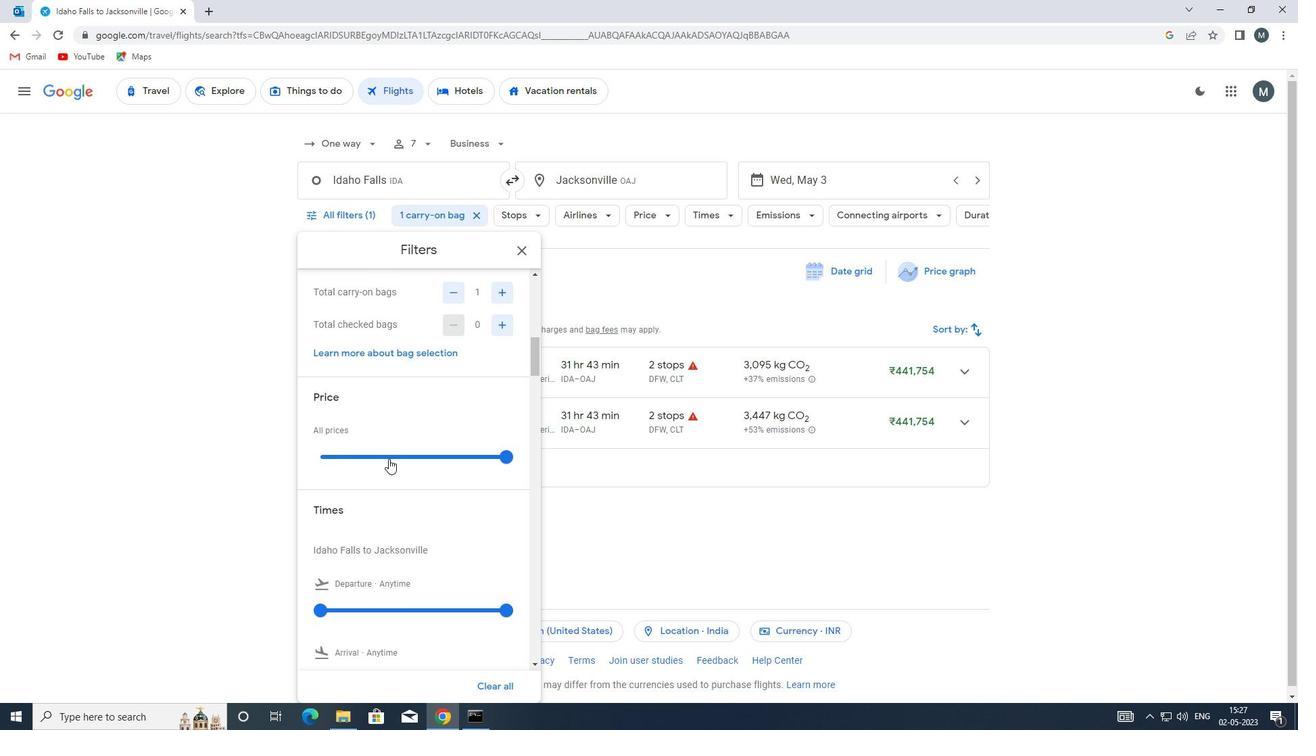 
Action: Mouse moved to (395, 453)
Screenshot: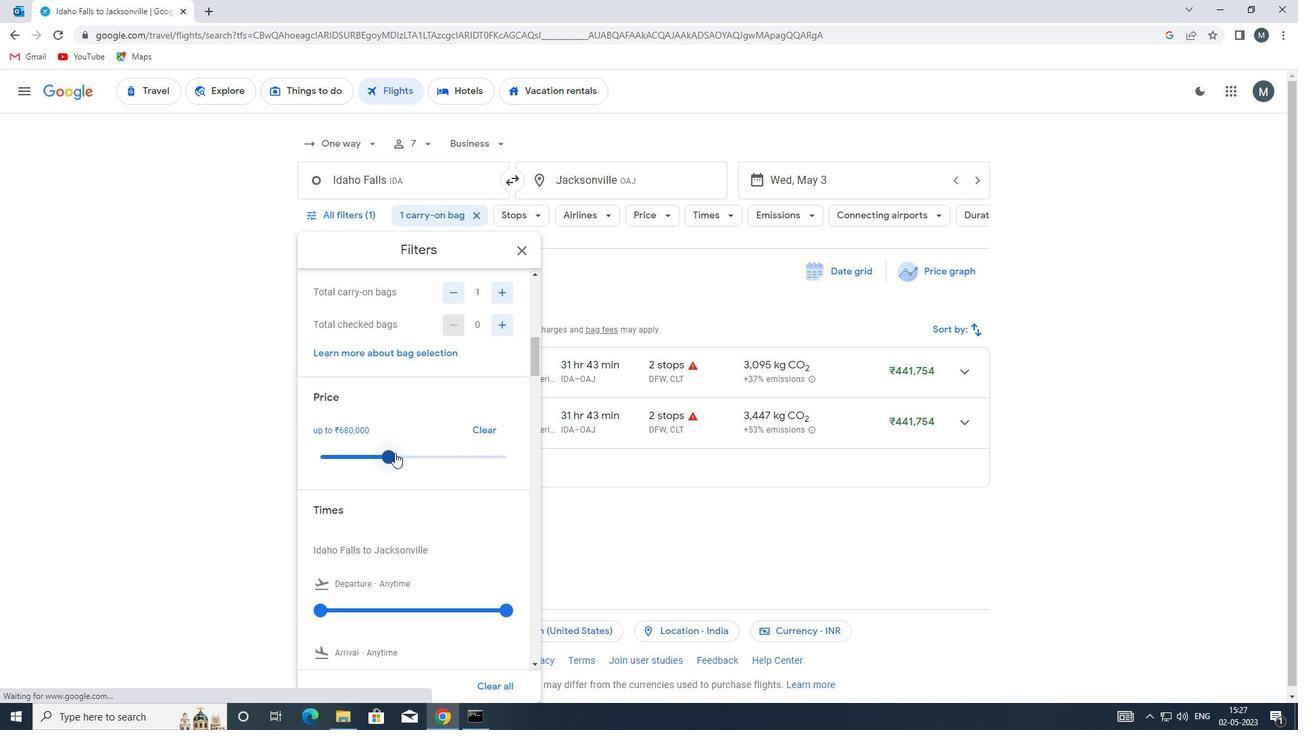 
Action: Mouse pressed left at (395, 453)
Screenshot: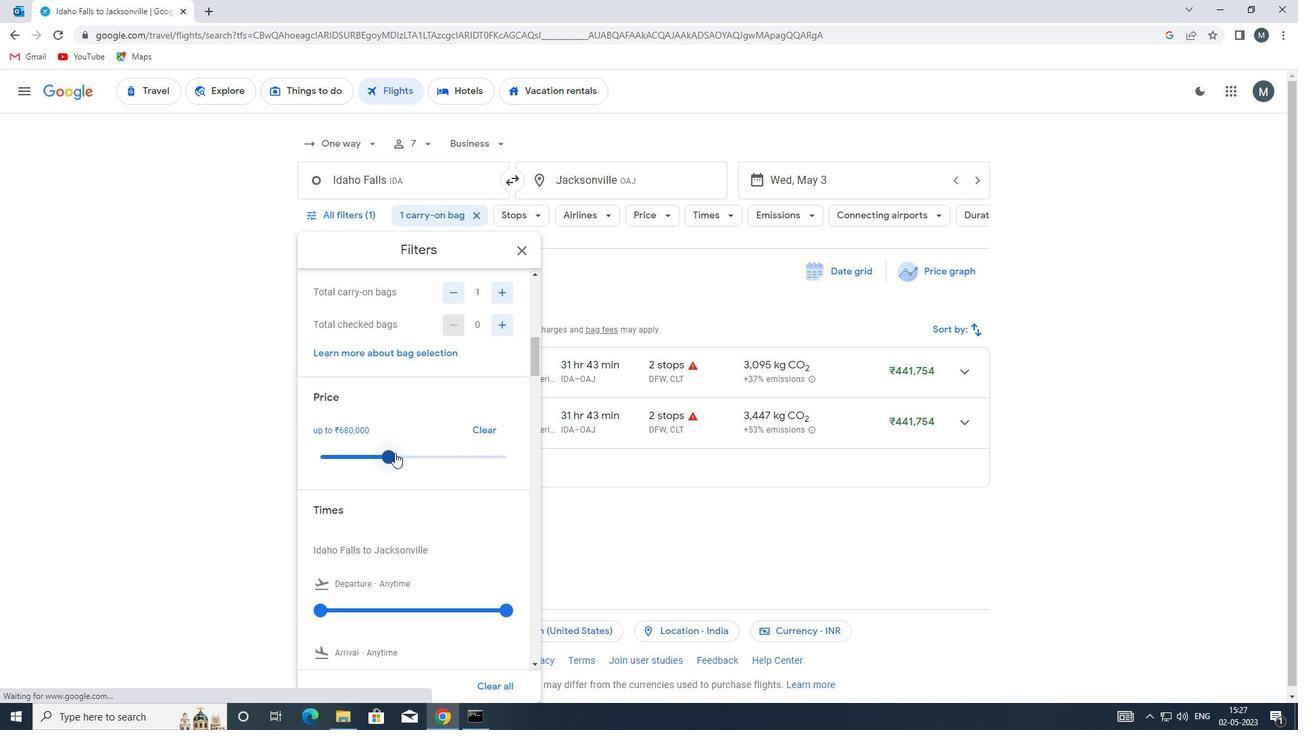 
Action: Mouse moved to (376, 454)
Screenshot: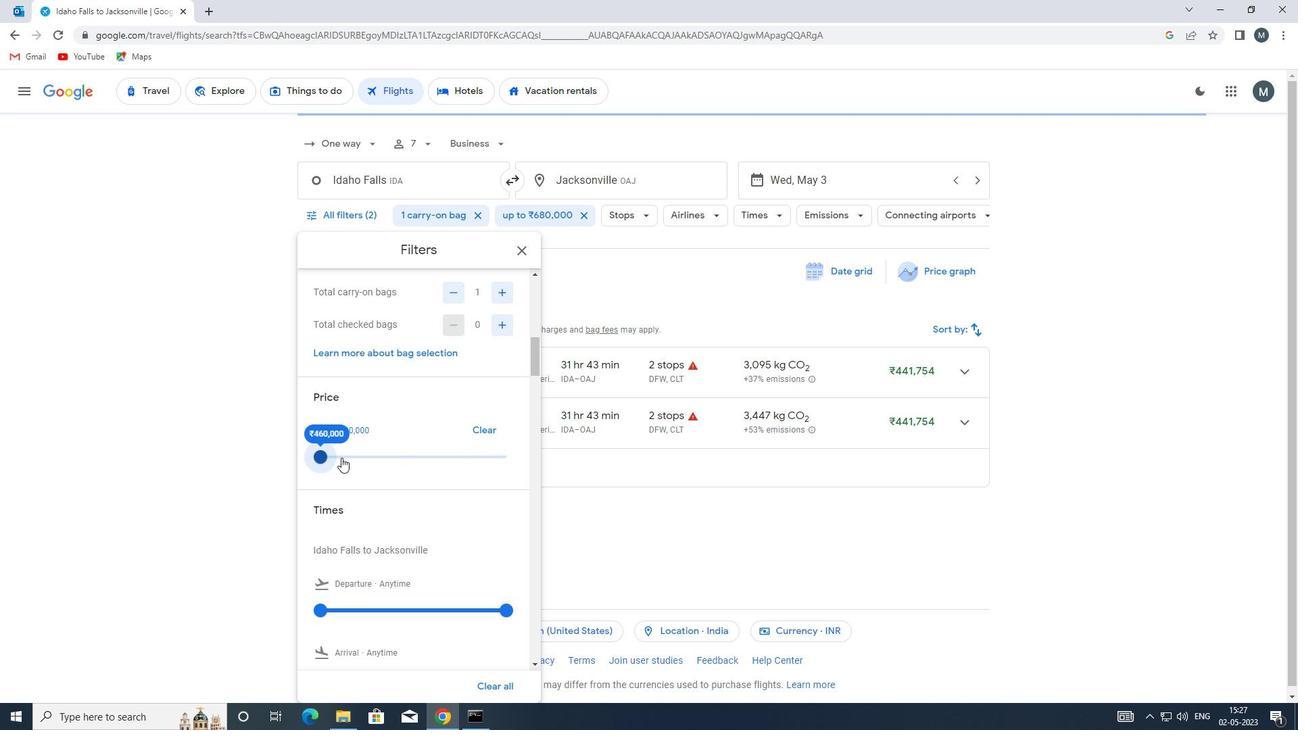 
Action: Mouse scrolled (376, 453) with delta (0, 0)
Screenshot: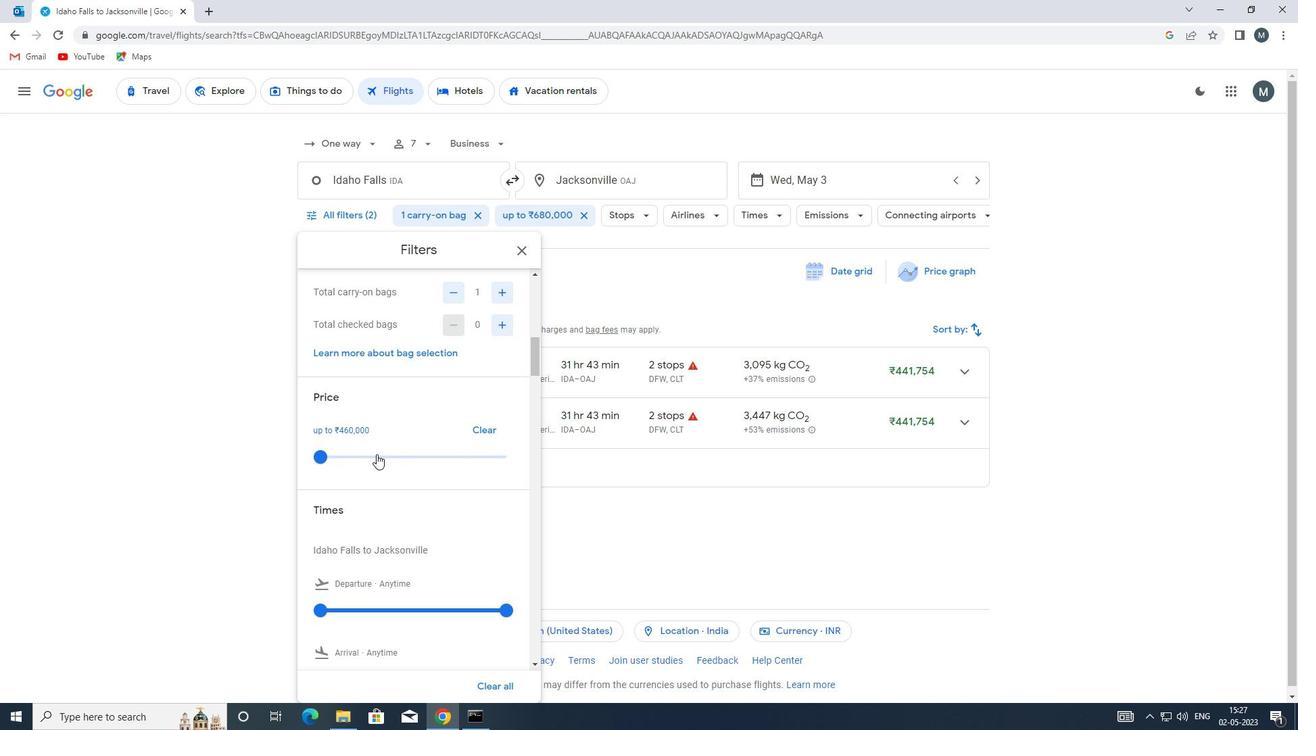 
Action: Mouse scrolled (376, 453) with delta (0, 0)
Screenshot: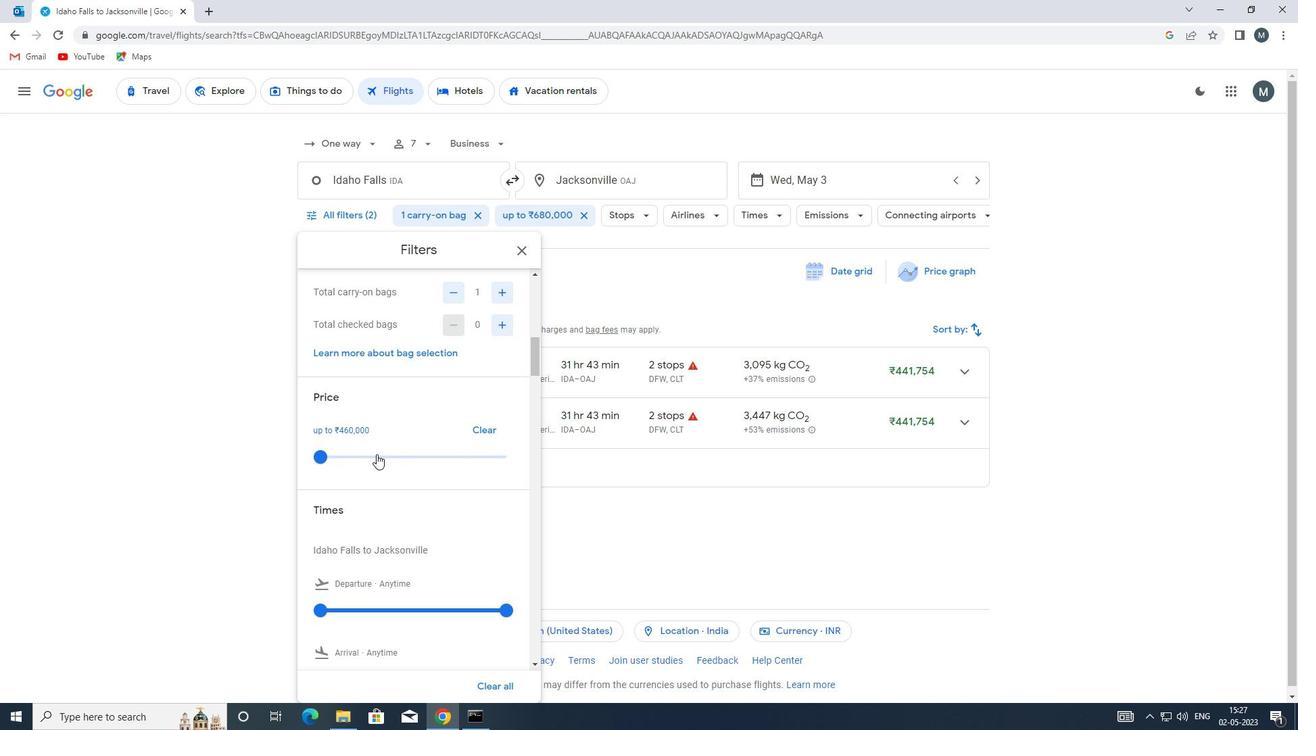 
Action: Mouse moved to (403, 442)
Screenshot: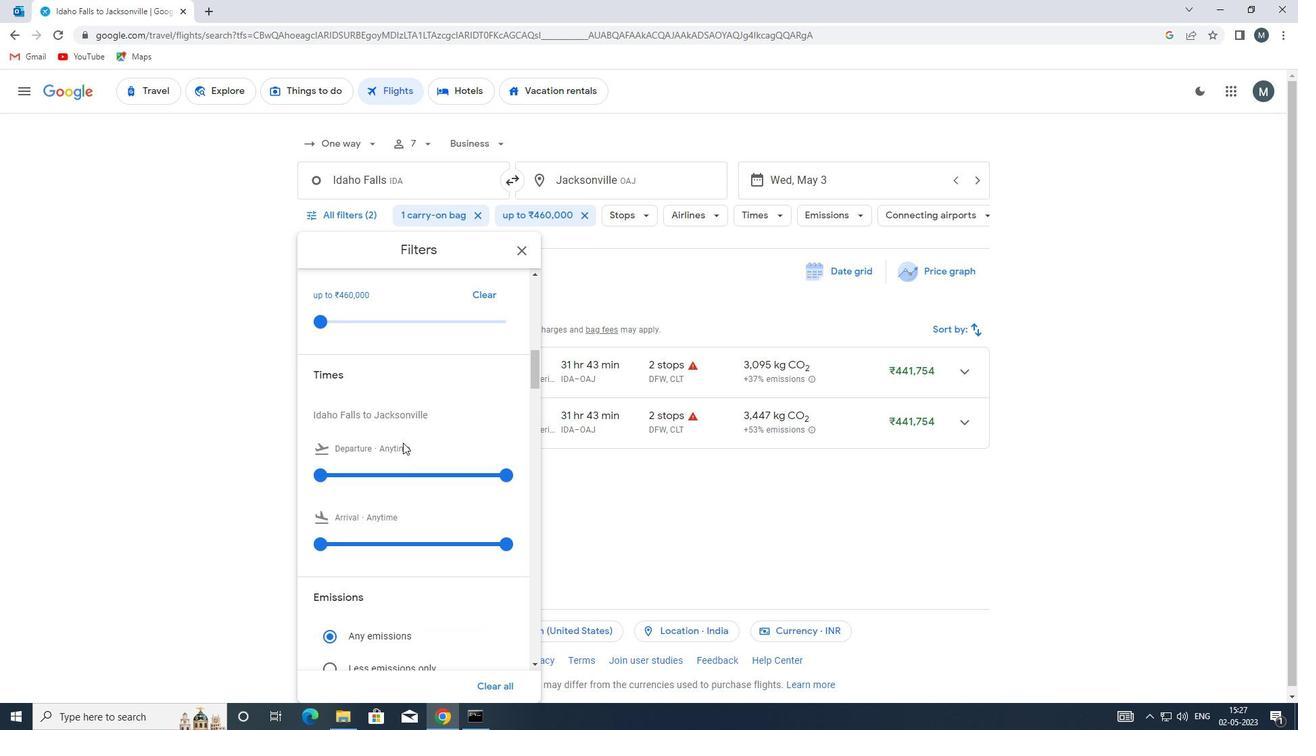 
Action: Mouse scrolled (403, 441) with delta (0, 0)
Screenshot: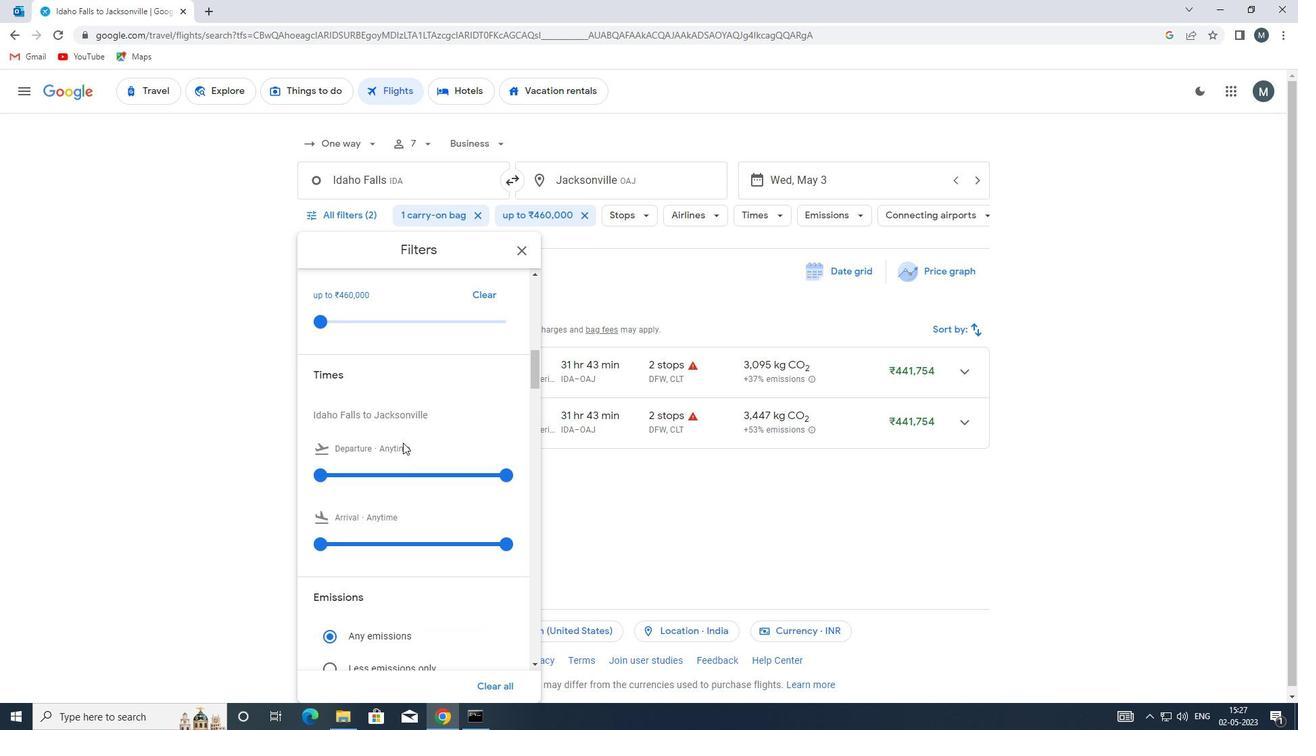 
Action: Mouse moved to (320, 407)
Screenshot: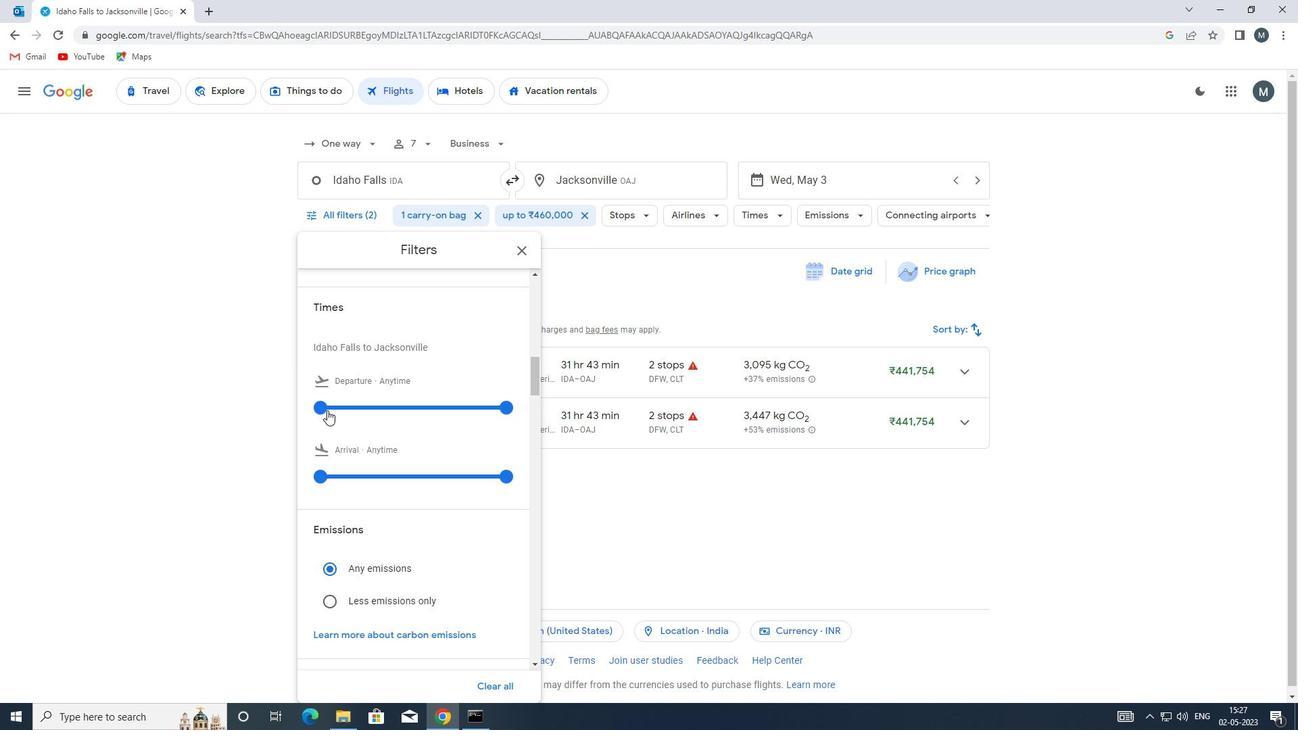 
Action: Mouse pressed left at (320, 407)
Screenshot: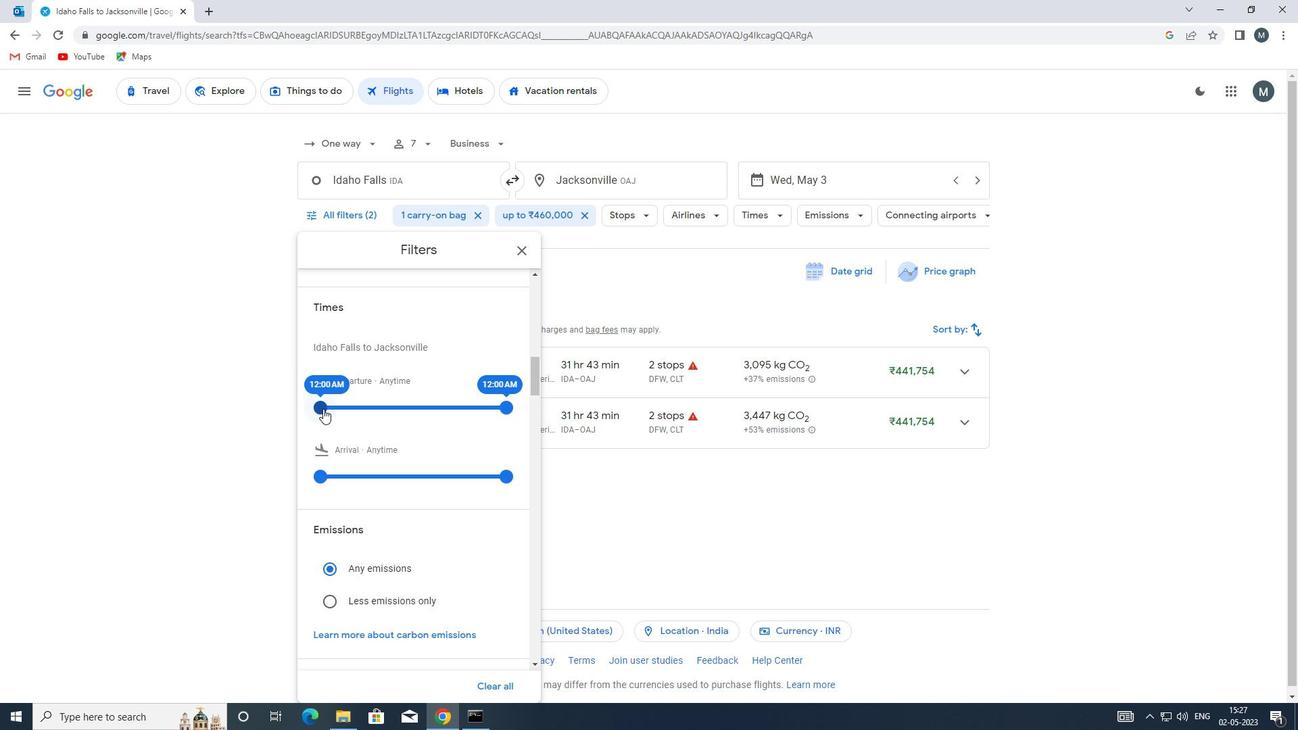 
Action: Mouse moved to (499, 407)
Screenshot: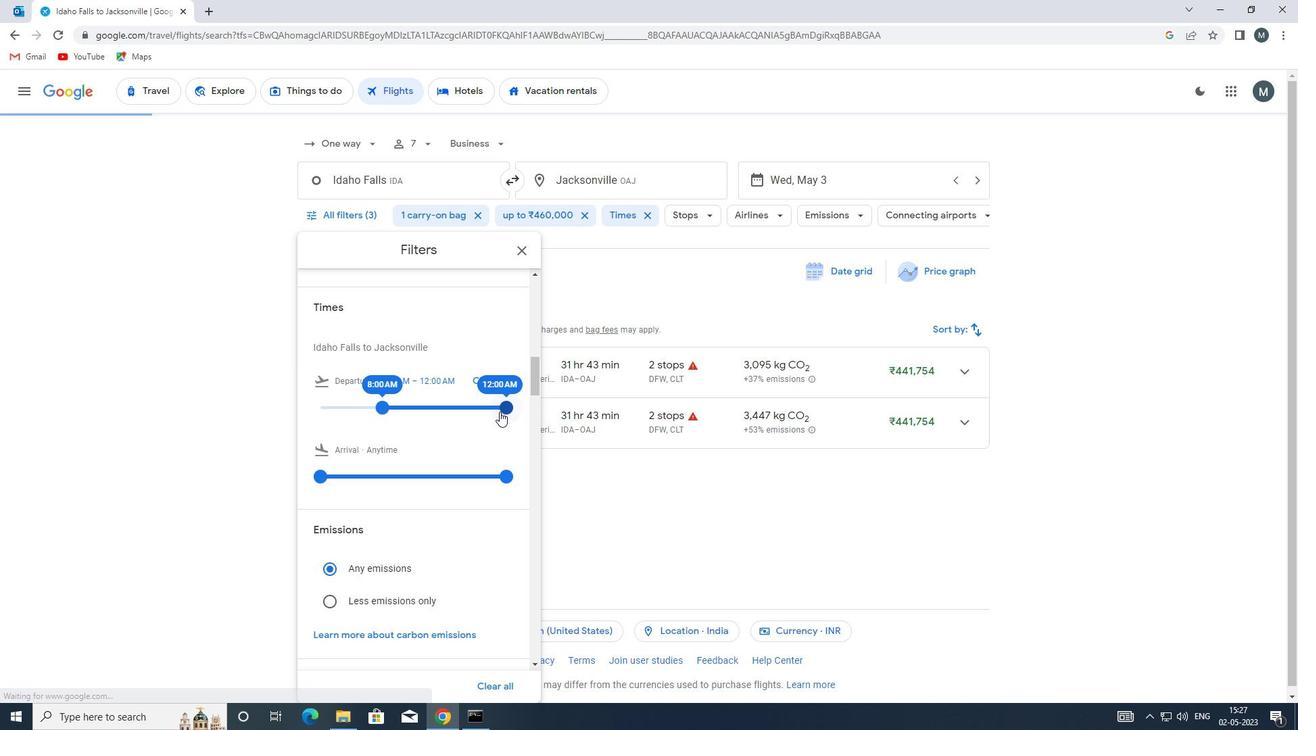 
Action: Mouse pressed left at (499, 407)
Screenshot: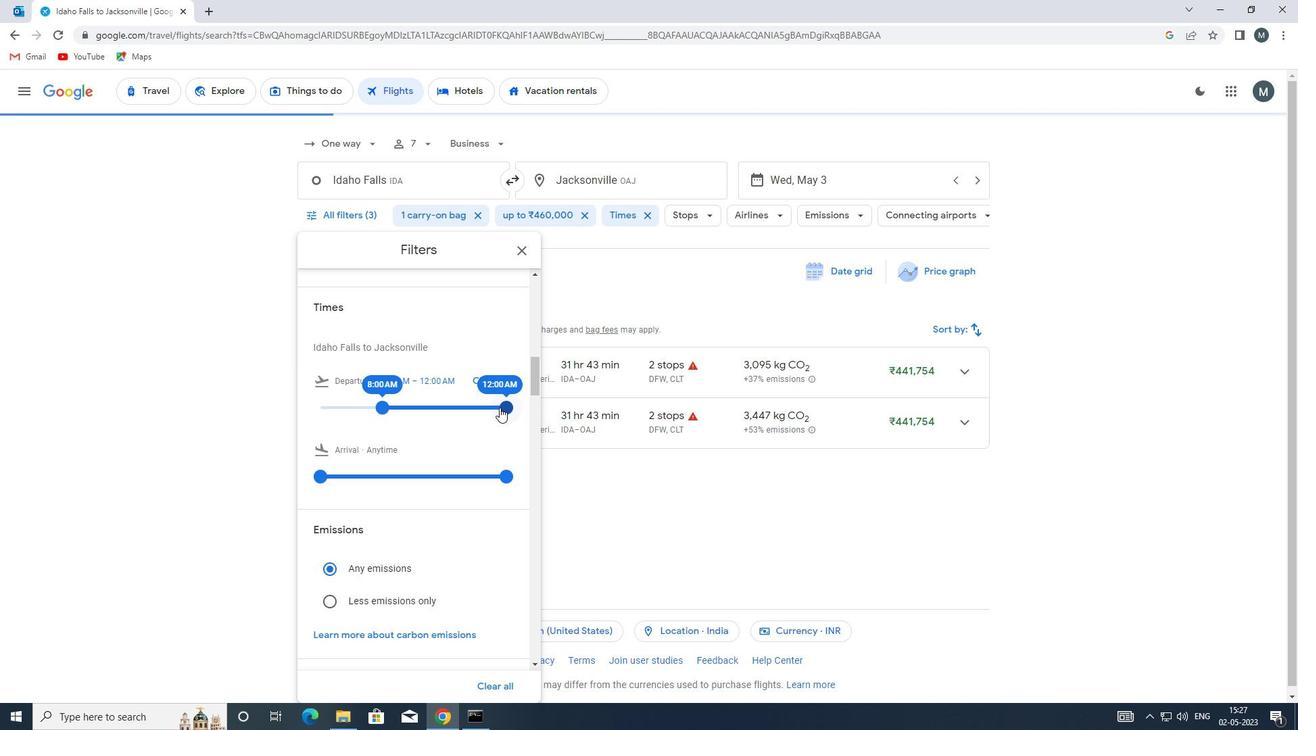 
Action: Mouse moved to (401, 407)
Screenshot: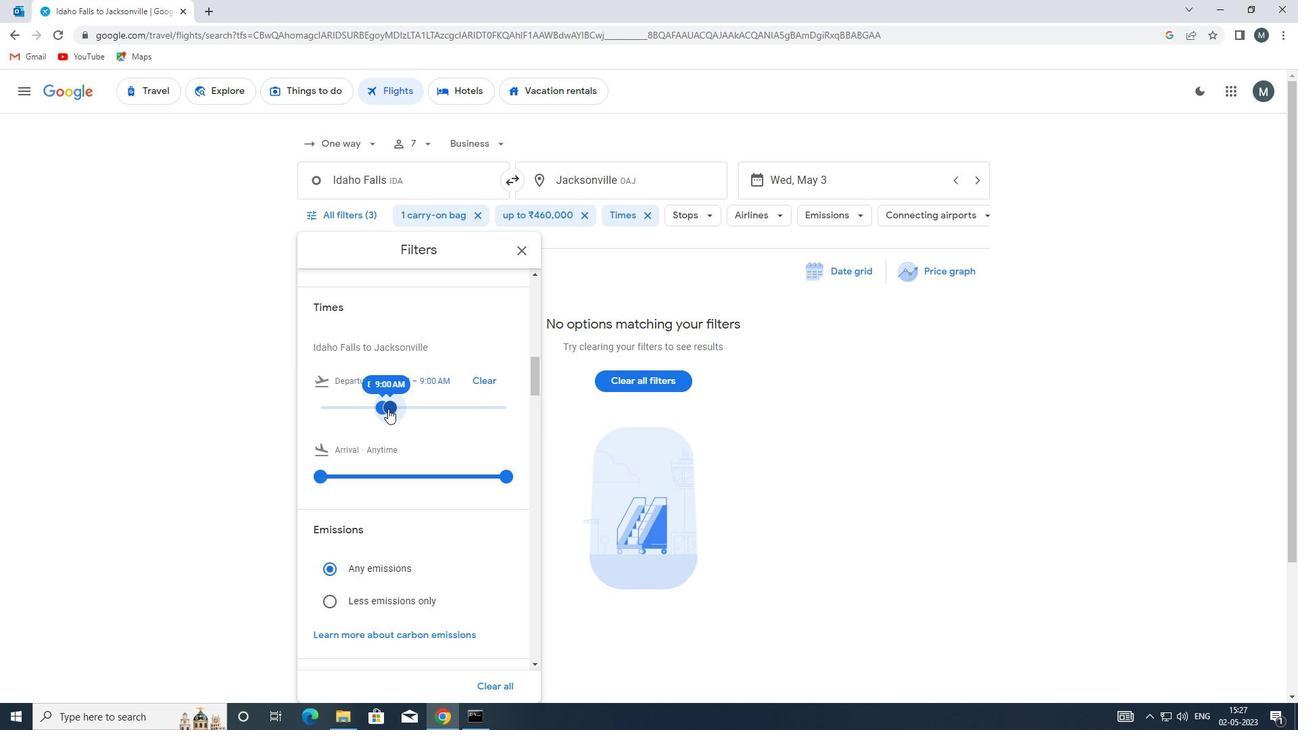 
Action: Mouse scrolled (401, 406) with delta (0, 0)
Screenshot: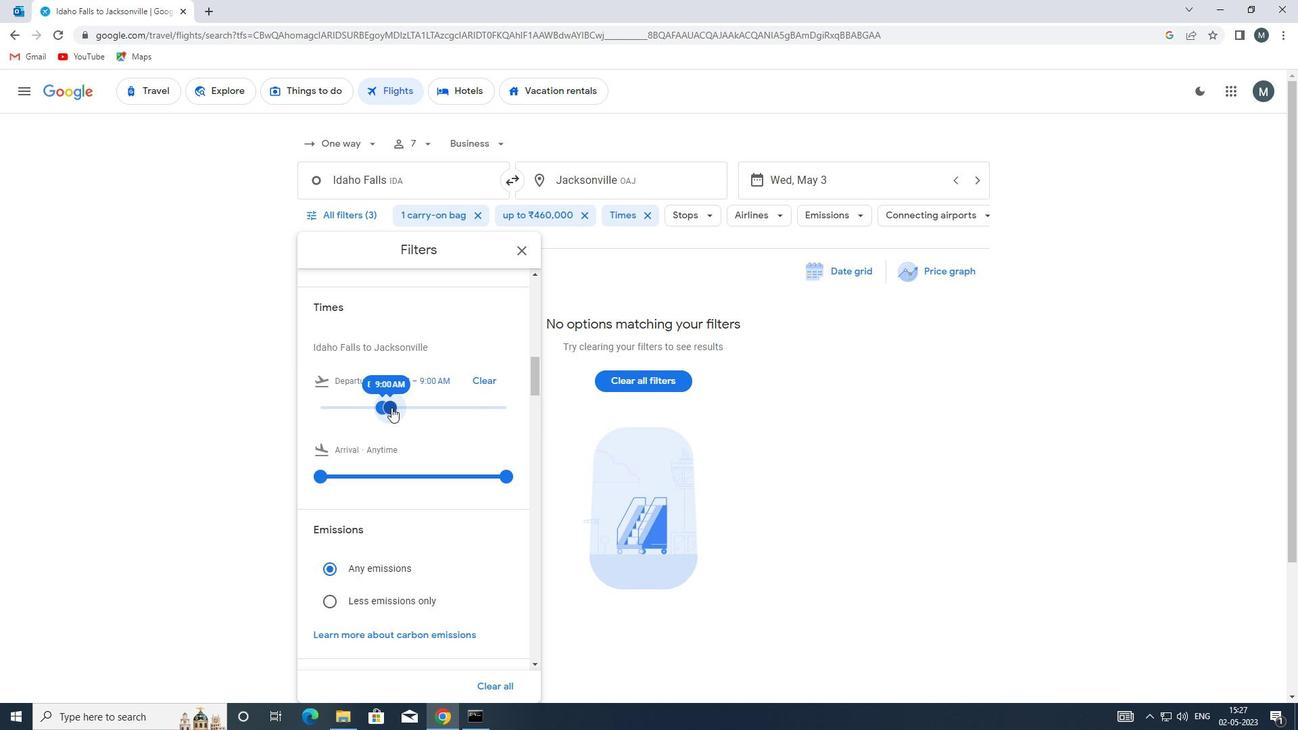 
Action: Mouse scrolled (401, 406) with delta (0, 0)
Screenshot: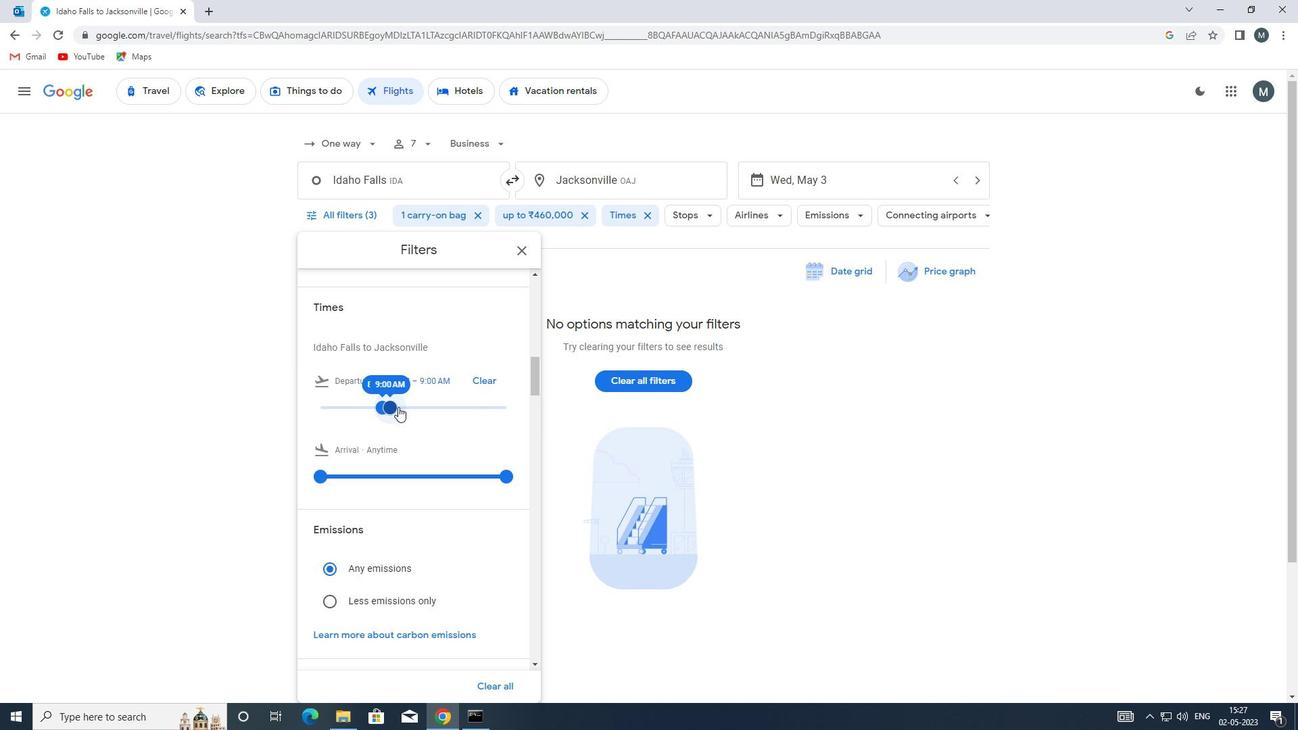 
Action: Mouse moved to (526, 251)
Screenshot: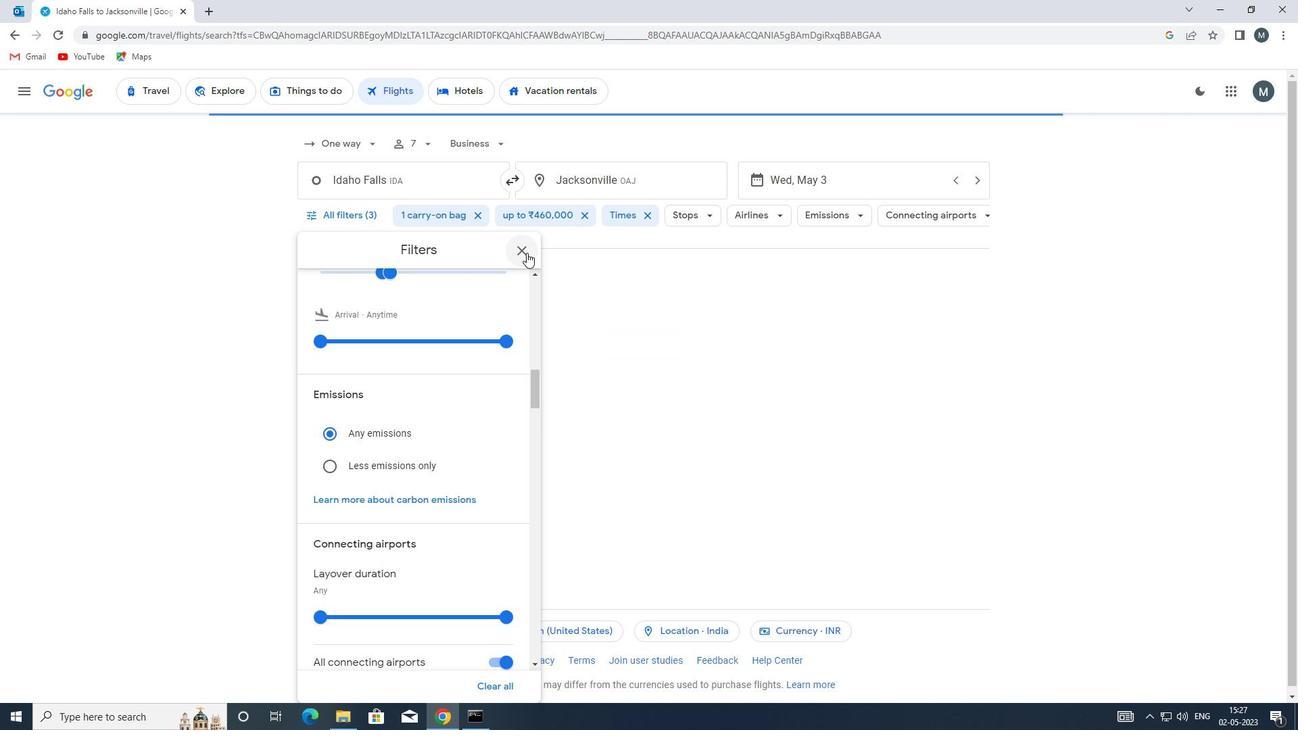 
Action: Mouse pressed left at (526, 251)
Screenshot: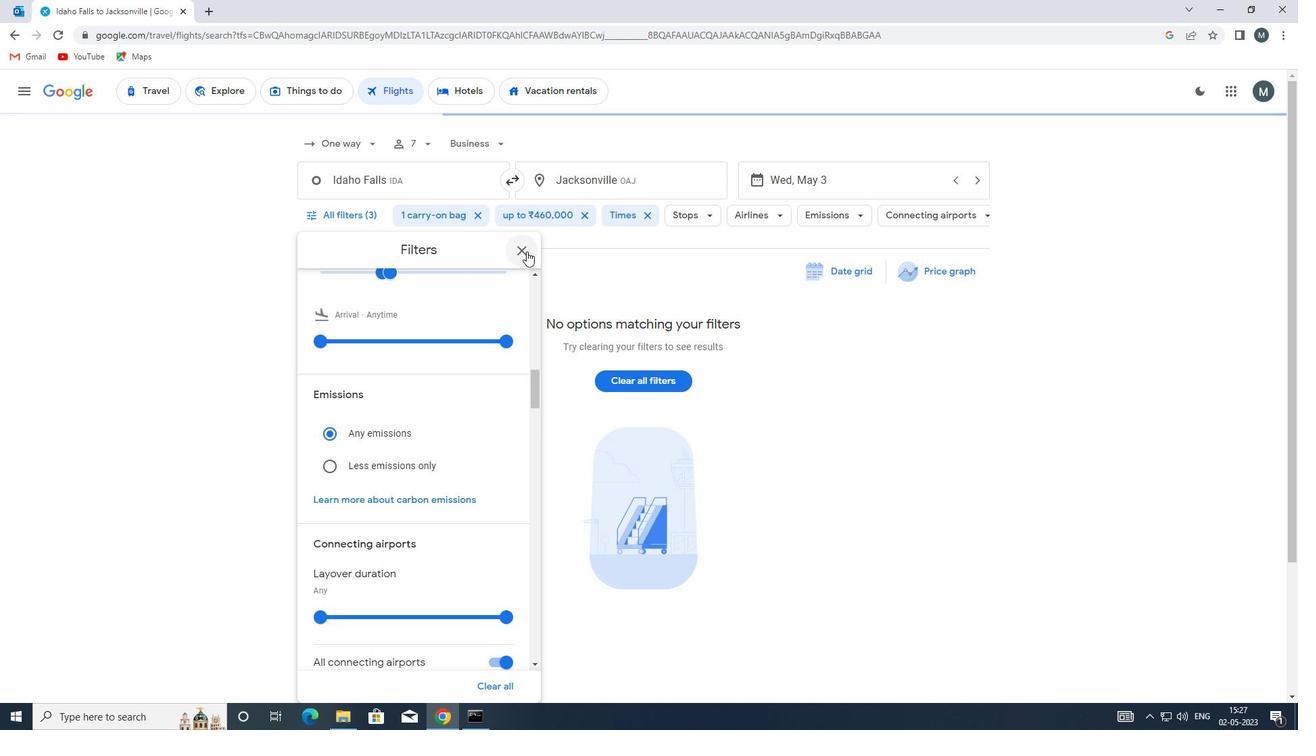 
